Task: Find connections with filter location Lilydale with filter topic #Recruitmentwith filter profile language German with filter current company Global Freelance Recruiter with filter school K S School of Business Management with filter industry Translation and Localization with filter service category Homeowners Insurance with filter keywords title Graphic Designer
Action: Mouse moved to (195, 234)
Screenshot: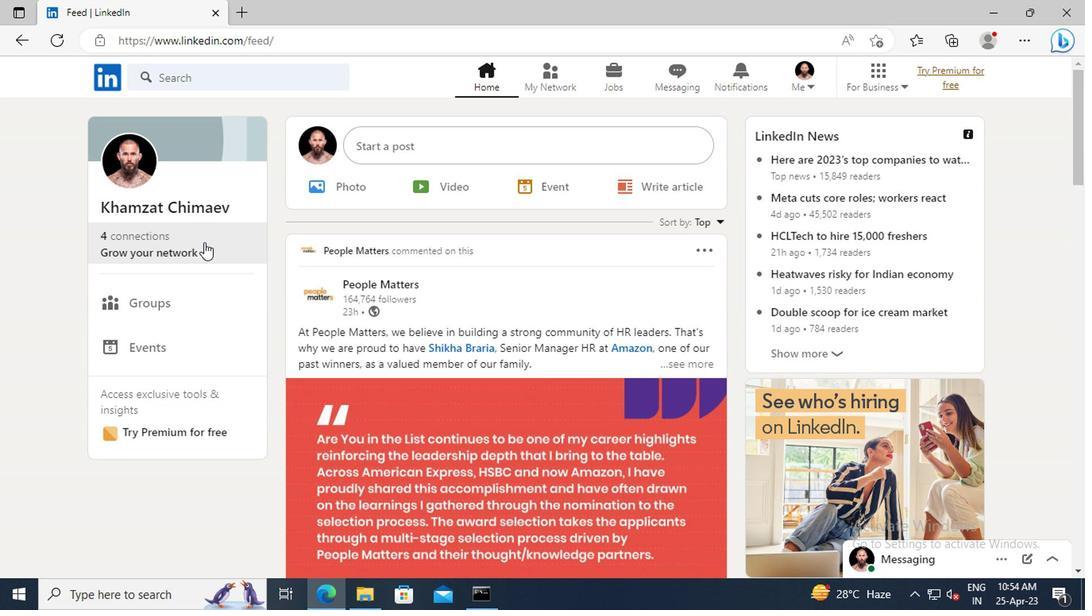 
Action: Mouse pressed left at (195, 234)
Screenshot: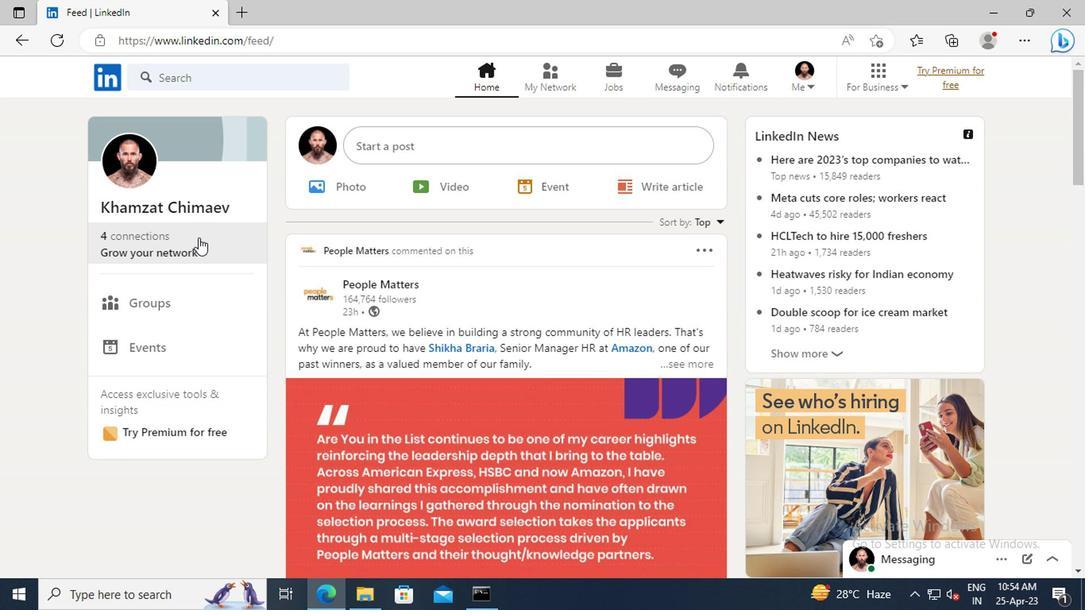 
Action: Mouse moved to (206, 165)
Screenshot: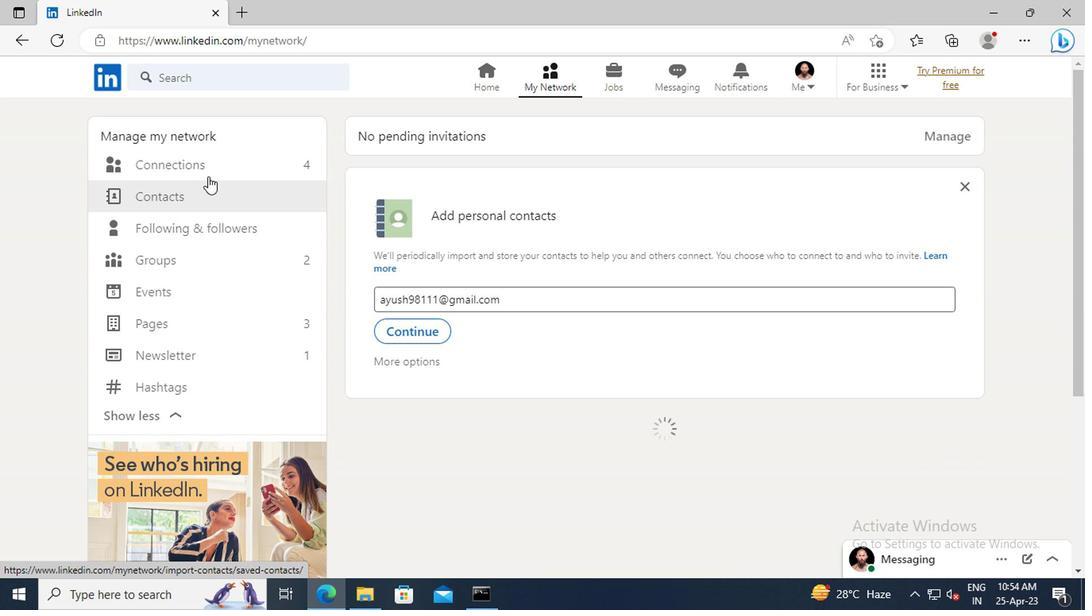 
Action: Mouse pressed left at (206, 165)
Screenshot: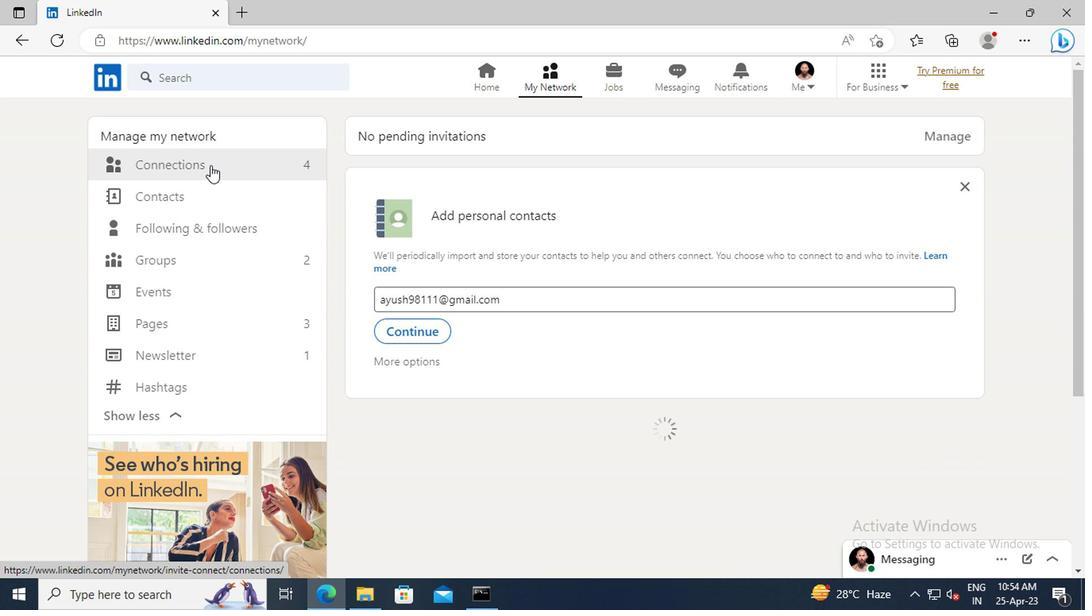 
Action: Mouse moved to (655, 175)
Screenshot: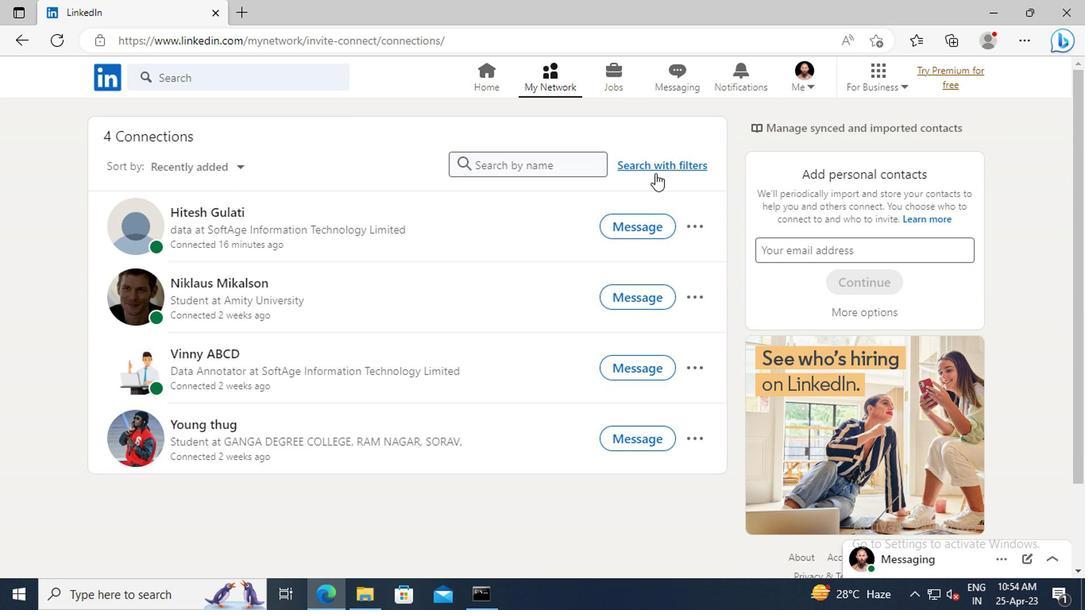 
Action: Mouse pressed left at (655, 175)
Screenshot: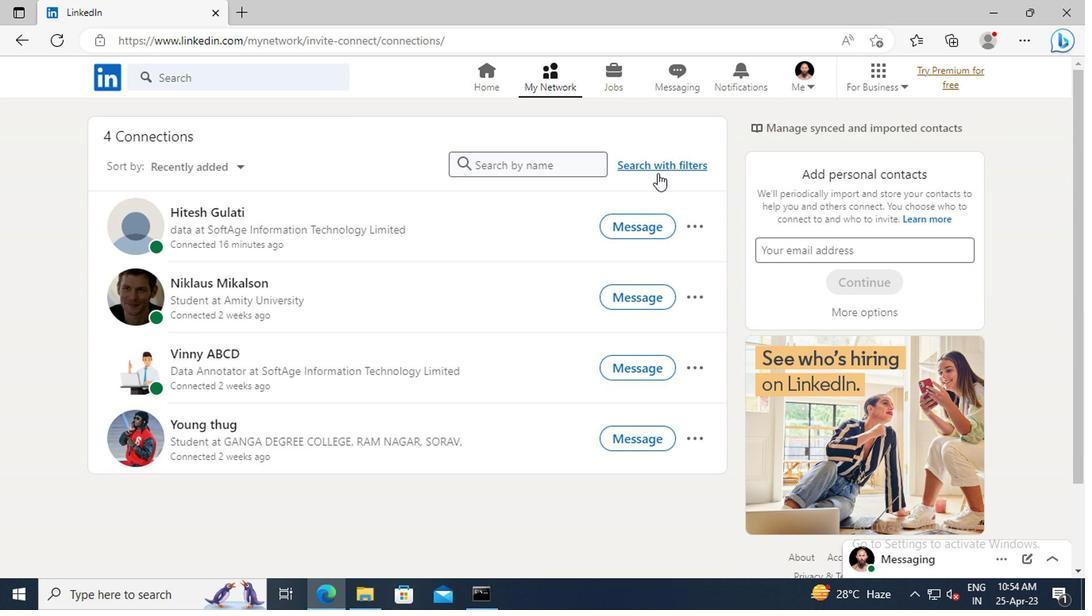 
Action: Mouse moved to (591, 122)
Screenshot: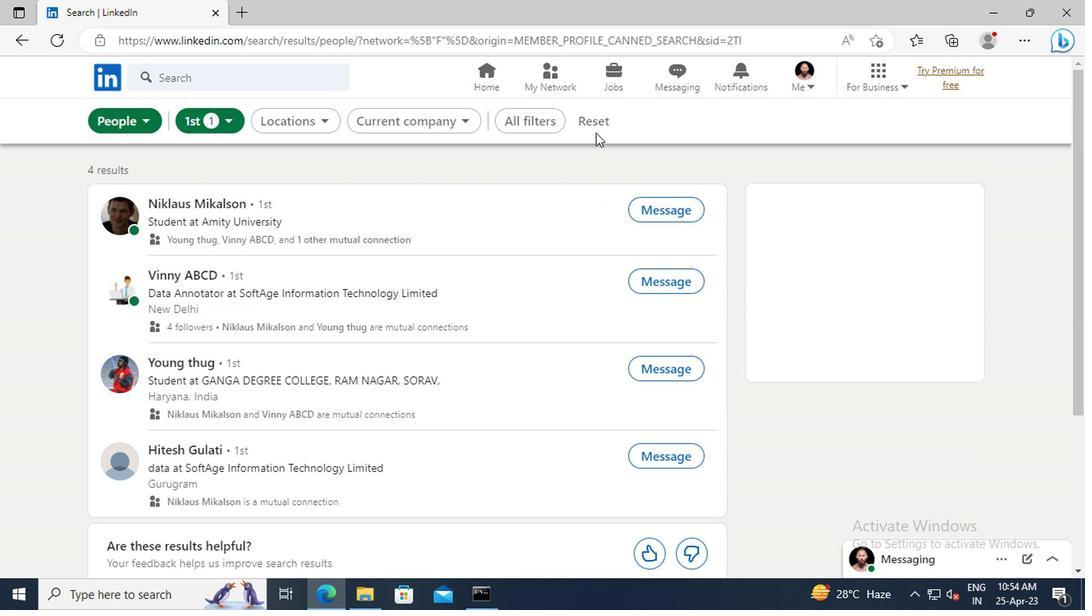 
Action: Mouse pressed left at (591, 122)
Screenshot: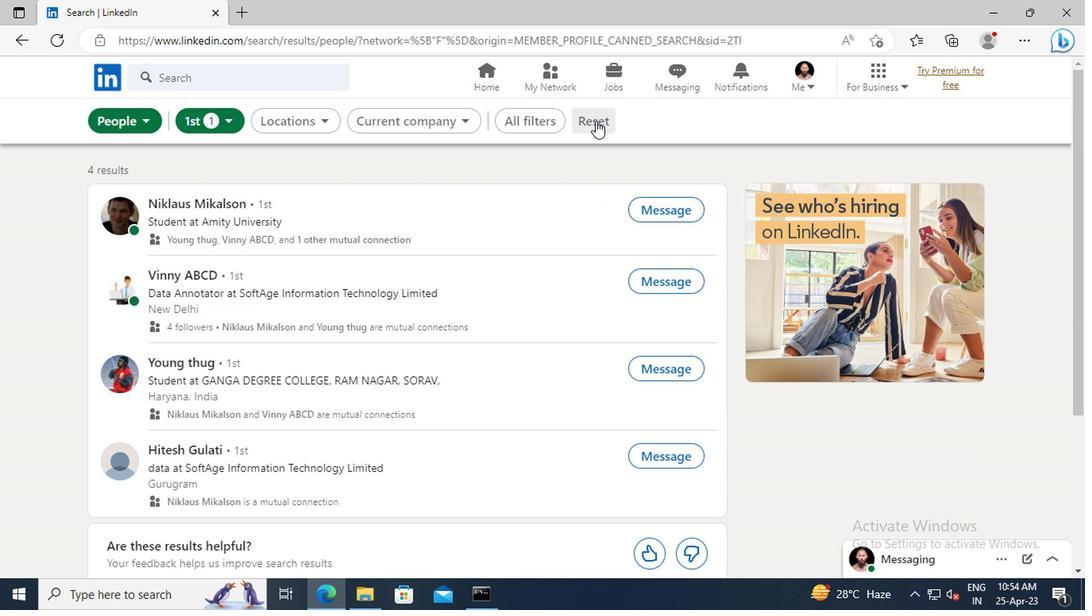 
Action: Mouse moved to (560, 126)
Screenshot: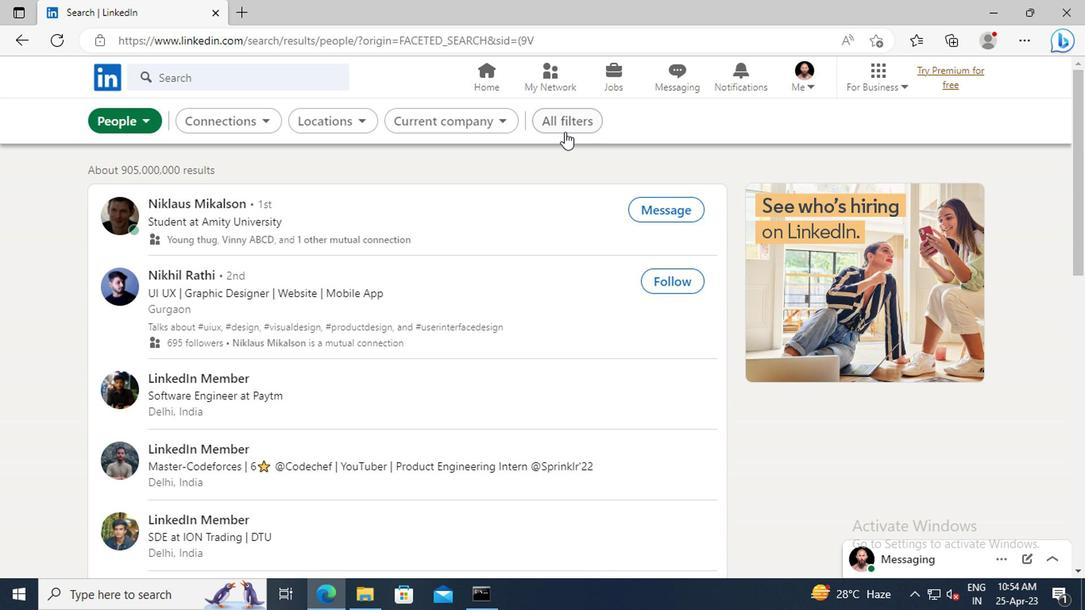 
Action: Mouse pressed left at (560, 126)
Screenshot: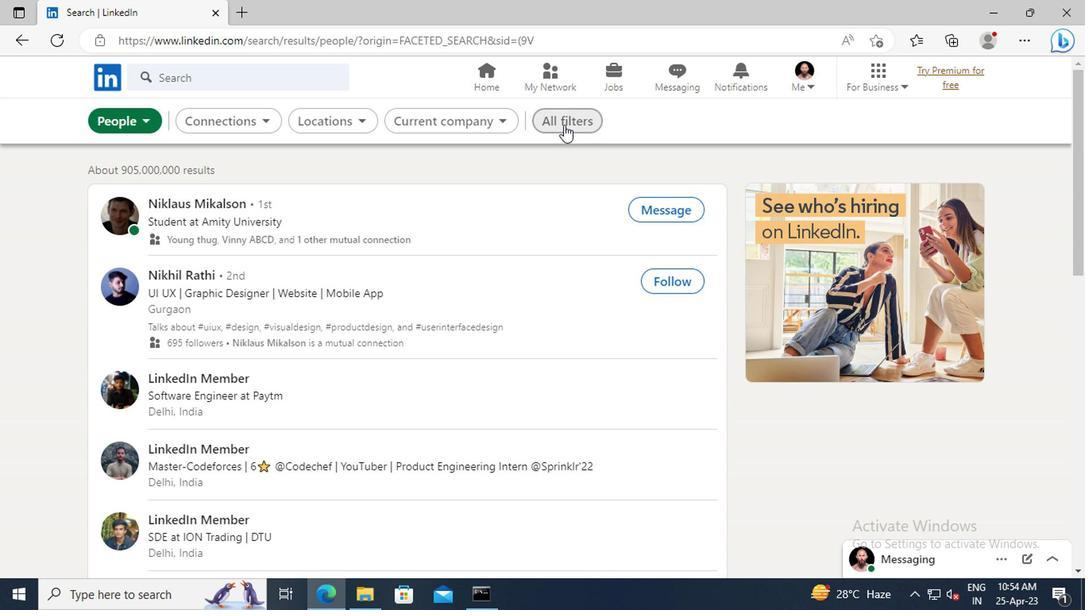 
Action: Mouse moved to (770, 267)
Screenshot: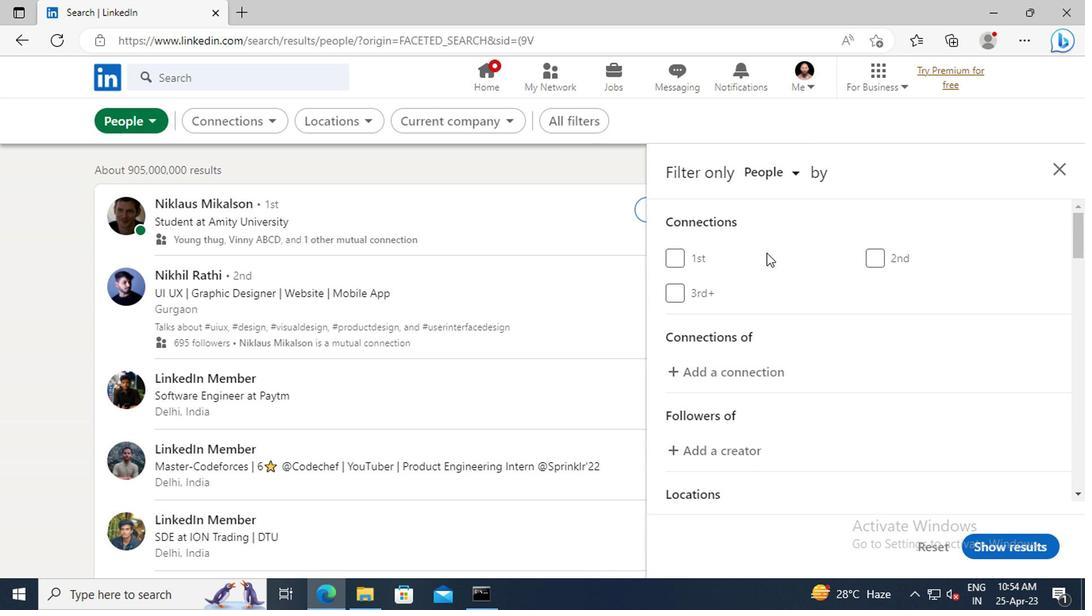 
Action: Mouse scrolled (770, 266) with delta (0, -1)
Screenshot: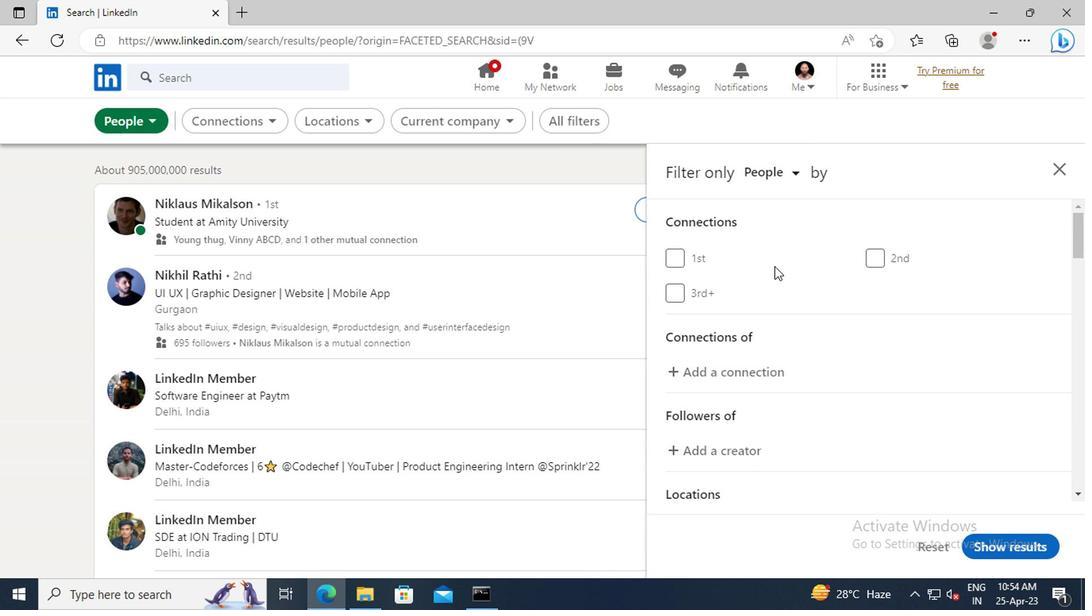 
Action: Mouse scrolled (770, 266) with delta (0, -1)
Screenshot: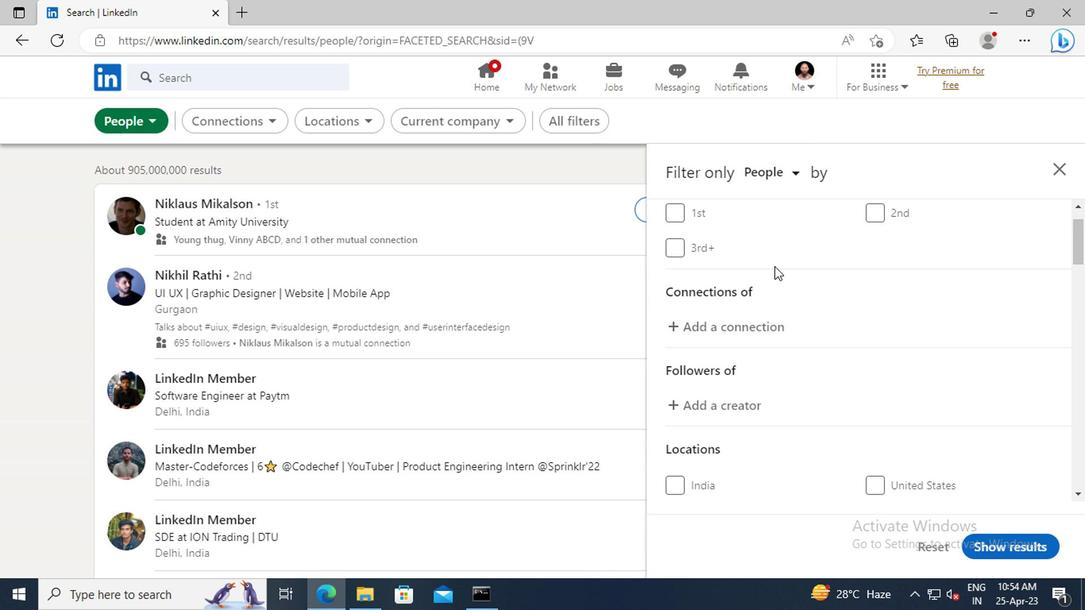 
Action: Mouse scrolled (770, 266) with delta (0, -1)
Screenshot: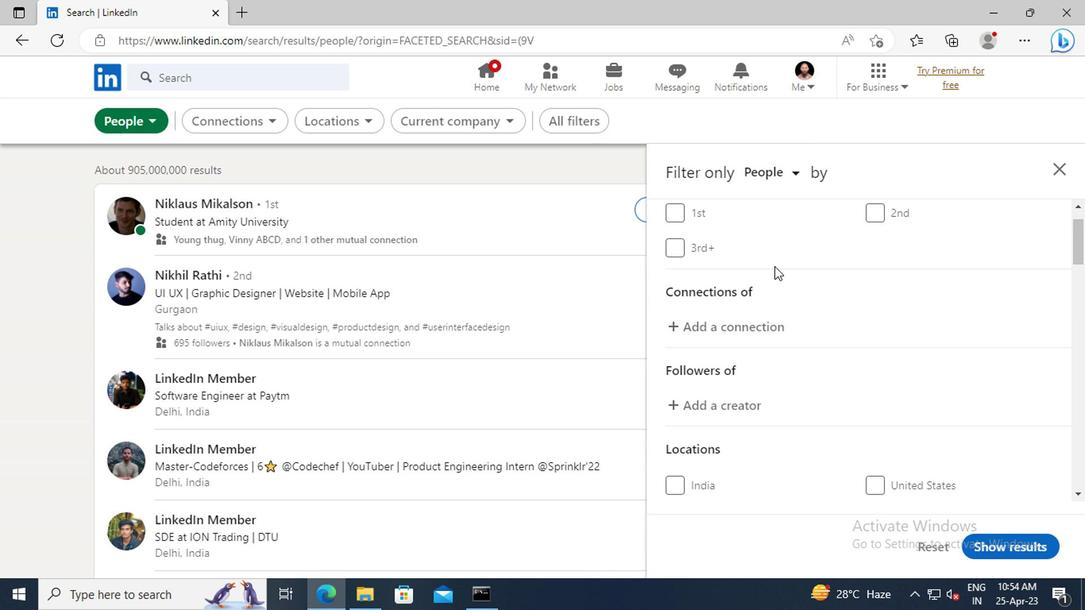 
Action: Mouse scrolled (770, 266) with delta (0, -1)
Screenshot: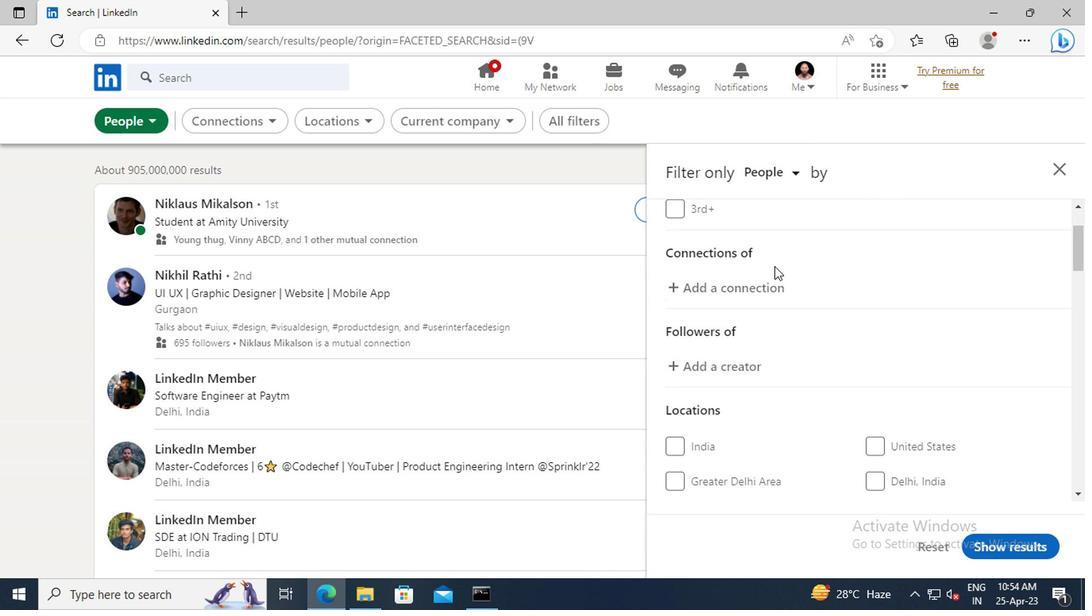 
Action: Mouse scrolled (770, 266) with delta (0, -1)
Screenshot: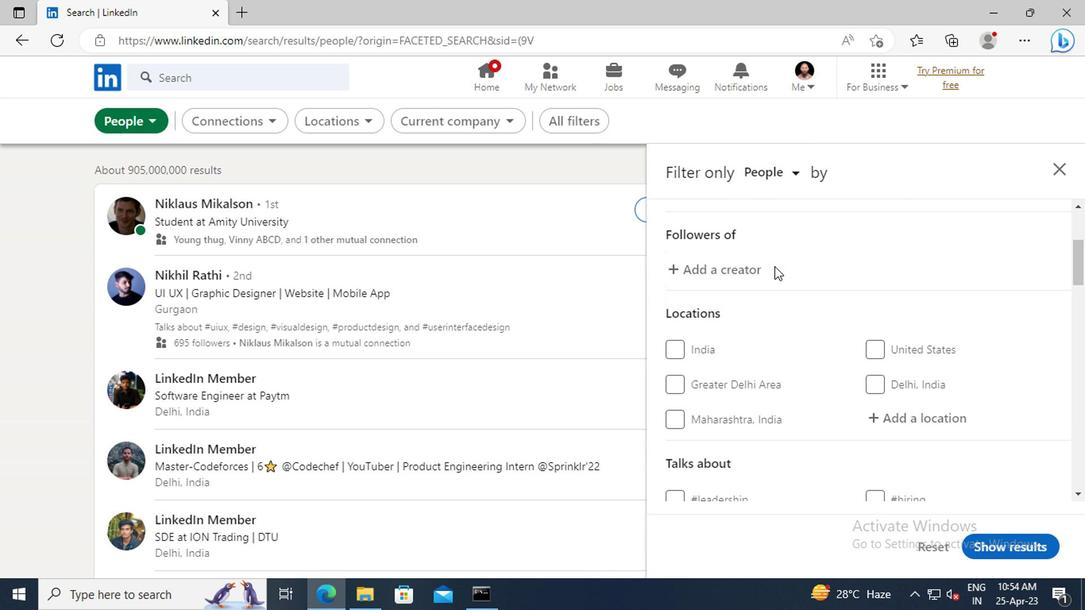 
Action: Mouse scrolled (770, 266) with delta (0, -1)
Screenshot: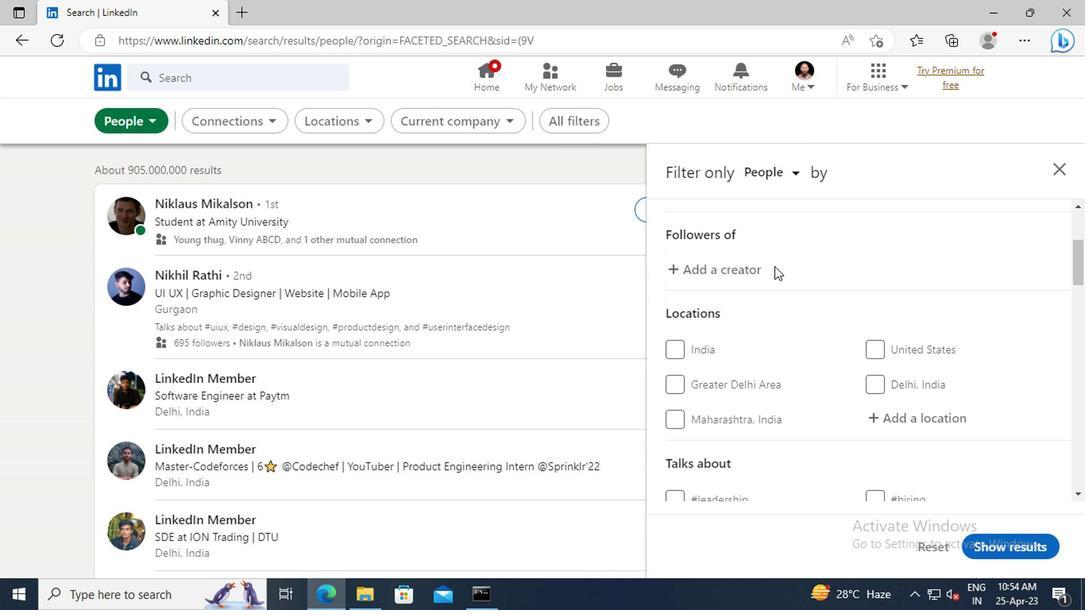 
Action: Mouse moved to (899, 325)
Screenshot: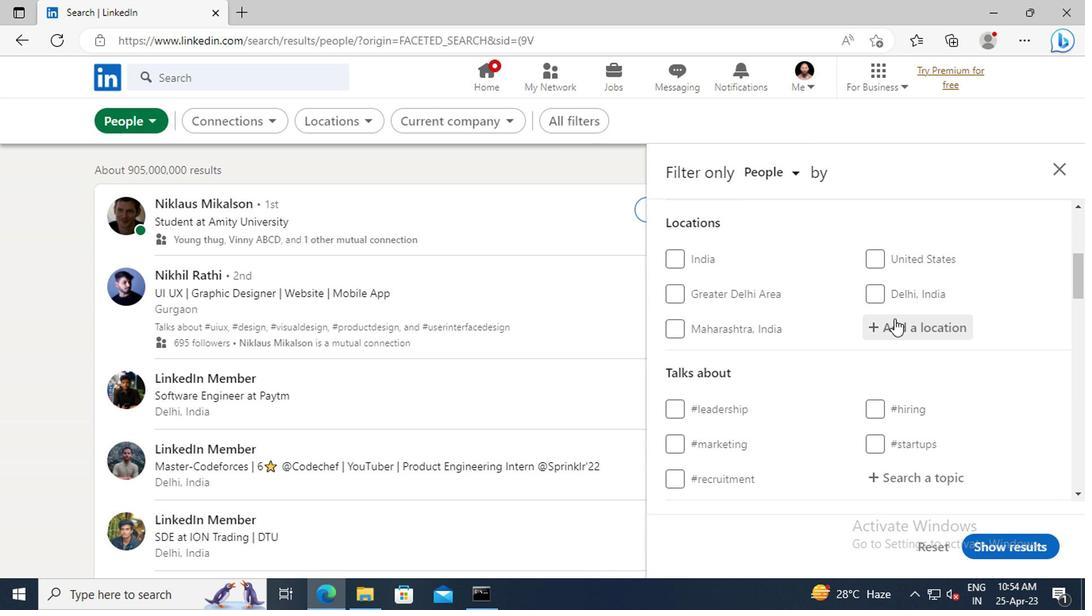 
Action: Mouse pressed left at (899, 325)
Screenshot: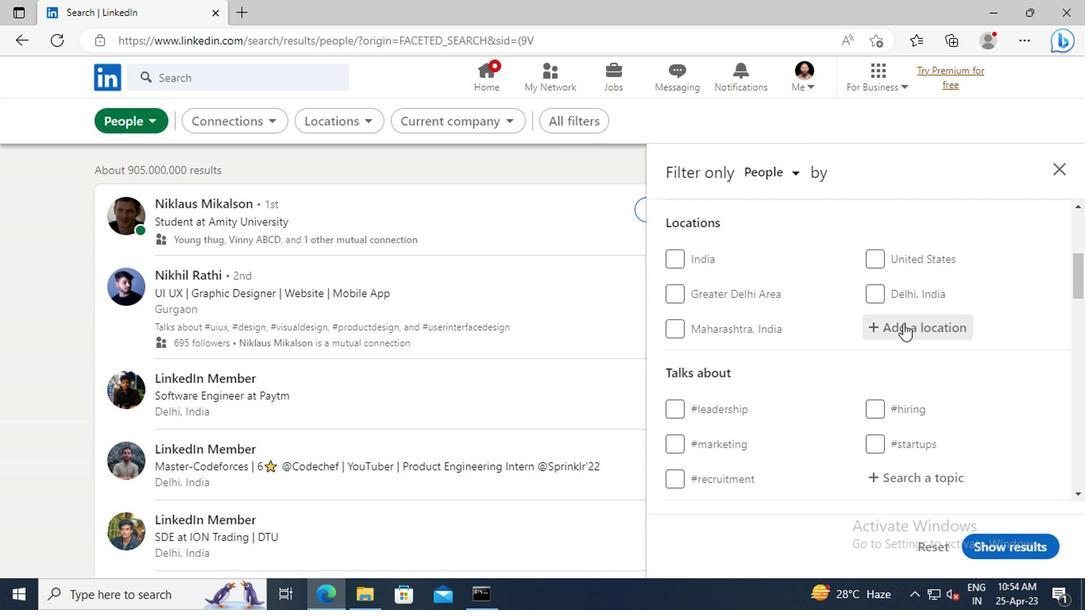 
Action: Key pressed <Key.shift>LILYDALE
Screenshot: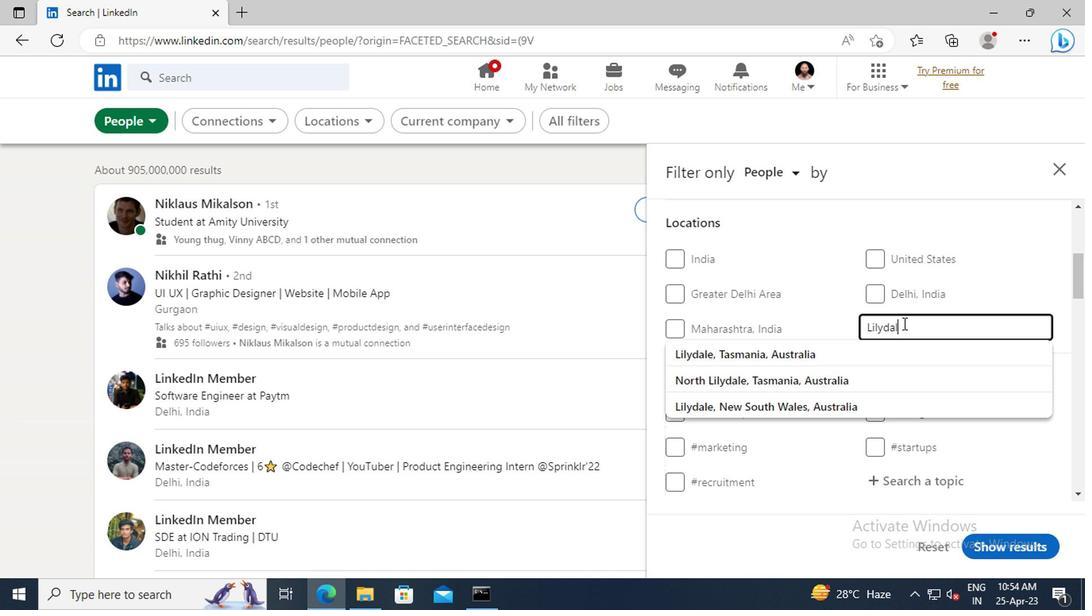 
Action: Mouse moved to (846, 355)
Screenshot: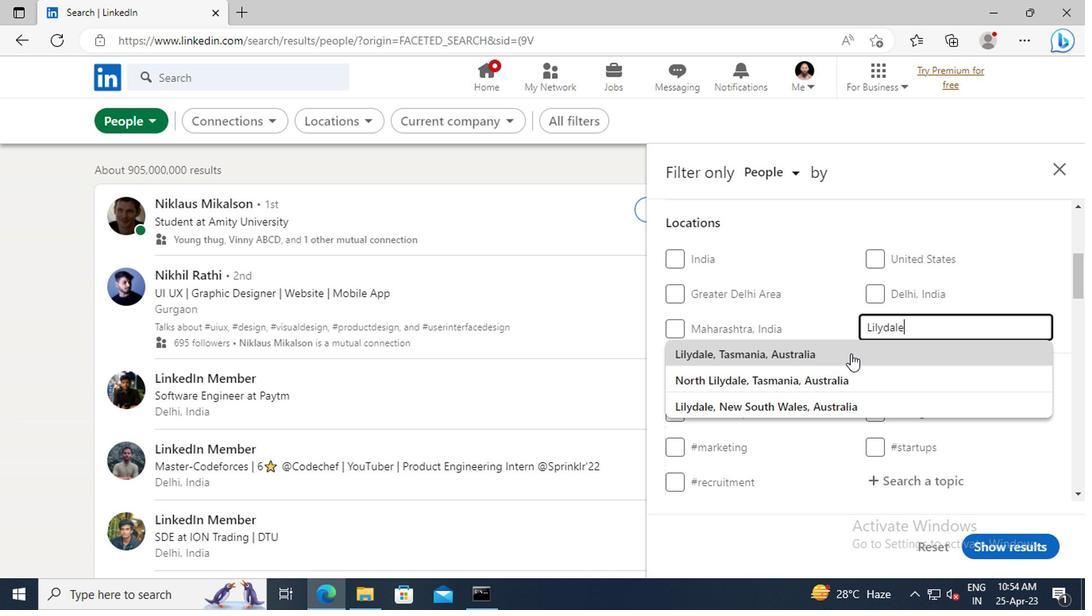 
Action: Mouse pressed left at (846, 355)
Screenshot: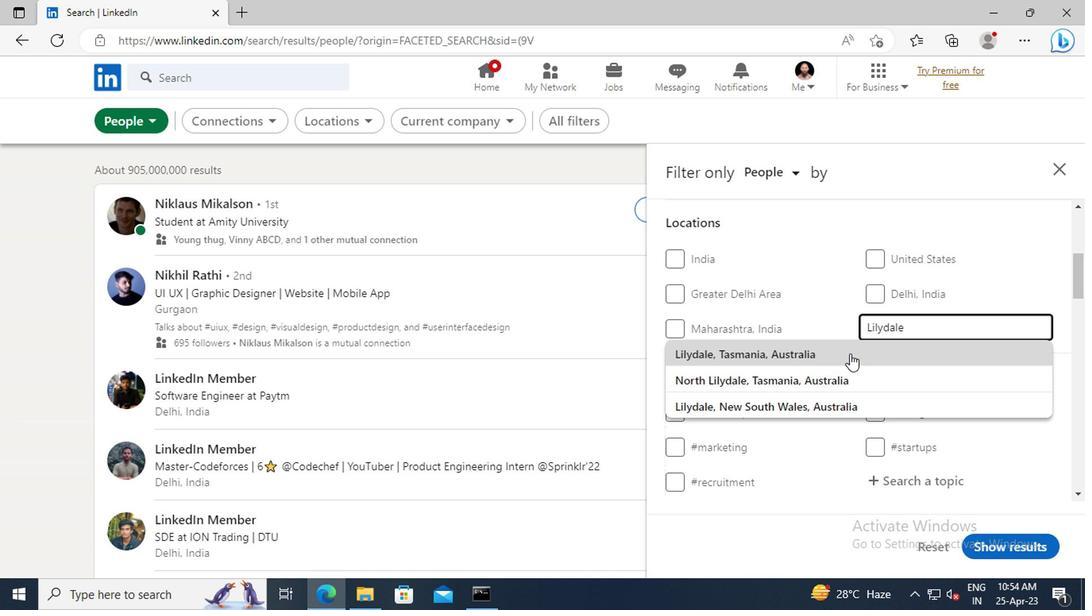 
Action: Mouse moved to (819, 333)
Screenshot: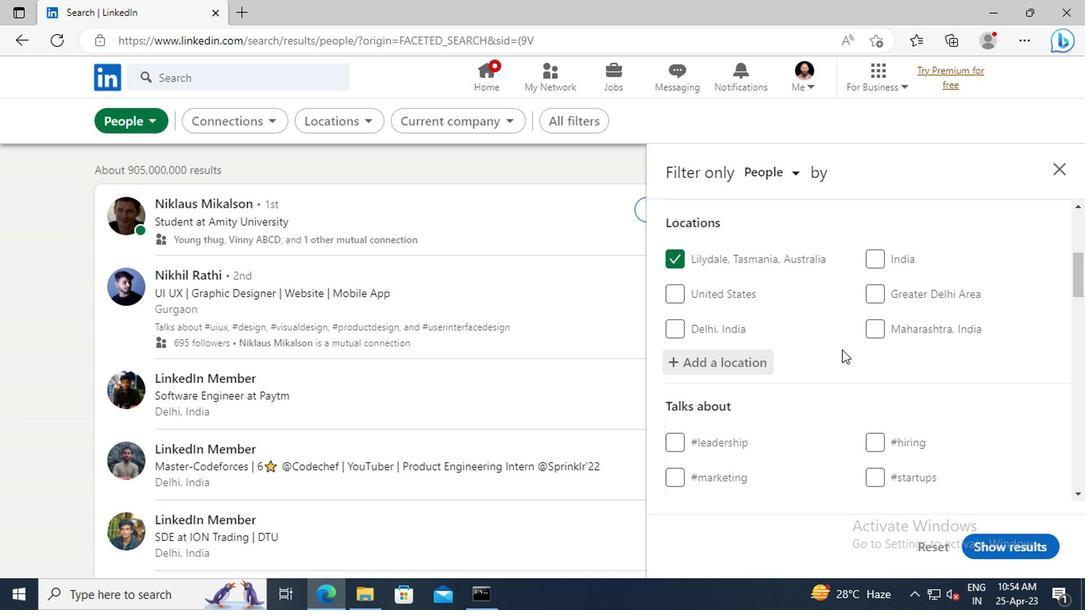 
Action: Mouse scrolled (819, 333) with delta (0, 0)
Screenshot: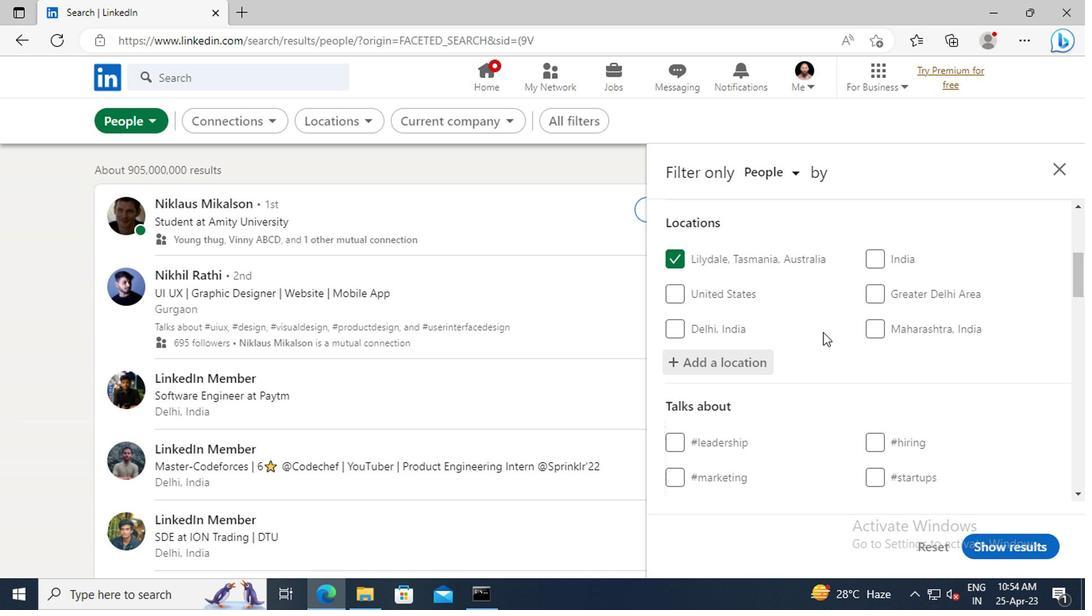 
Action: Mouse scrolled (819, 333) with delta (0, 0)
Screenshot: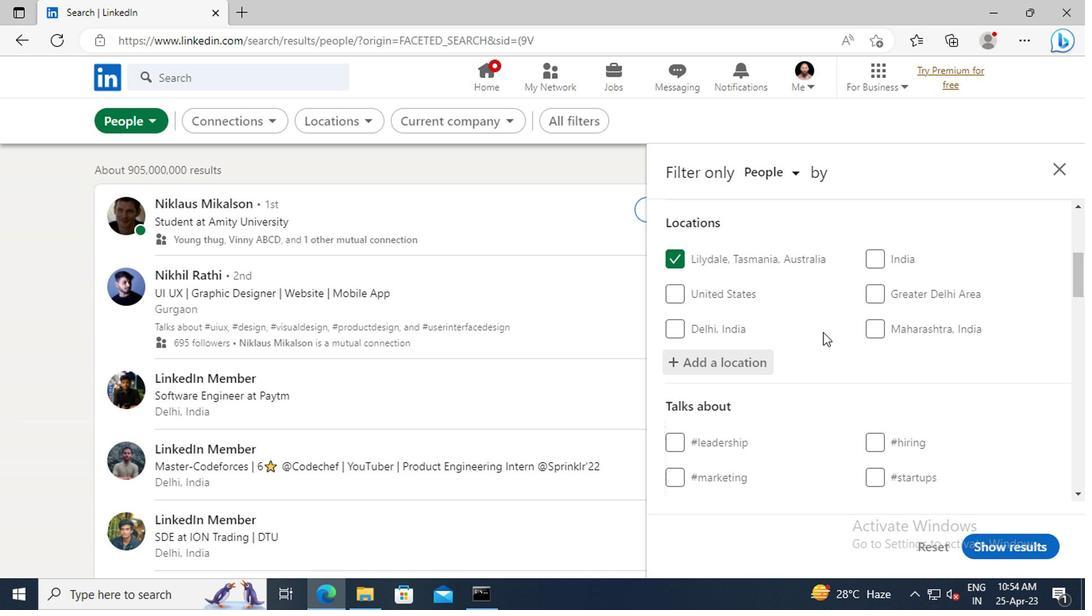 
Action: Mouse scrolled (819, 333) with delta (0, 0)
Screenshot: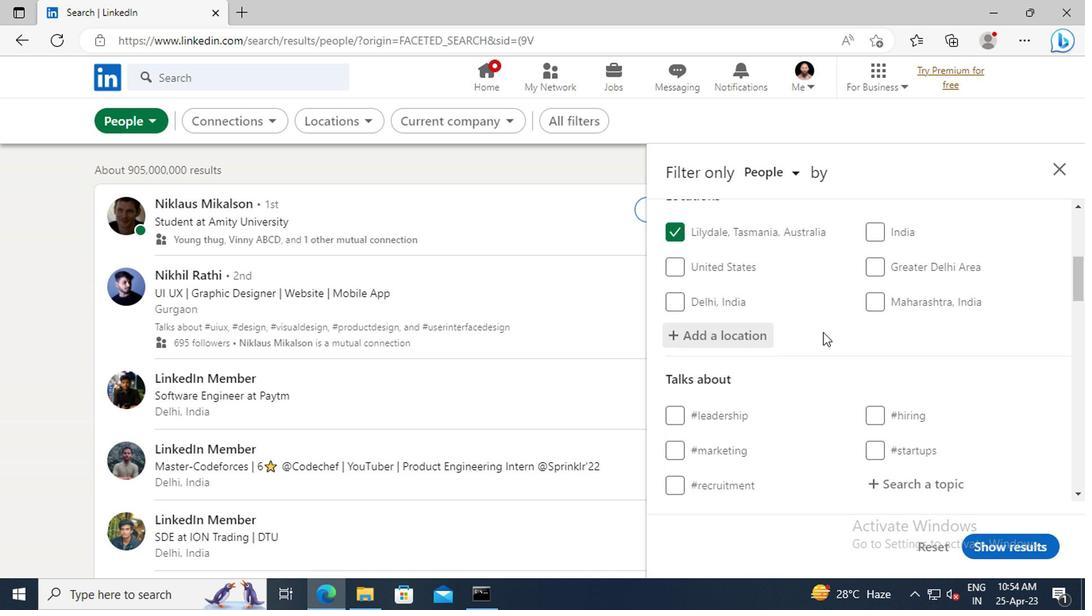 
Action: Mouse scrolled (819, 333) with delta (0, 0)
Screenshot: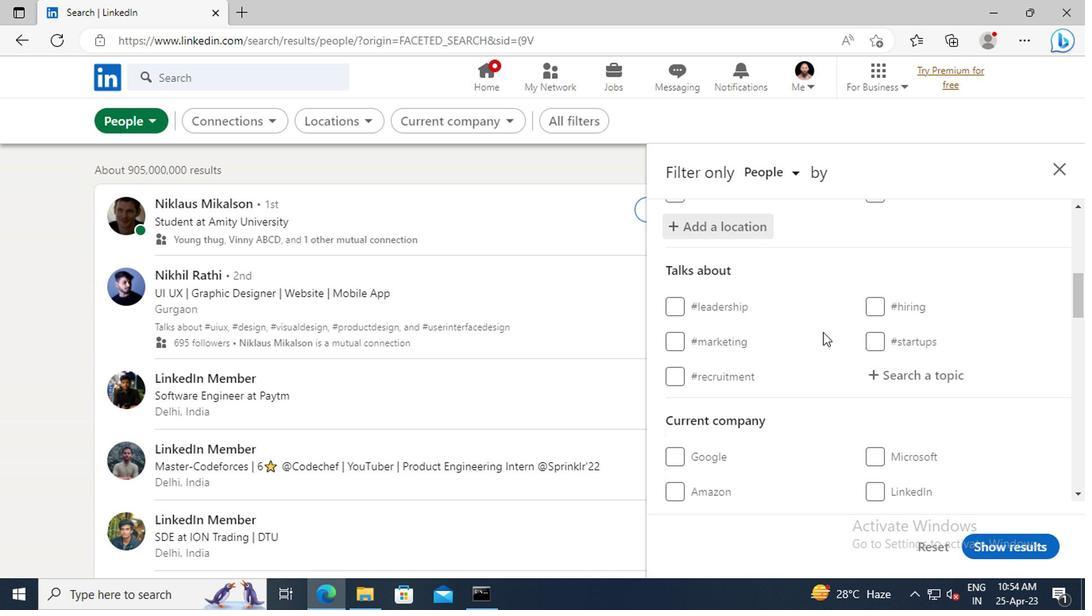 
Action: Mouse moved to (893, 331)
Screenshot: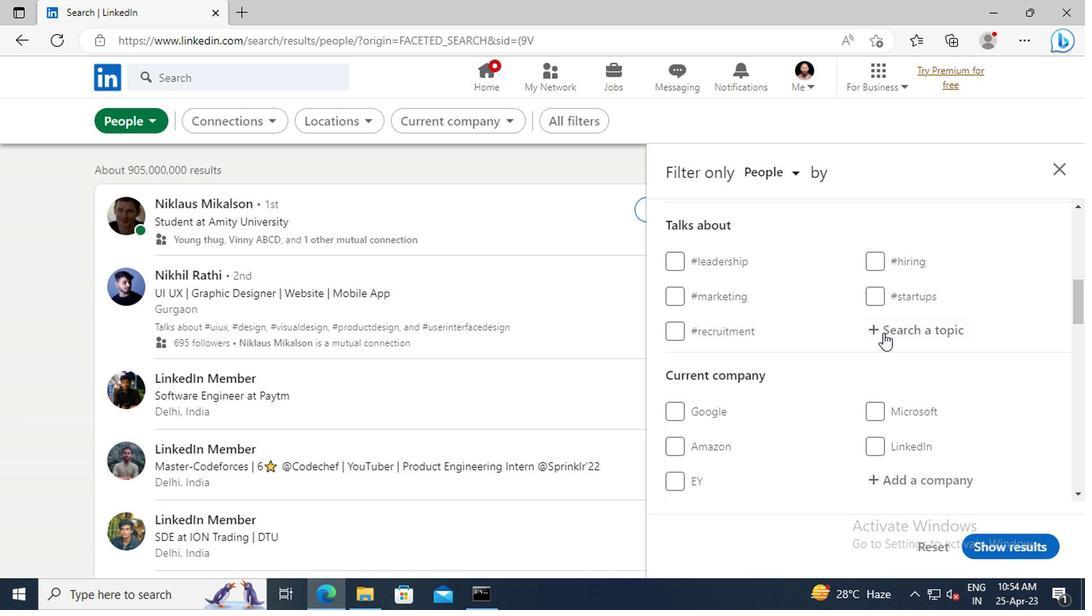 
Action: Mouse pressed left at (893, 331)
Screenshot: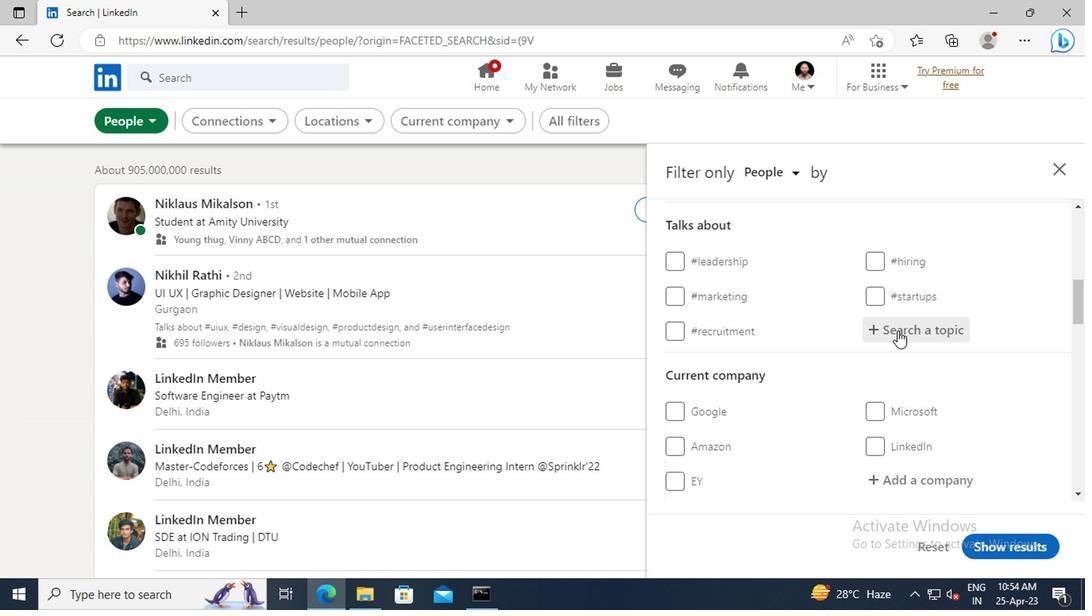 
Action: Key pressed <Key.shift>#<Key.shift>RECRUITMENTWITH
Screenshot: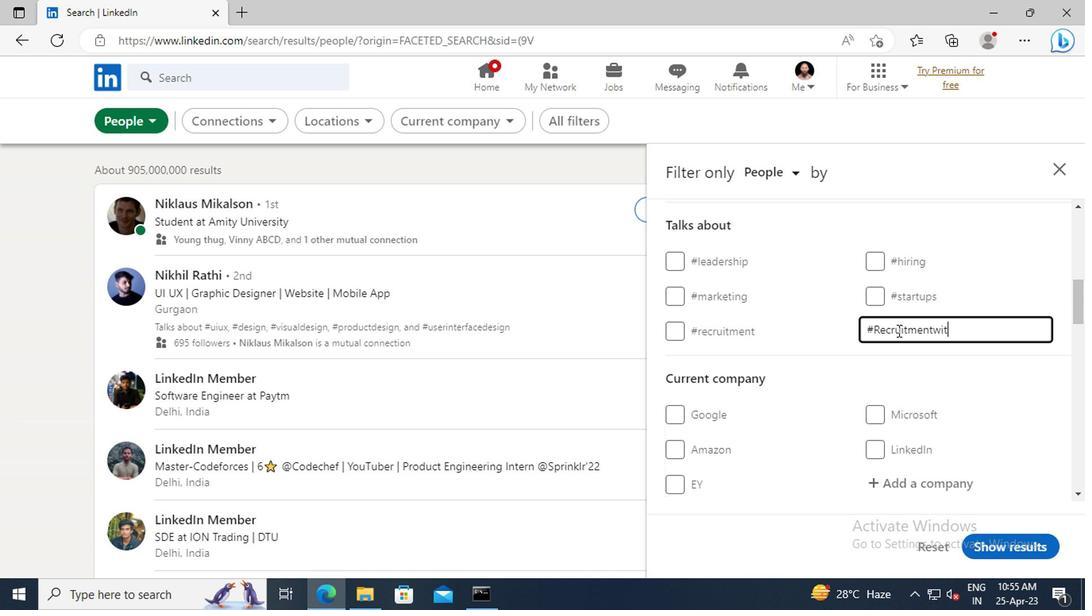
Action: Mouse moved to (871, 322)
Screenshot: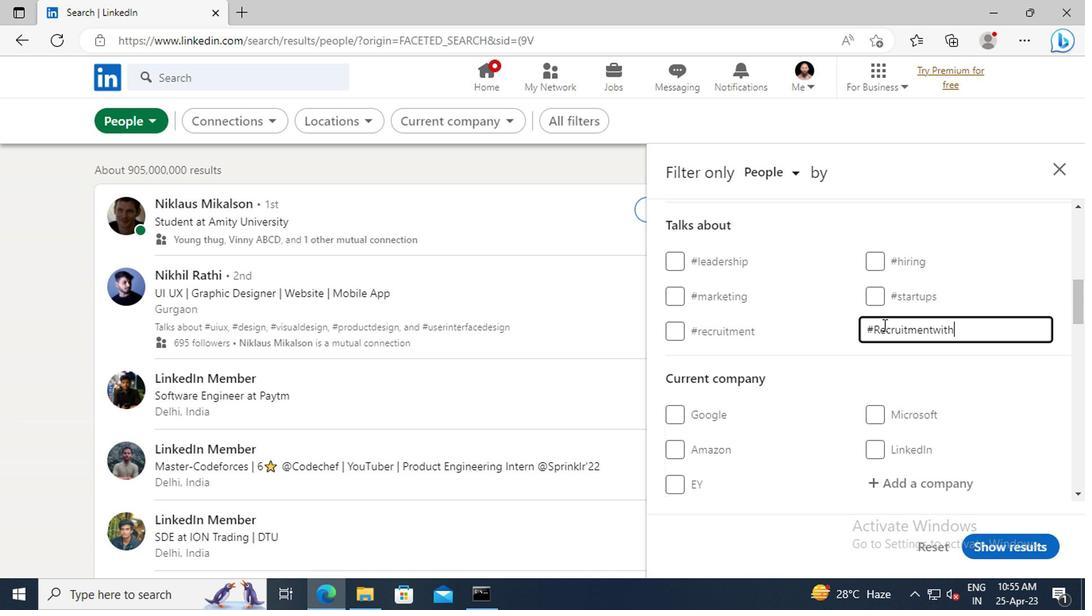 
Action: Mouse scrolled (871, 321) with delta (0, -1)
Screenshot: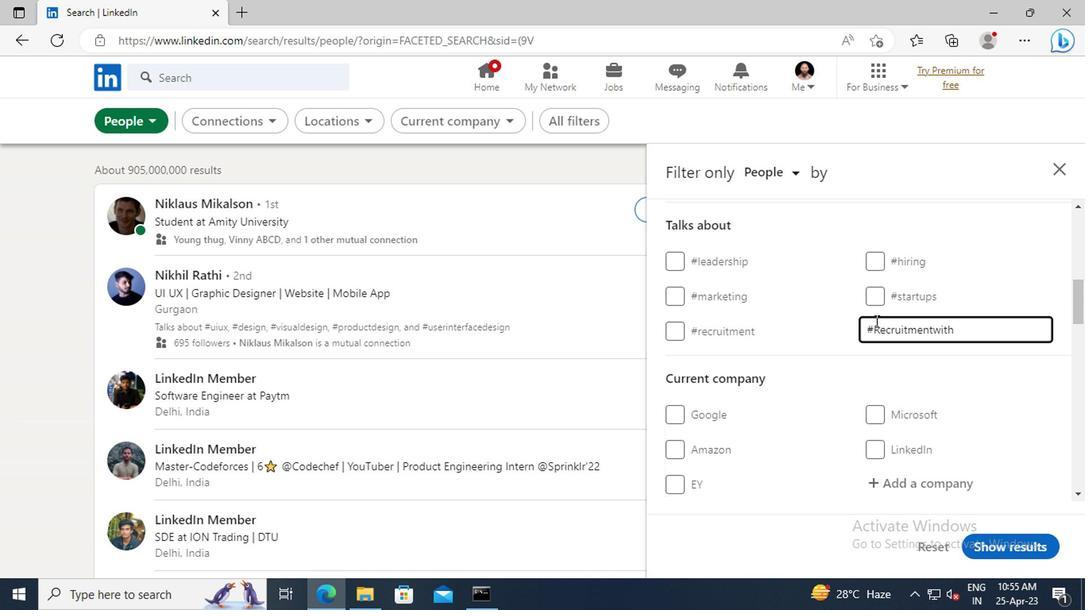 
Action: Mouse scrolled (871, 321) with delta (0, -1)
Screenshot: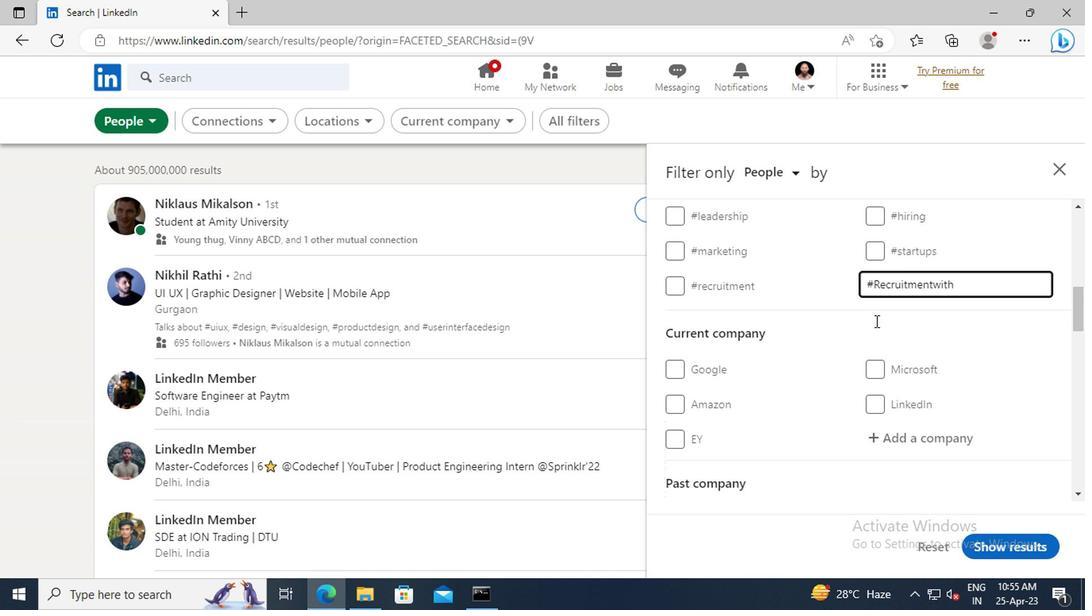 
Action: Mouse scrolled (871, 321) with delta (0, -1)
Screenshot: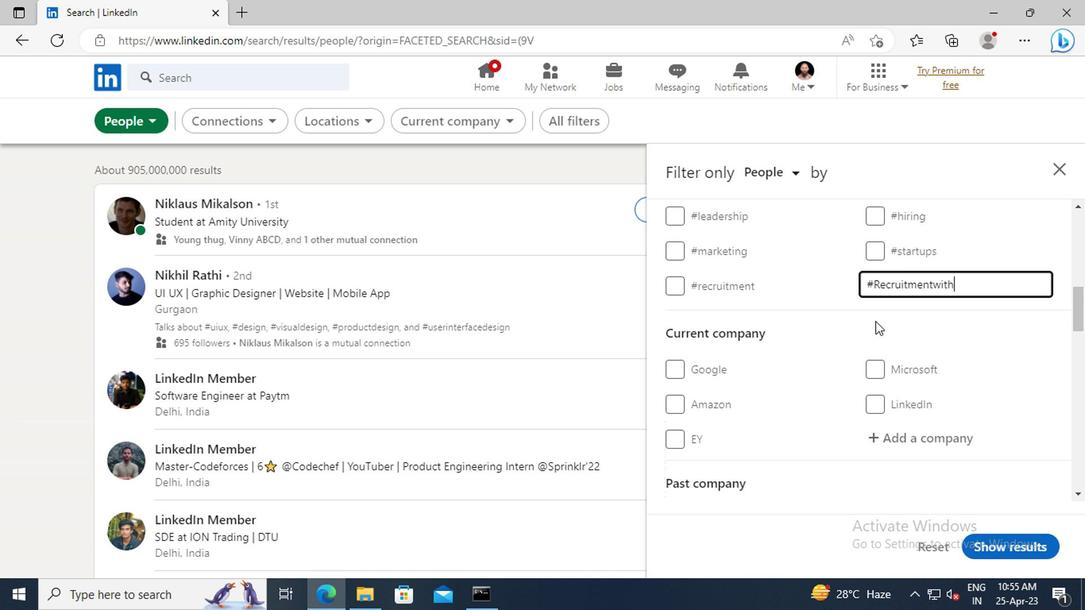 
Action: Mouse scrolled (871, 321) with delta (0, -1)
Screenshot: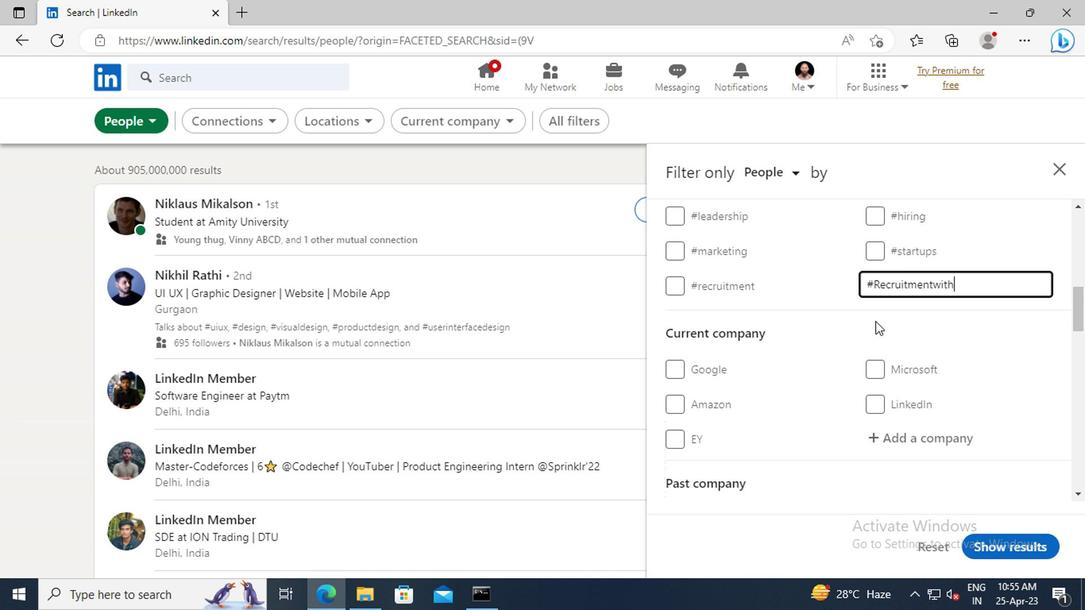 
Action: Mouse scrolled (871, 321) with delta (0, -1)
Screenshot: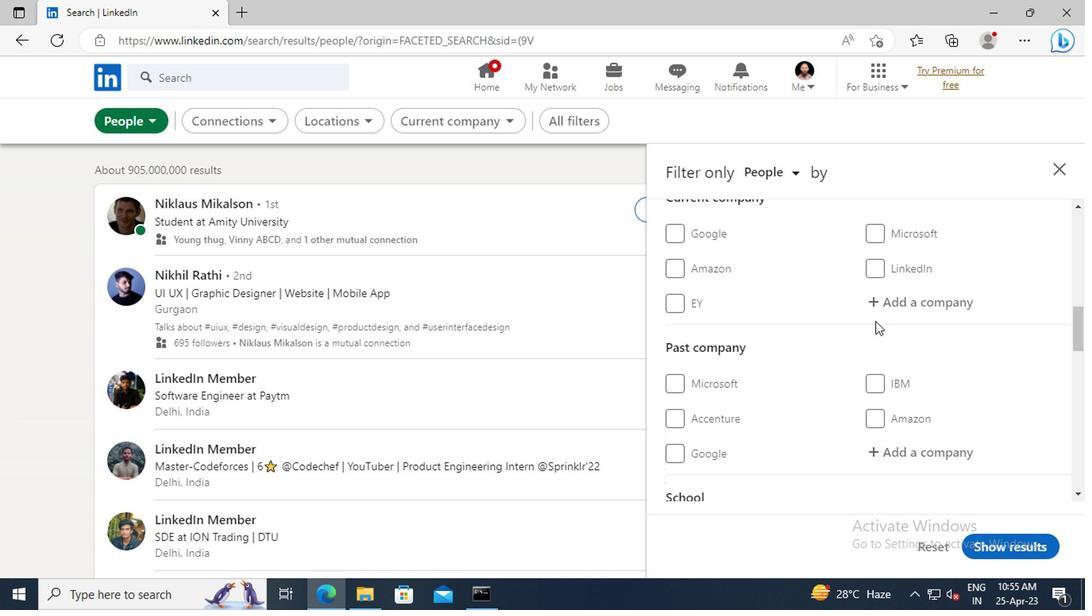 
Action: Mouse scrolled (871, 321) with delta (0, -1)
Screenshot: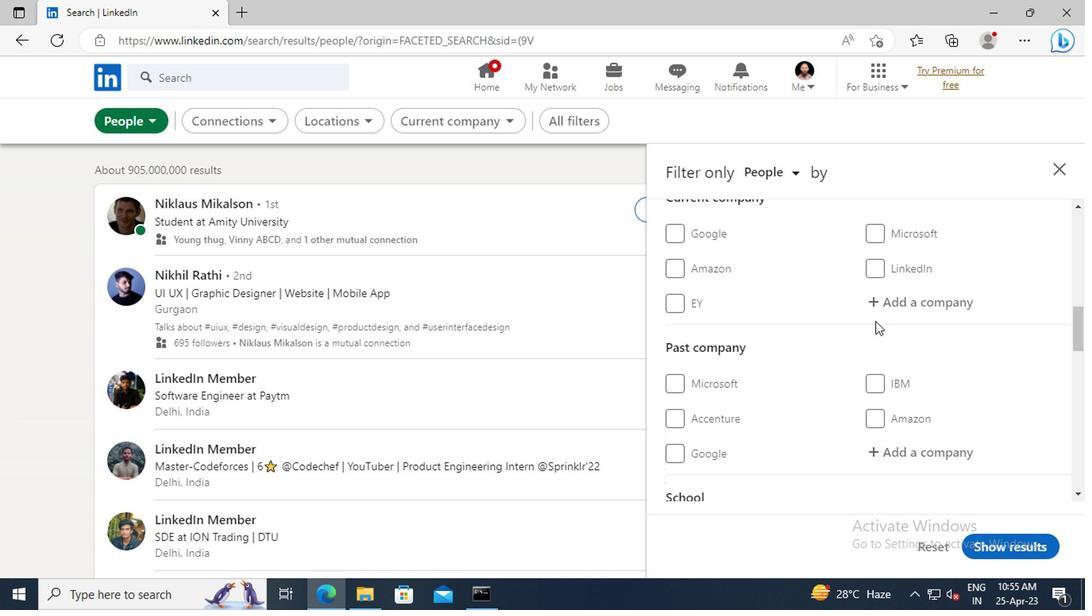 
Action: Mouse scrolled (871, 321) with delta (0, -1)
Screenshot: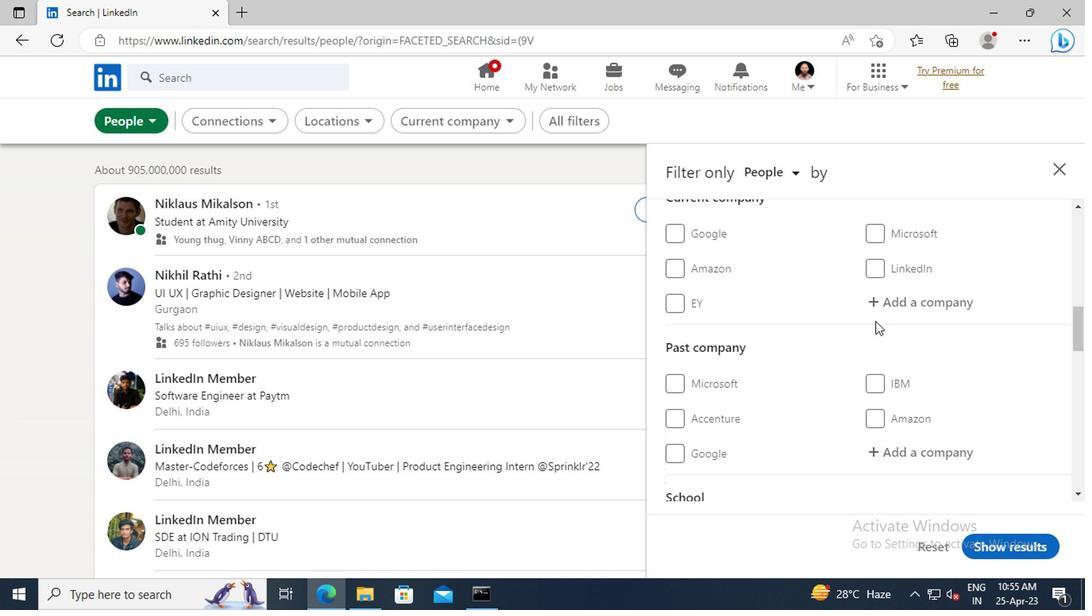 
Action: Mouse scrolled (871, 321) with delta (0, -1)
Screenshot: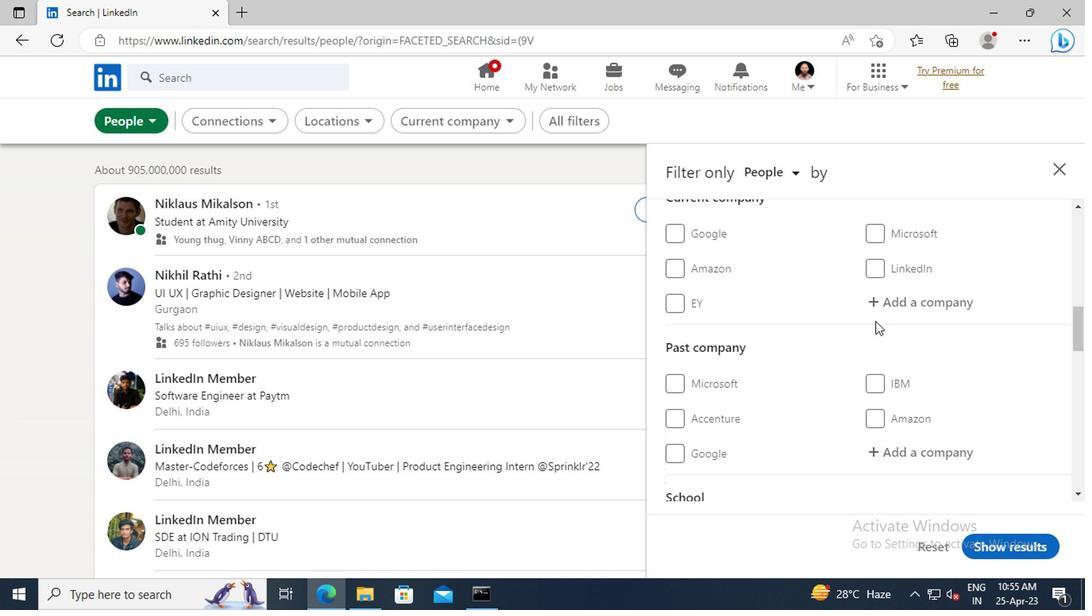 
Action: Mouse scrolled (871, 321) with delta (0, -1)
Screenshot: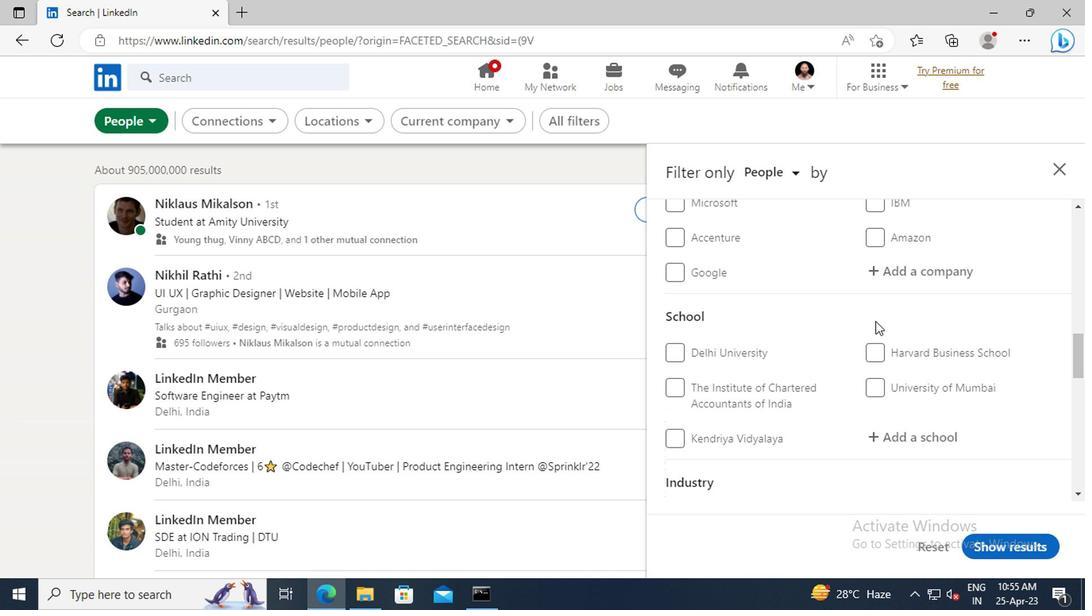 
Action: Mouse scrolled (871, 321) with delta (0, -1)
Screenshot: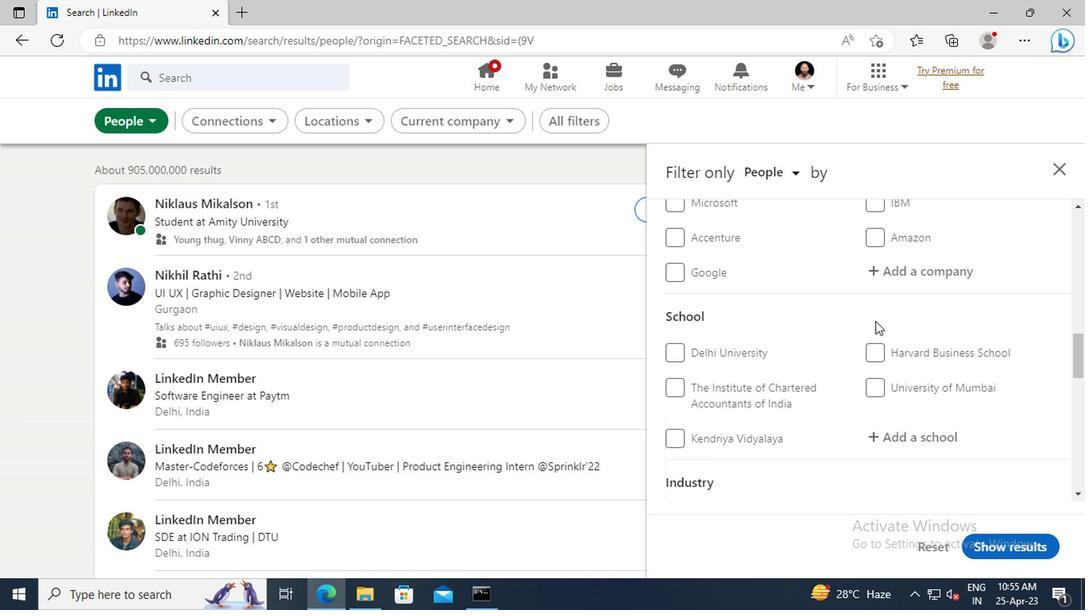 
Action: Mouse scrolled (871, 321) with delta (0, -1)
Screenshot: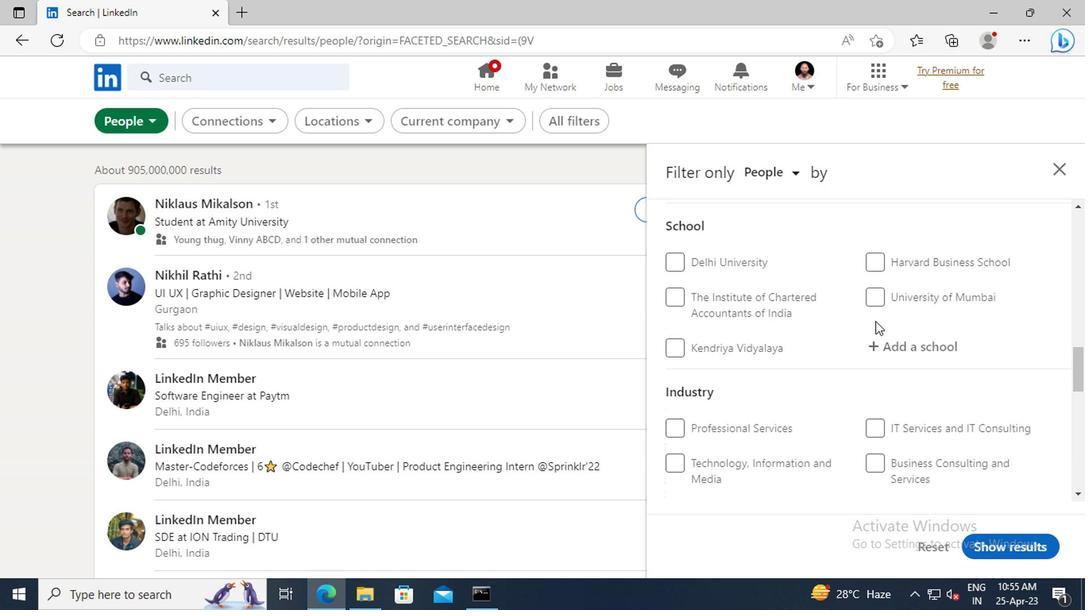 
Action: Mouse scrolled (871, 321) with delta (0, -1)
Screenshot: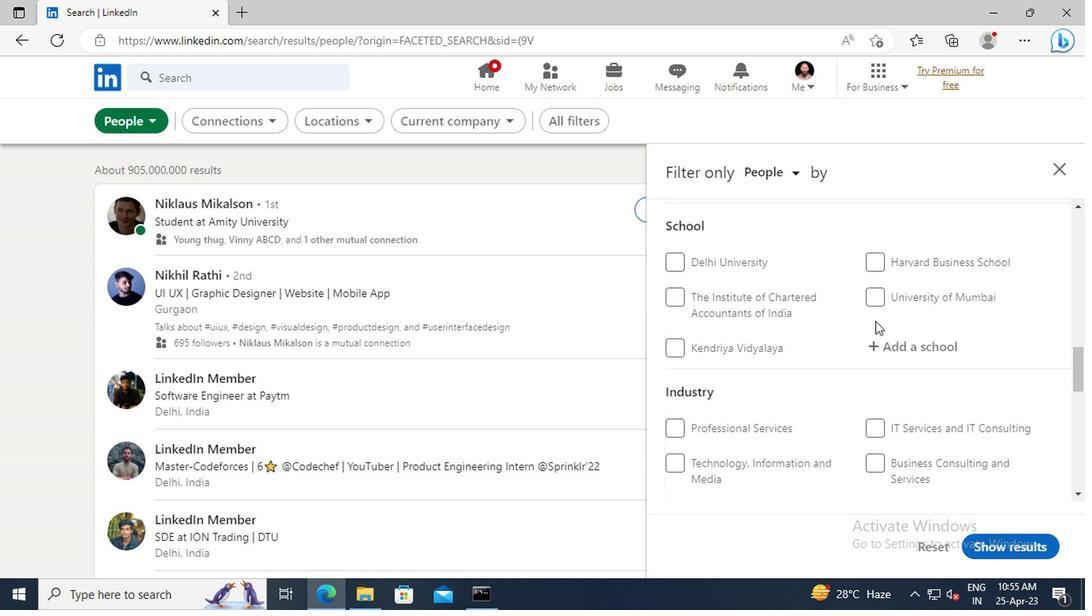 
Action: Mouse scrolled (871, 321) with delta (0, -1)
Screenshot: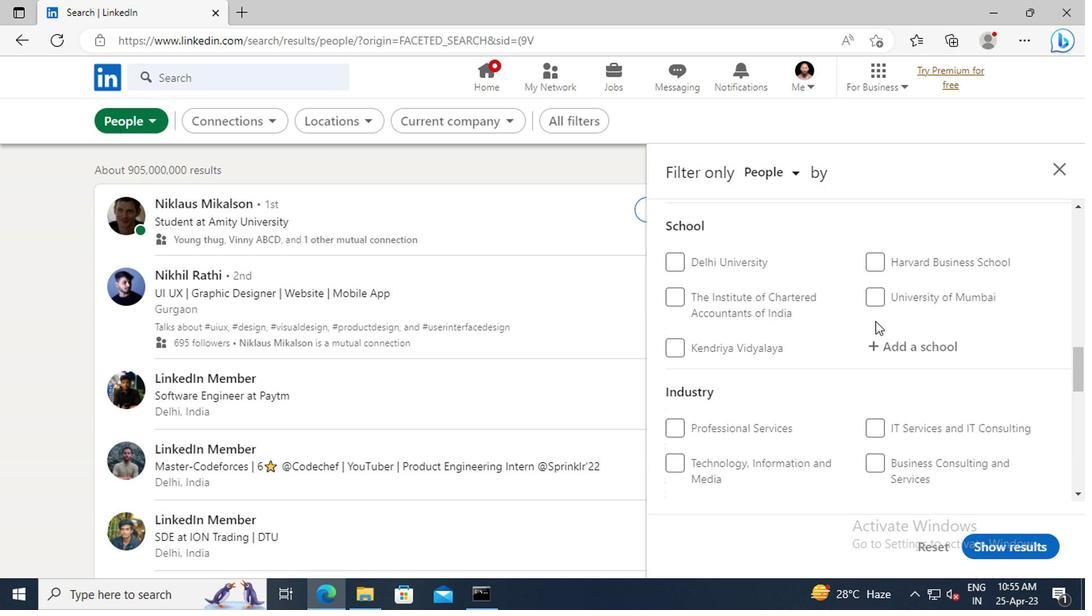 
Action: Mouse scrolled (871, 321) with delta (0, -1)
Screenshot: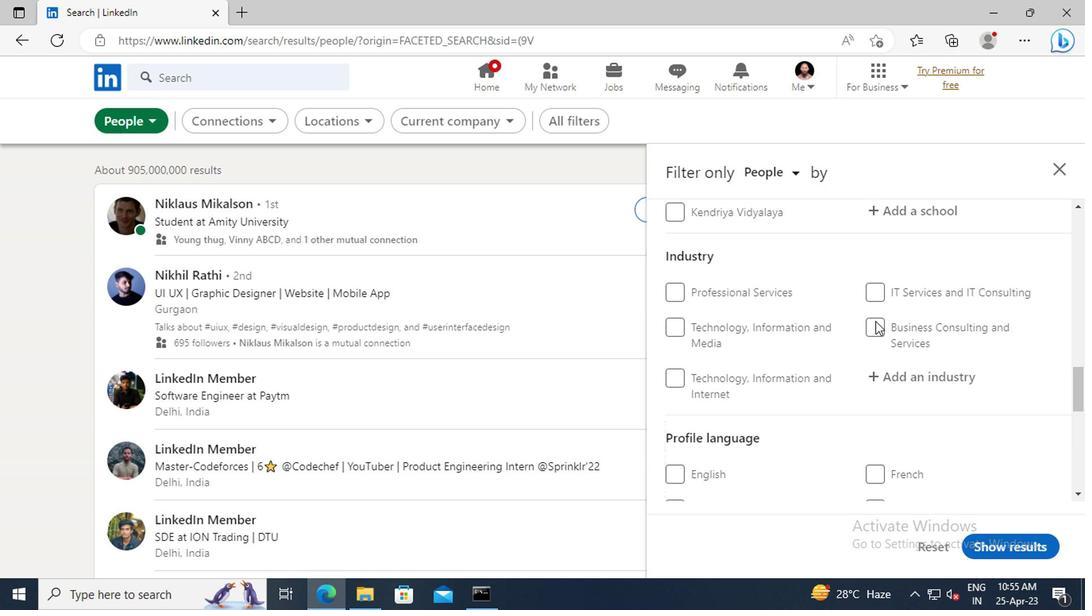 
Action: Mouse scrolled (871, 321) with delta (0, -1)
Screenshot: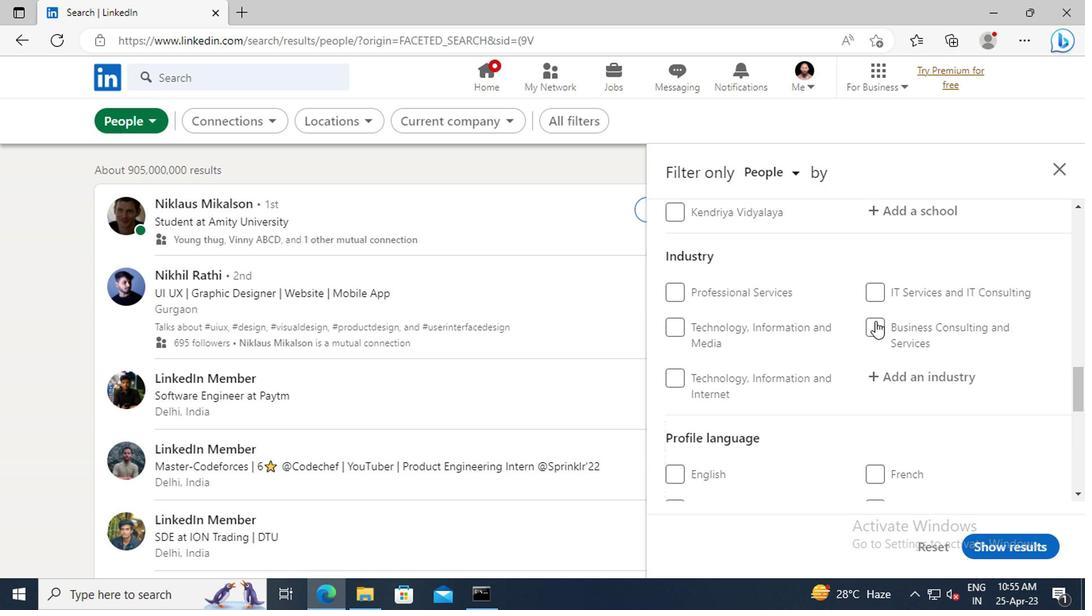 
Action: Mouse moved to (677, 452)
Screenshot: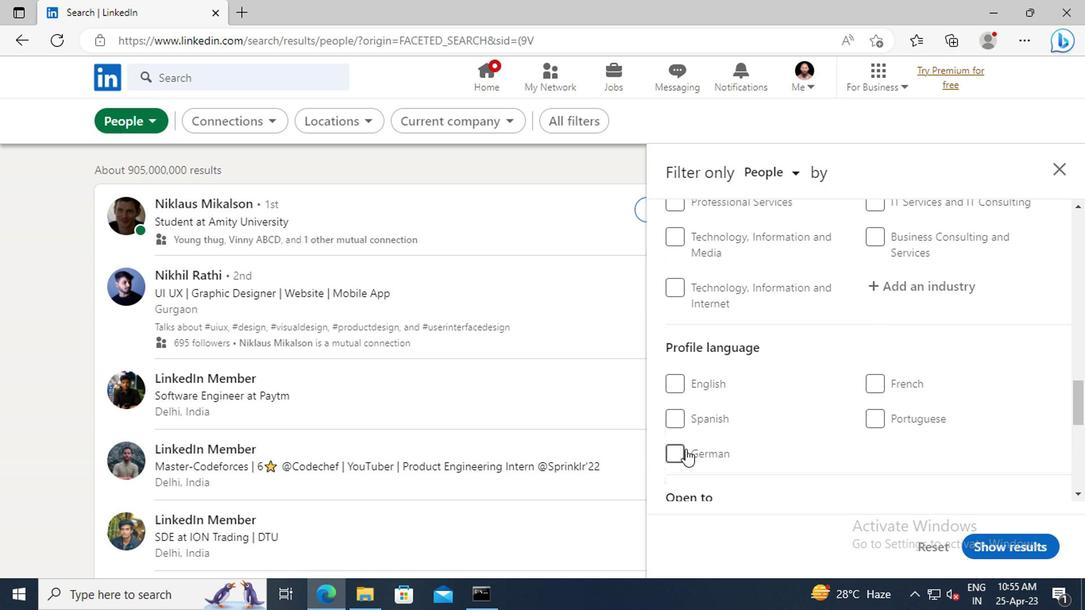 
Action: Mouse pressed left at (677, 452)
Screenshot: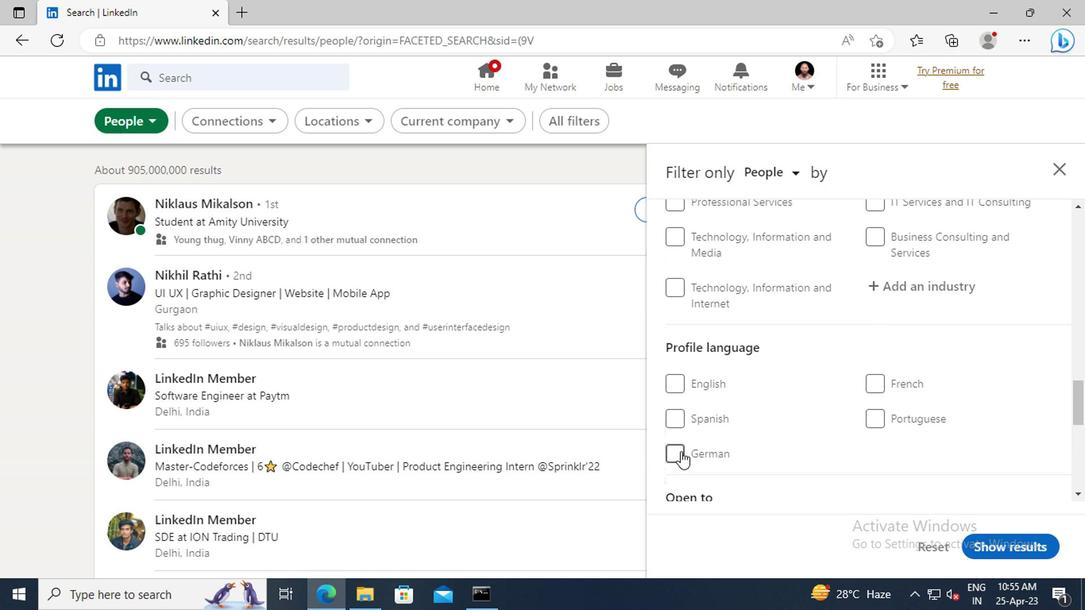 
Action: Mouse moved to (813, 396)
Screenshot: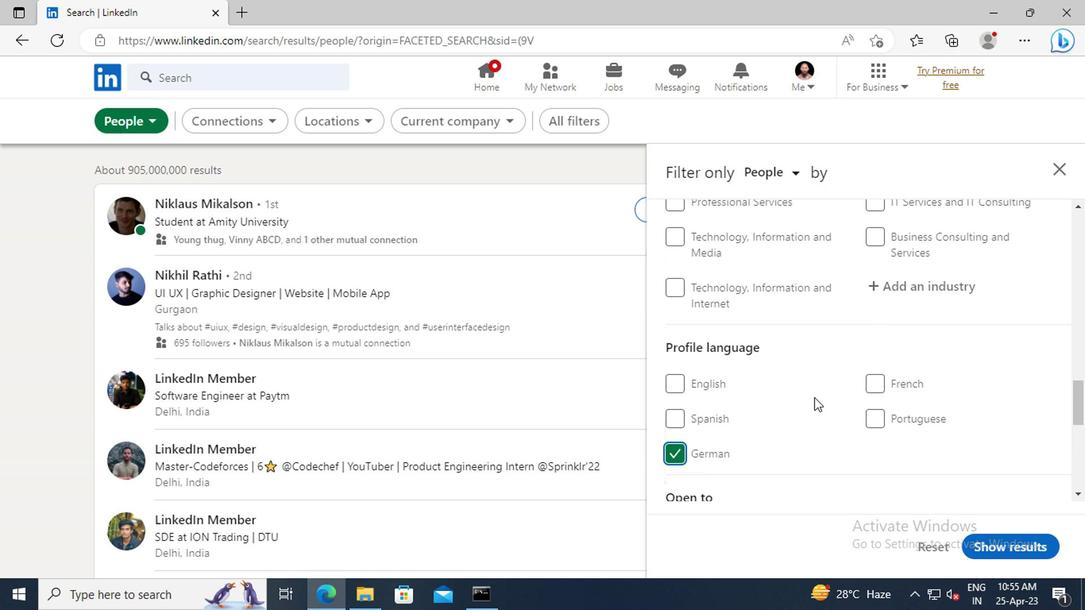 
Action: Mouse scrolled (813, 398) with delta (0, 1)
Screenshot: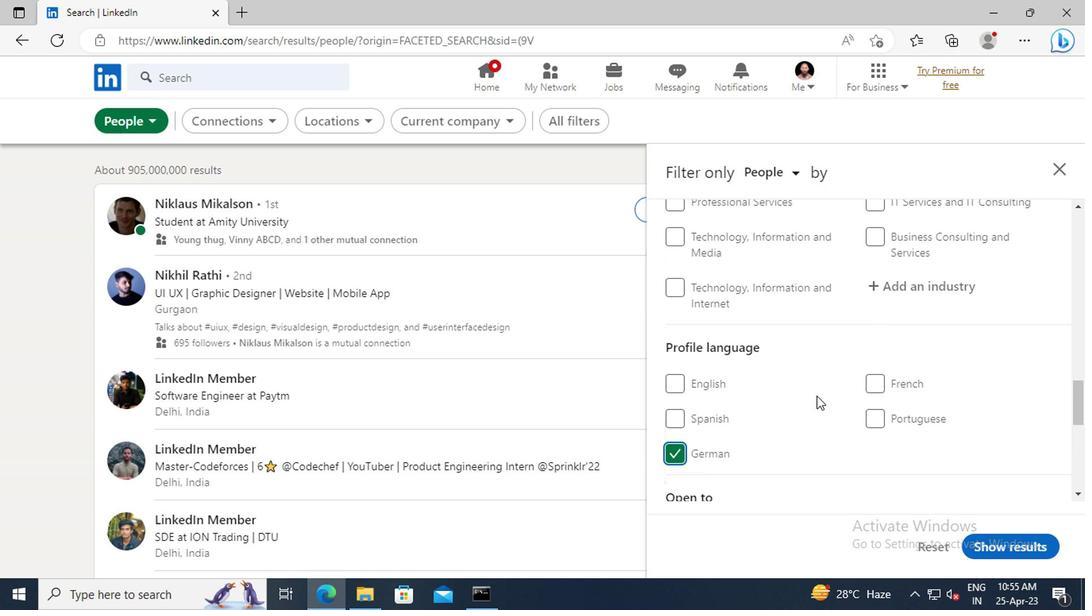 
Action: Mouse scrolled (813, 398) with delta (0, 1)
Screenshot: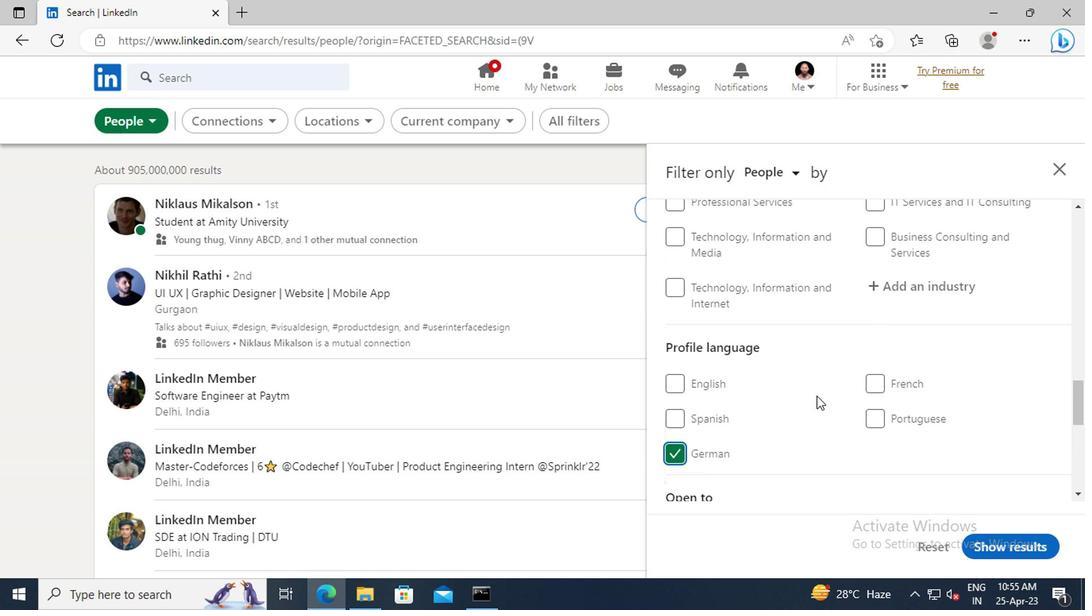 
Action: Mouse scrolled (813, 398) with delta (0, 1)
Screenshot: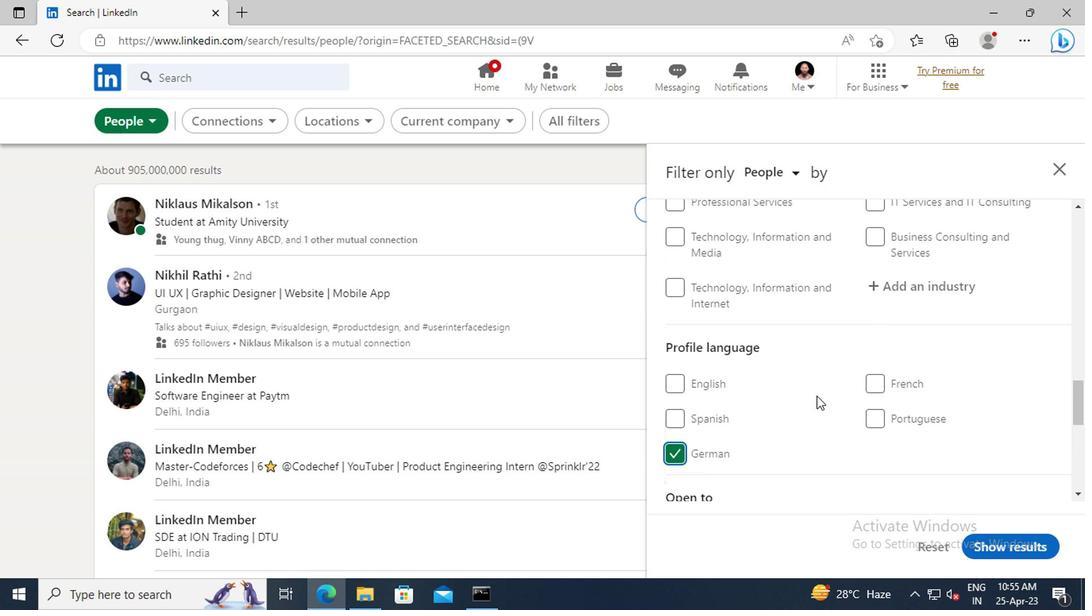 
Action: Mouse scrolled (813, 398) with delta (0, 1)
Screenshot: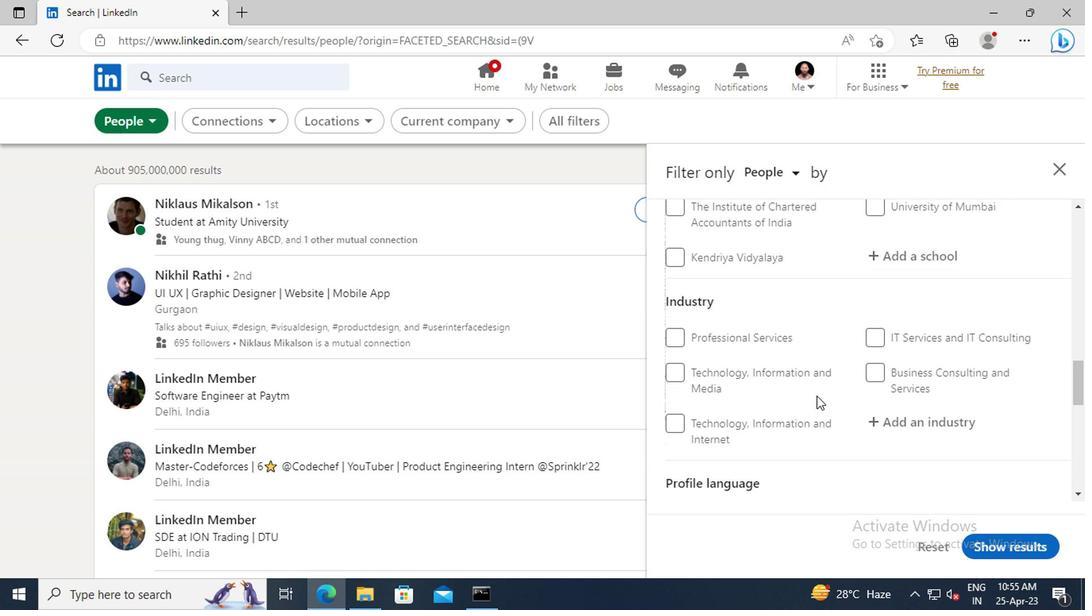 
Action: Mouse scrolled (813, 398) with delta (0, 1)
Screenshot: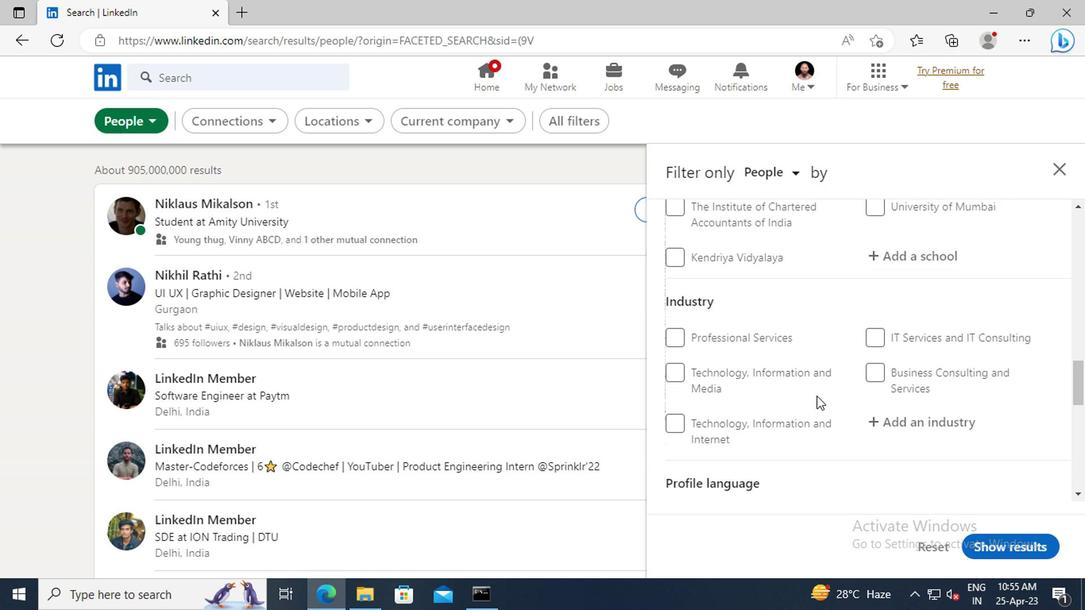 
Action: Mouse scrolled (813, 398) with delta (0, 1)
Screenshot: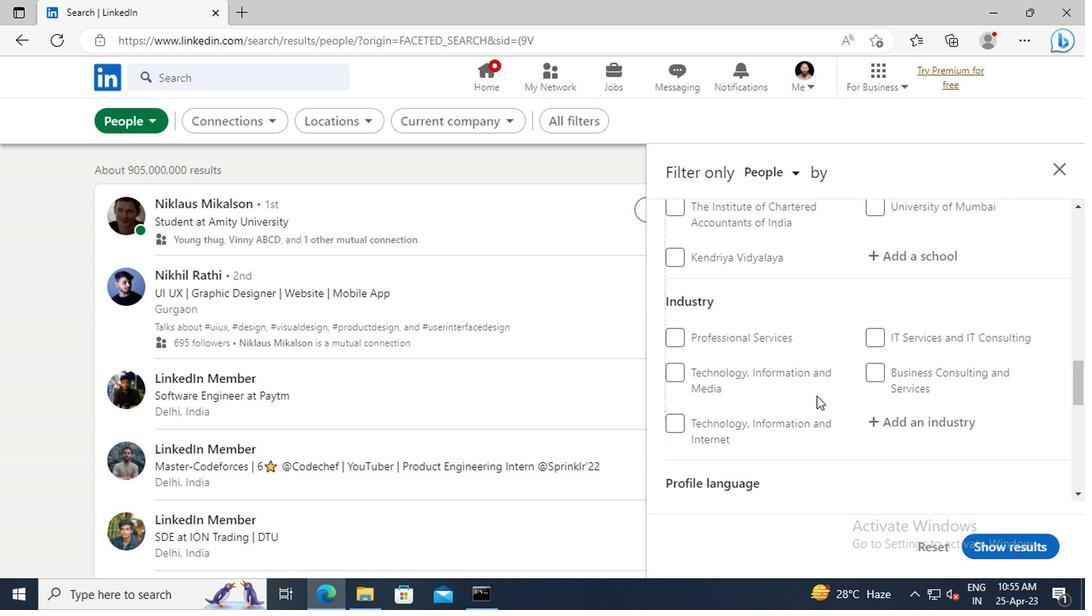 
Action: Mouse scrolled (813, 398) with delta (0, 1)
Screenshot: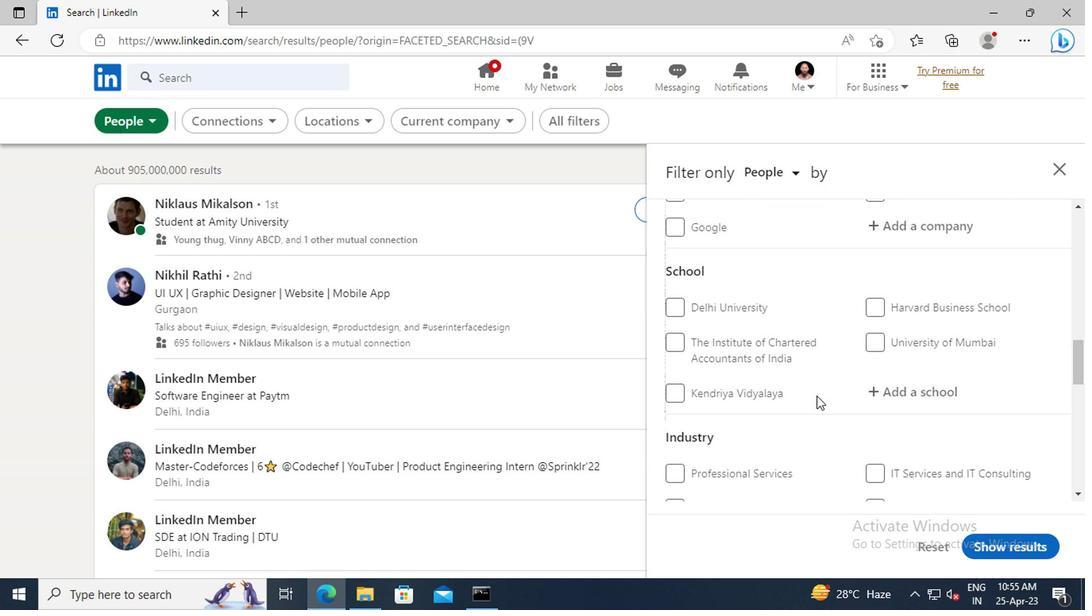 
Action: Mouse scrolled (813, 398) with delta (0, 1)
Screenshot: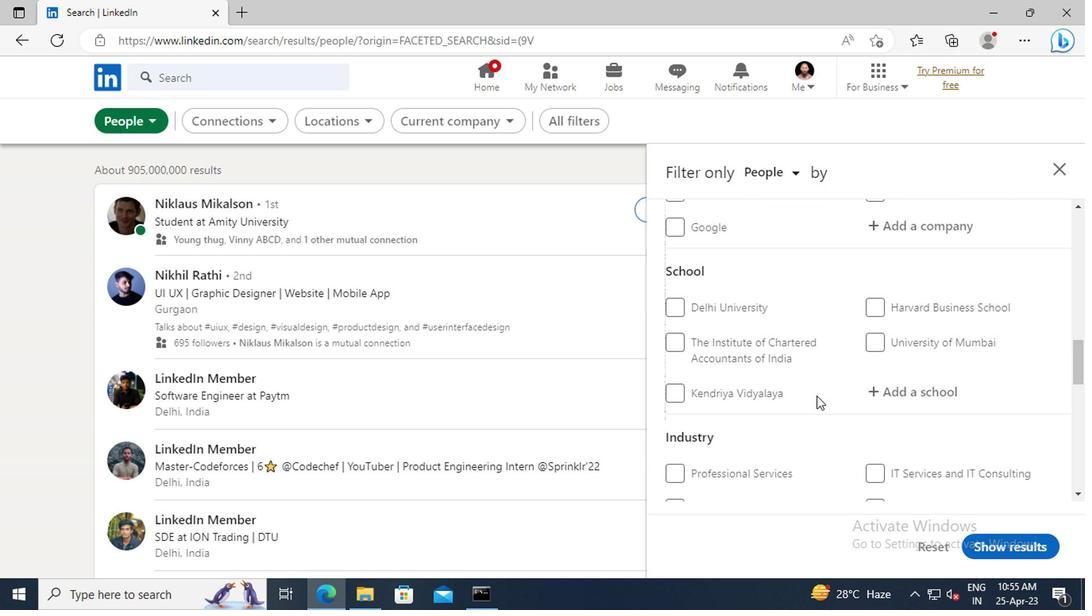 
Action: Mouse scrolled (813, 398) with delta (0, 1)
Screenshot: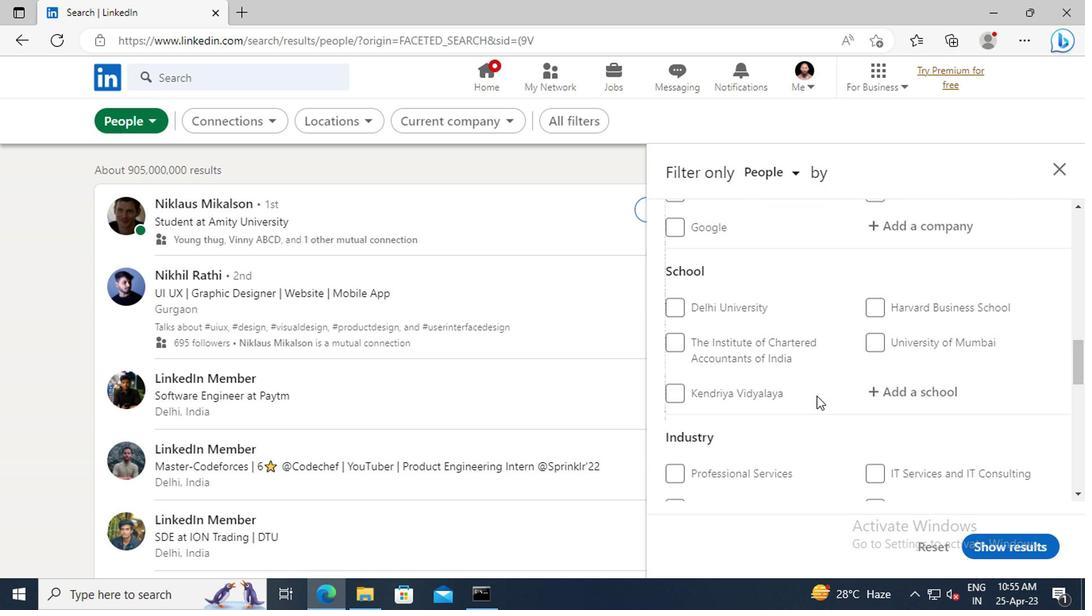 
Action: Mouse scrolled (813, 398) with delta (0, 1)
Screenshot: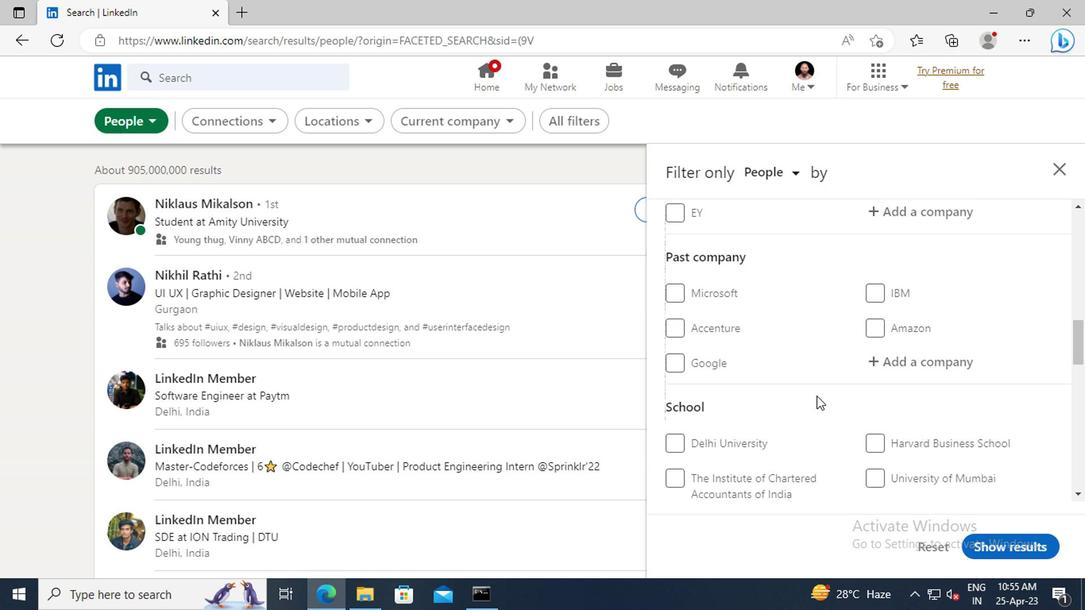 
Action: Mouse scrolled (813, 398) with delta (0, 1)
Screenshot: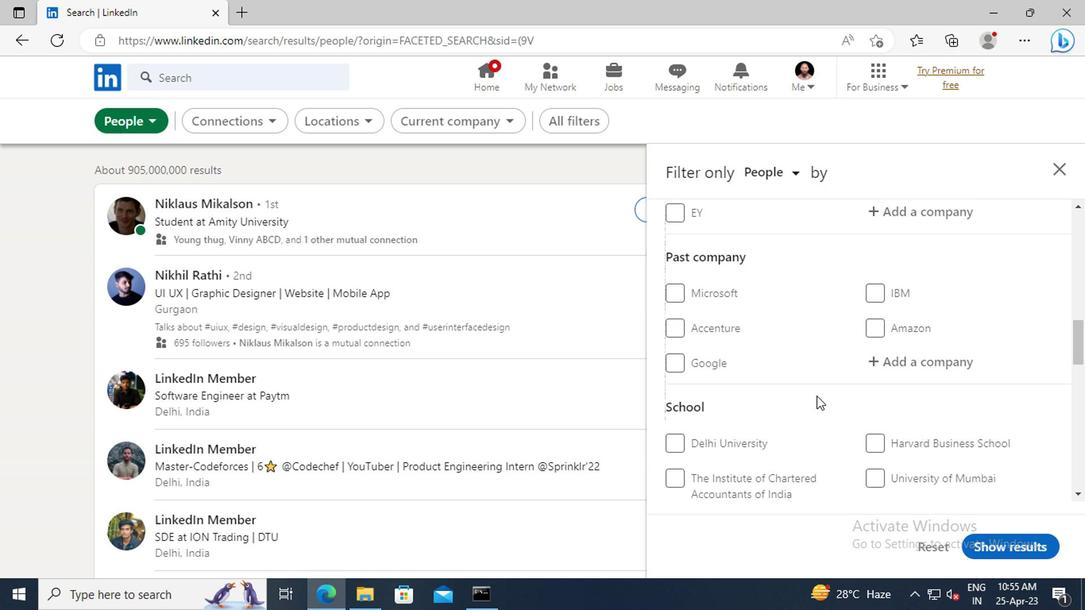 
Action: Mouse scrolled (813, 398) with delta (0, 1)
Screenshot: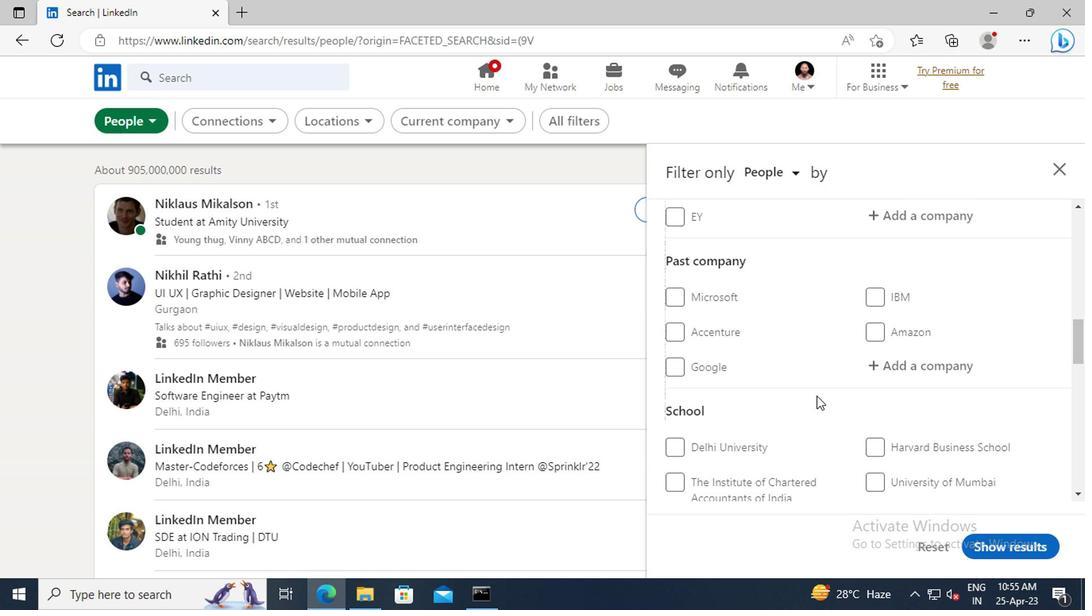 
Action: Mouse moved to (907, 351)
Screenshot: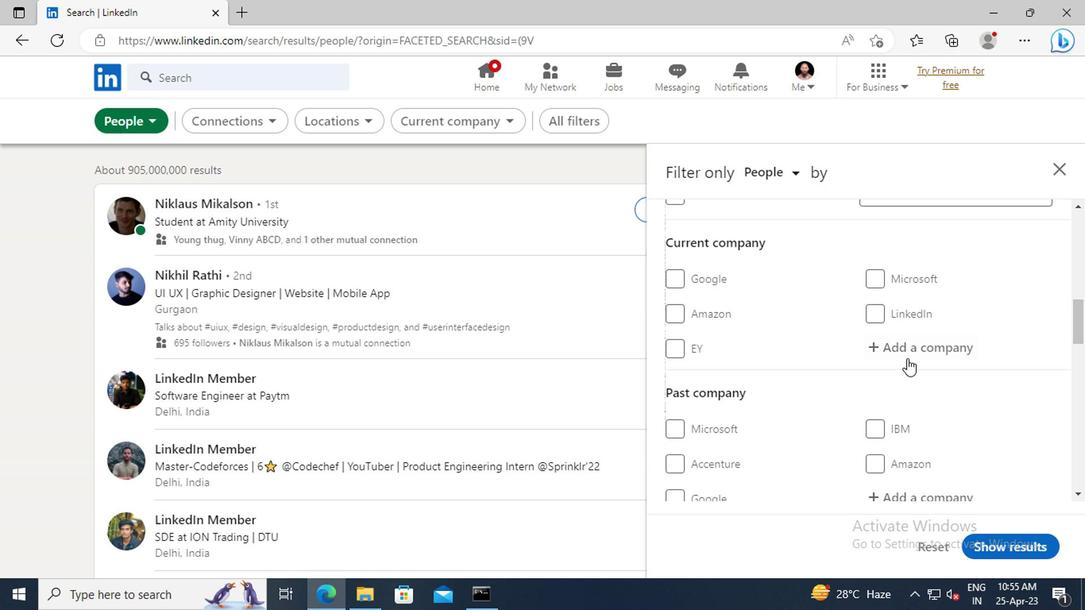 
Action: Mouse pressed left at (907, 351)
Screenshot: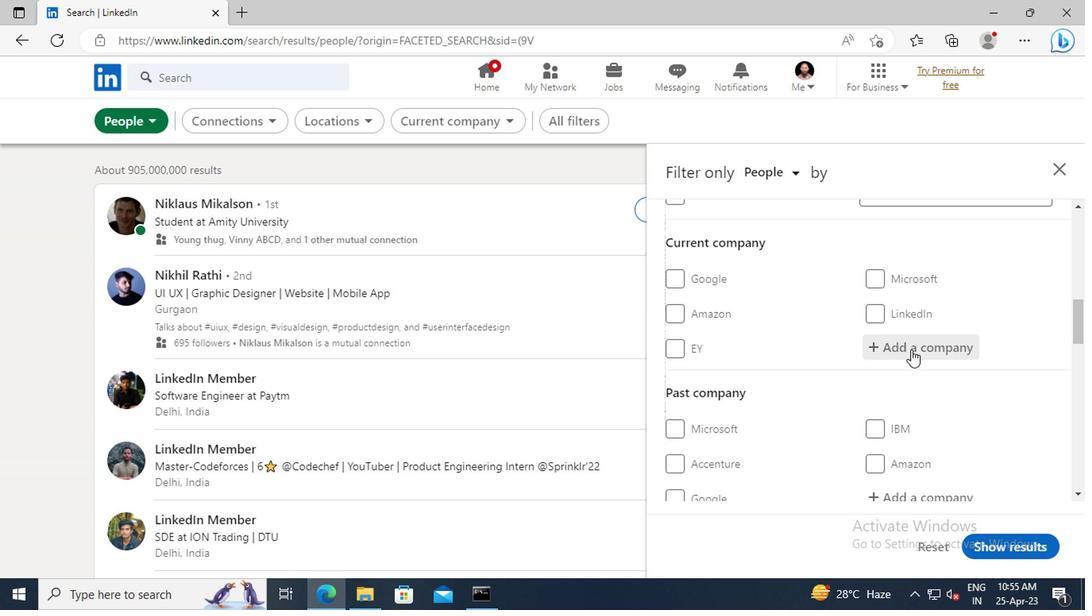 
Action: Key pressed <Key.shift>GLOBAL<Key.space><Key.shift>FREELANCE<Key.space><Key.shift>RECRUITER
Screenshot: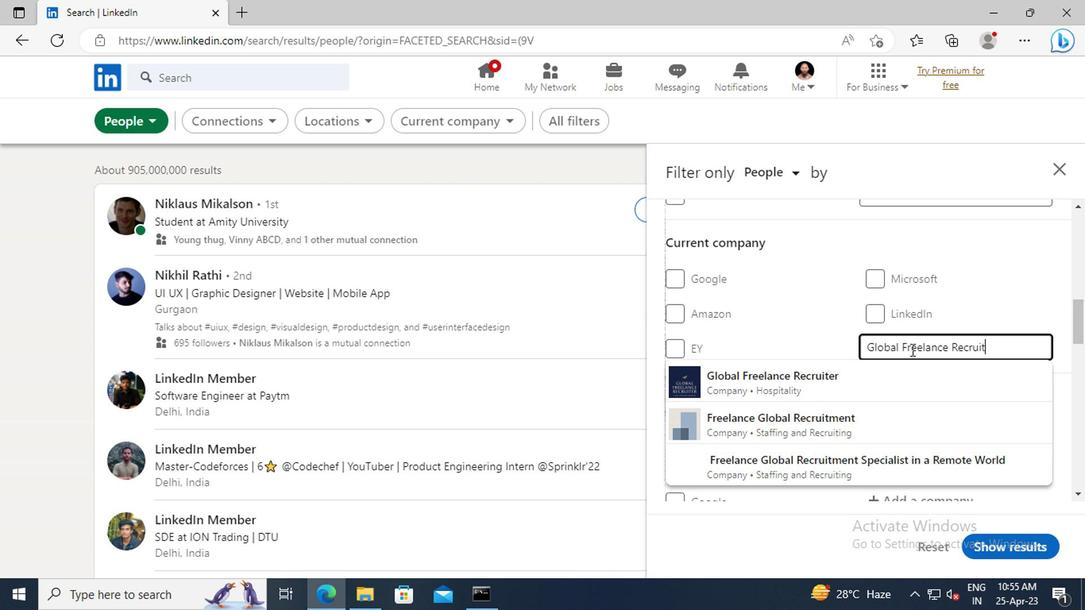 
Action: Mouse moved to (828, 380)
Screenshot: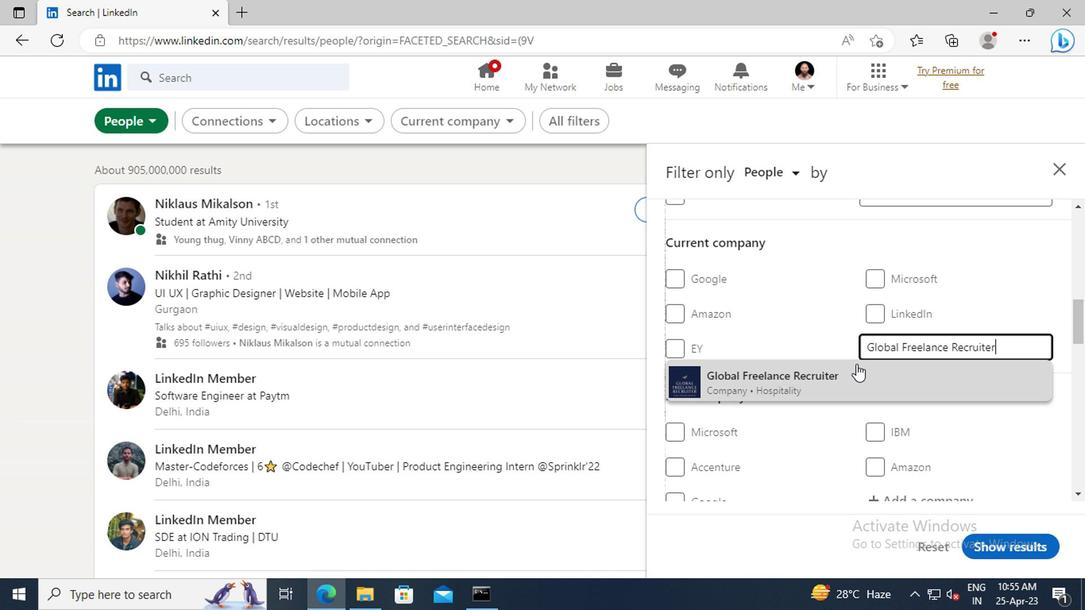 
Action: Mouse pressed left at (828, 380)
Screenshot: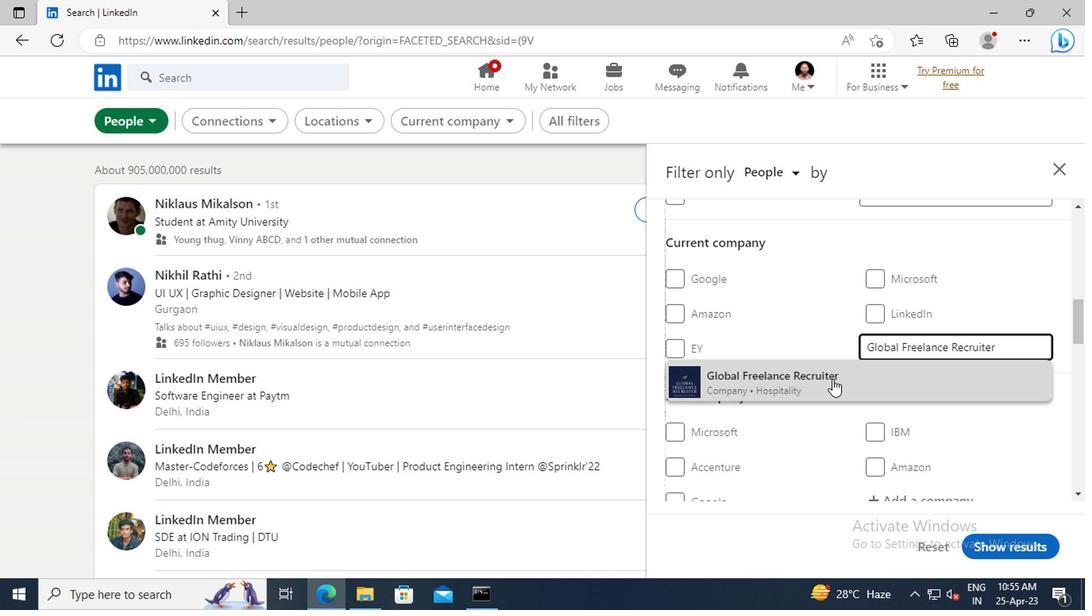 
Action: Mouse moved to (824, 365)
Screenshot: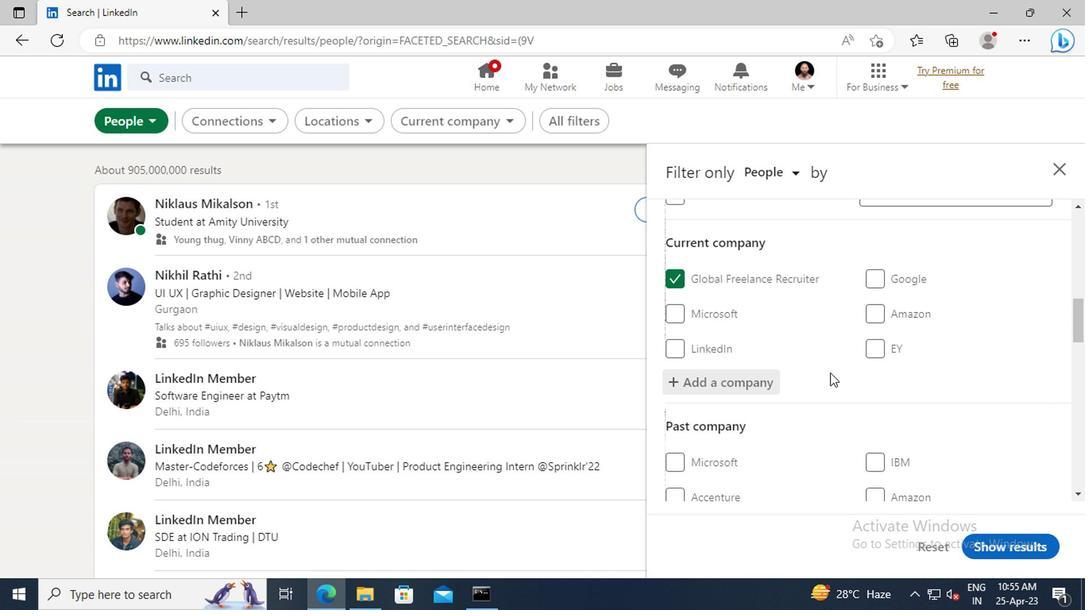 
Action: Mouse scrolled (824, 364) with delta (0, 0)
Screenshot: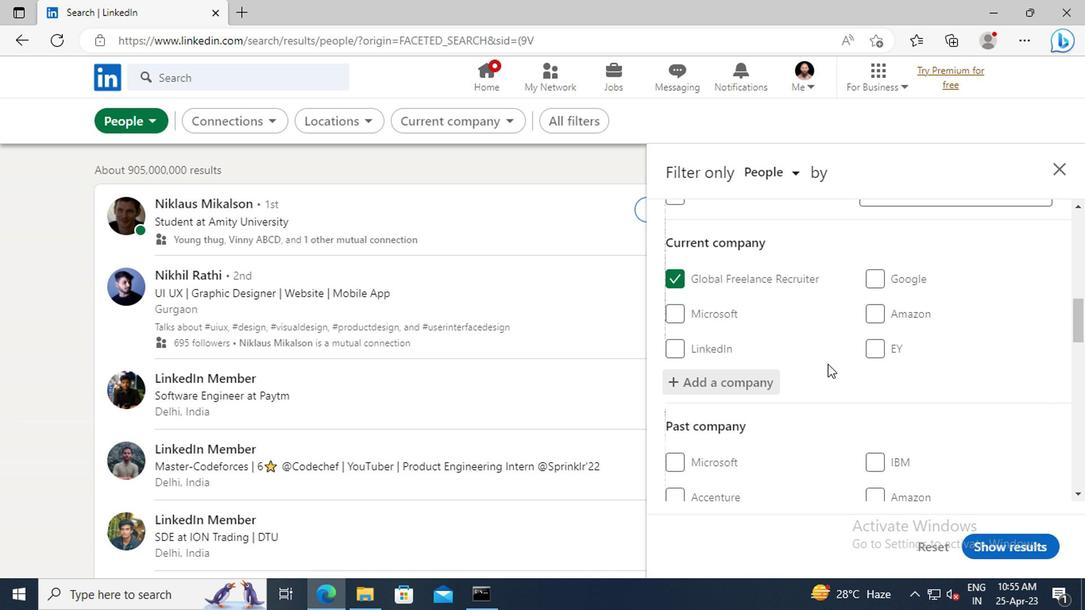 
Action: Mouse scrolled (824, 364) with delta (0, 0)
Screenshot: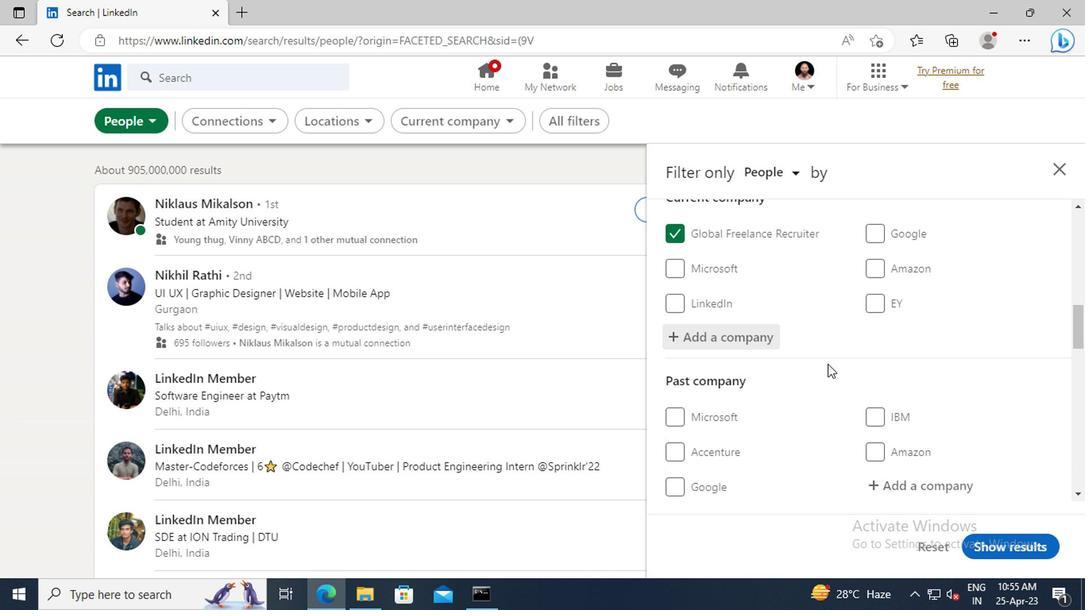 
Action: Mouse scrolled (824, 364) with delta (0, 0)
Screenshot: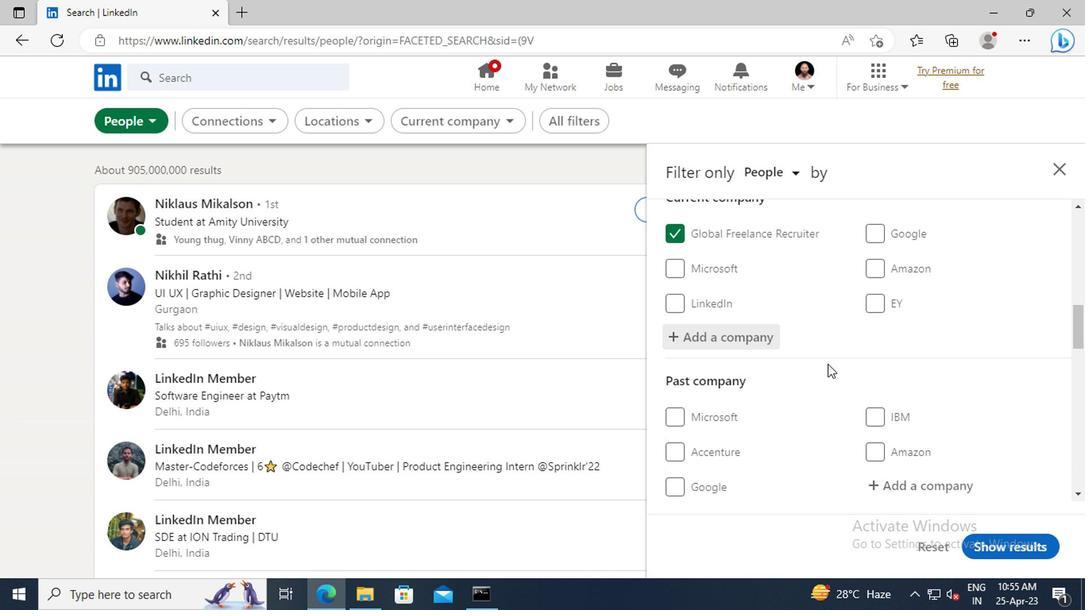 
Action: Mouse scrolled (824, 364) with delta (0, 0)
Screenshot: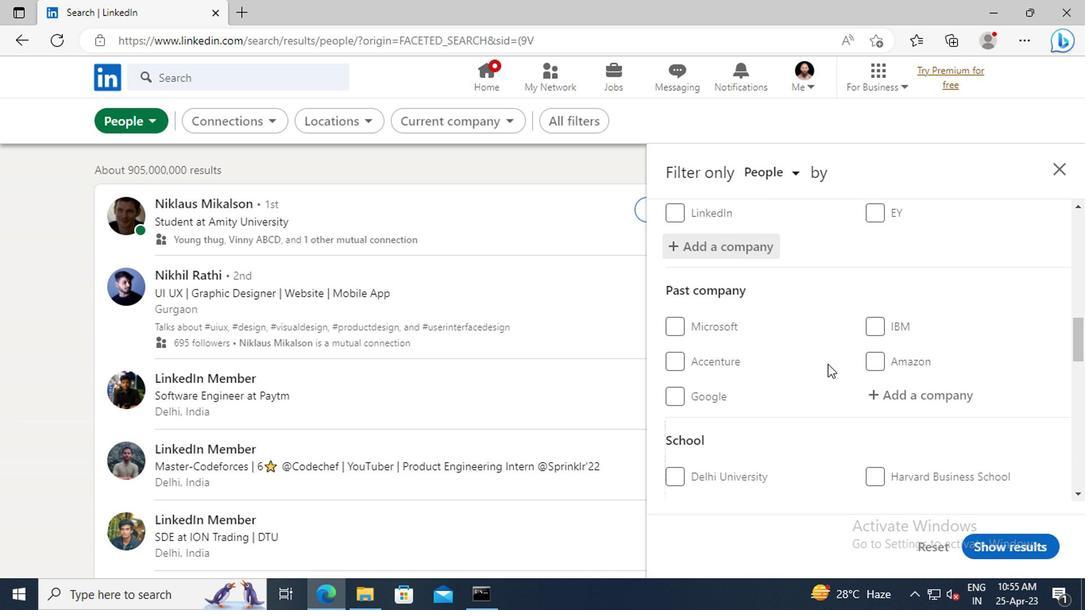 
Action: Mouse scrolled (824, 364) with delta (0, 0)
Screenshot: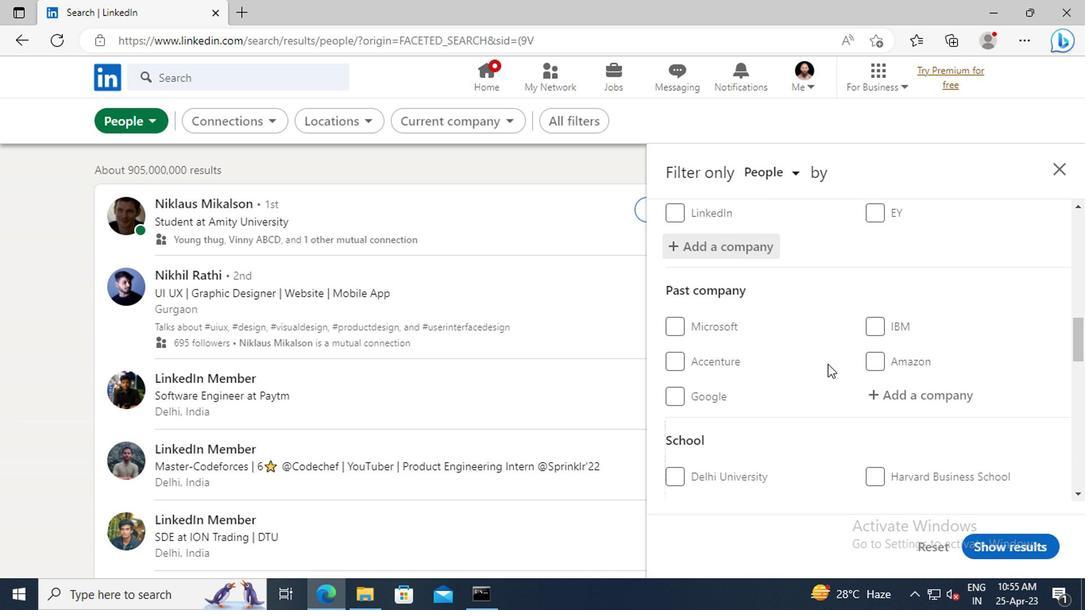 
Action: Mouse scrolled (824, 364) with delta (0, 0)
Screenshot: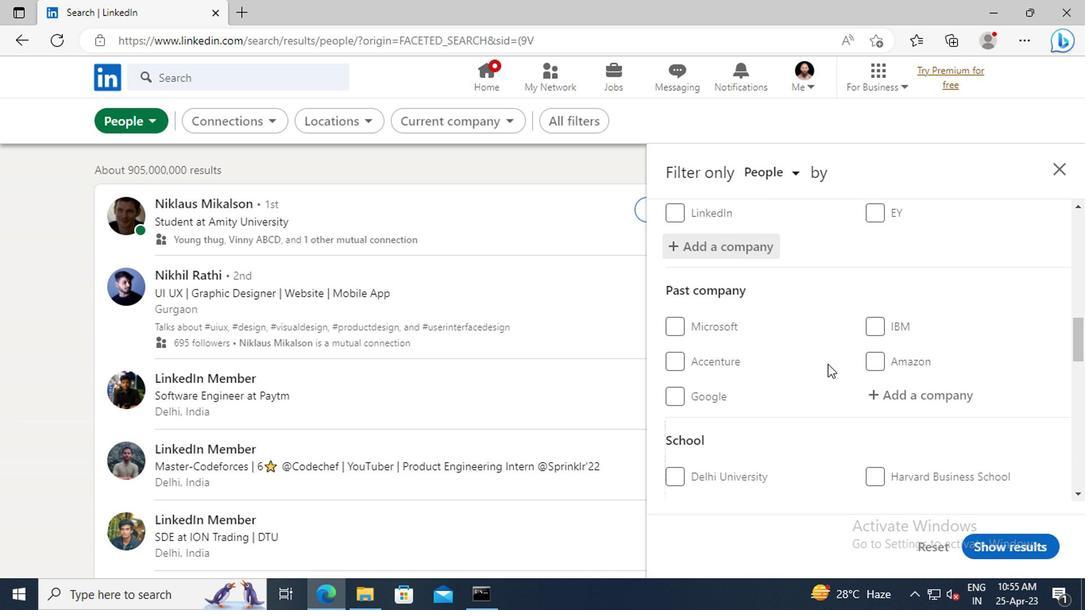 
Action: Mouse scrolled (824, 364) with delta (0, 0)
Screenshot: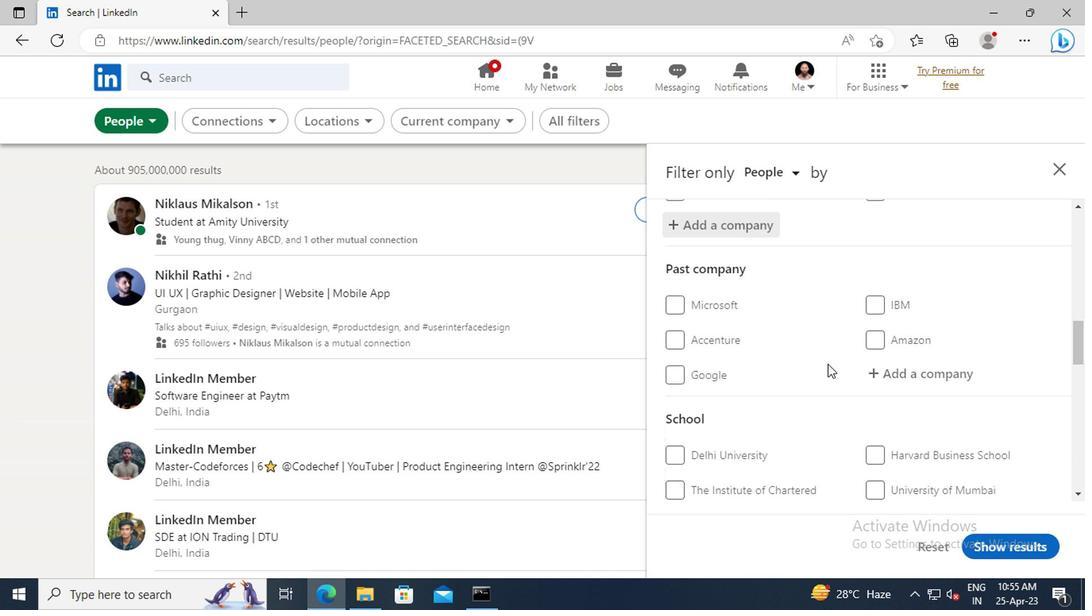 
Action: Mouse moved to (850, 373)
Screenshot: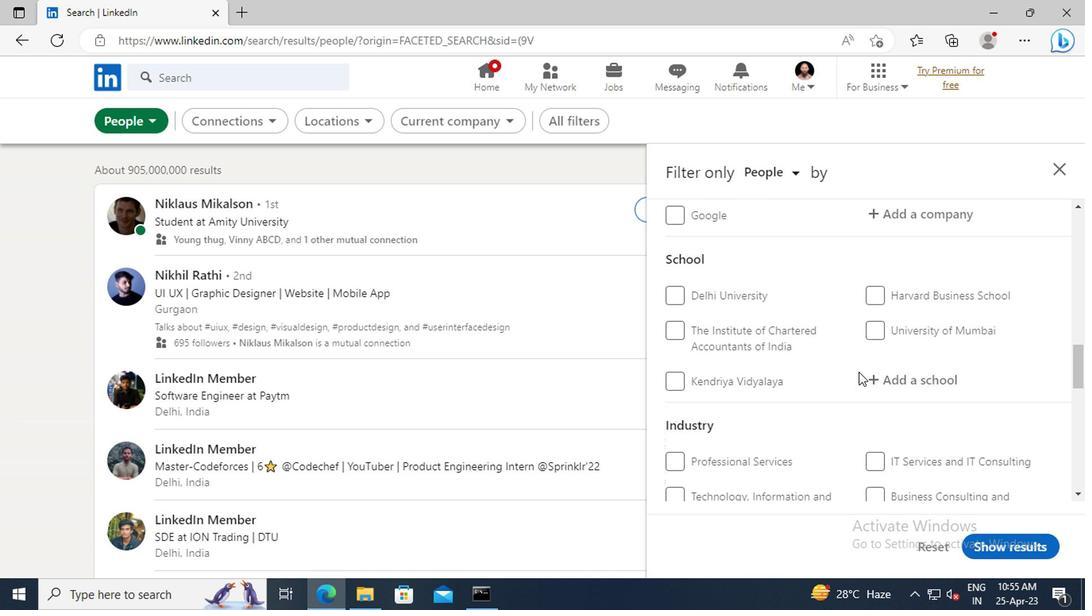 
Action: Mouse scrolled (850, 372) with delta (0, 0)
Screenshot: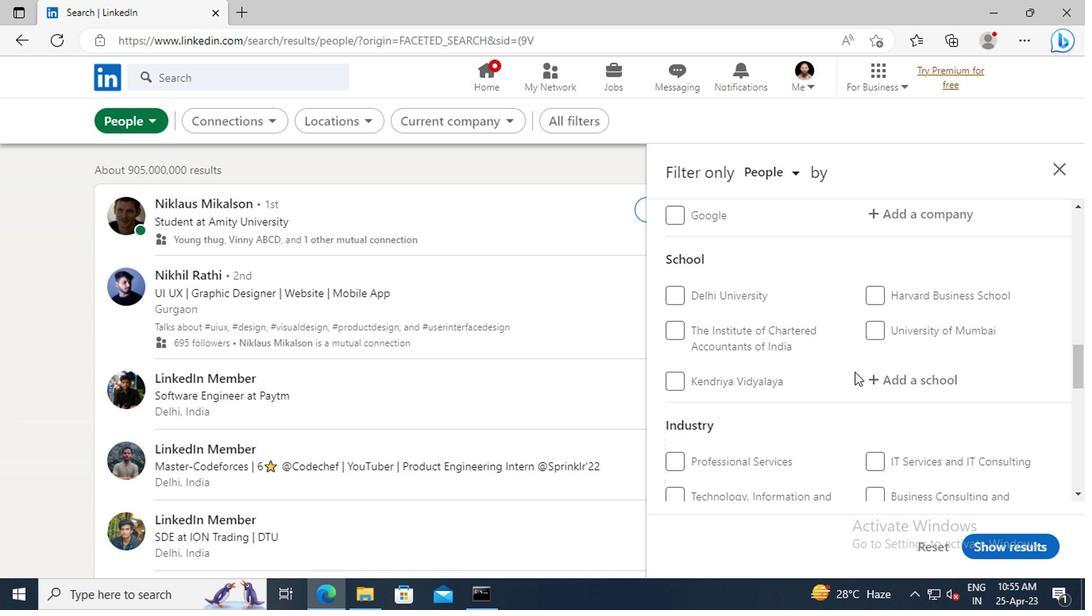 
Action: Mouse moved to (877, 337)
Screenshot: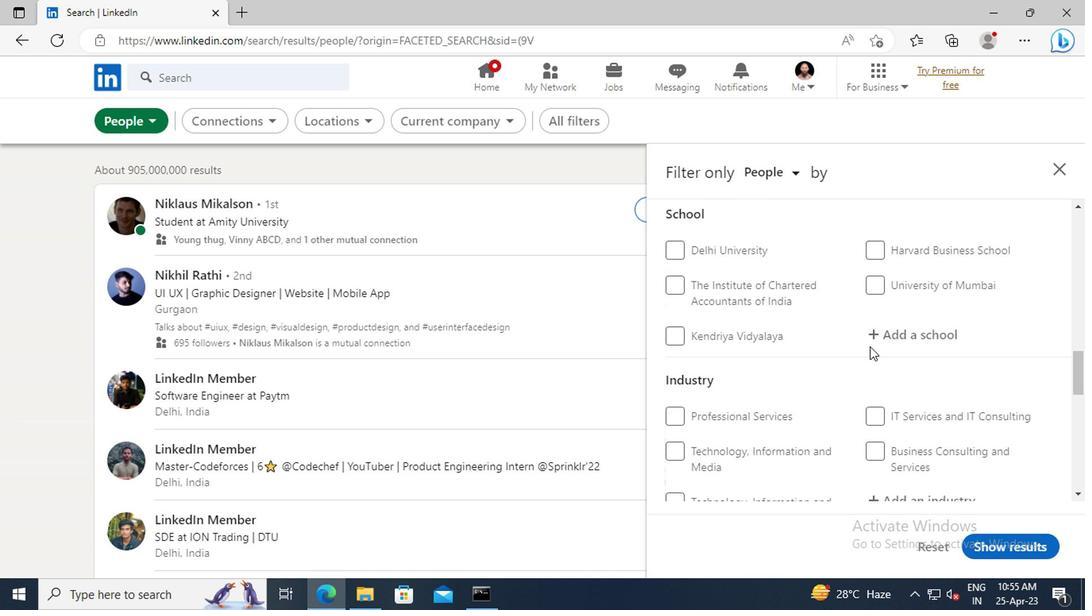 
Action: Mouse pressed left at (877, 337)
Screenshot: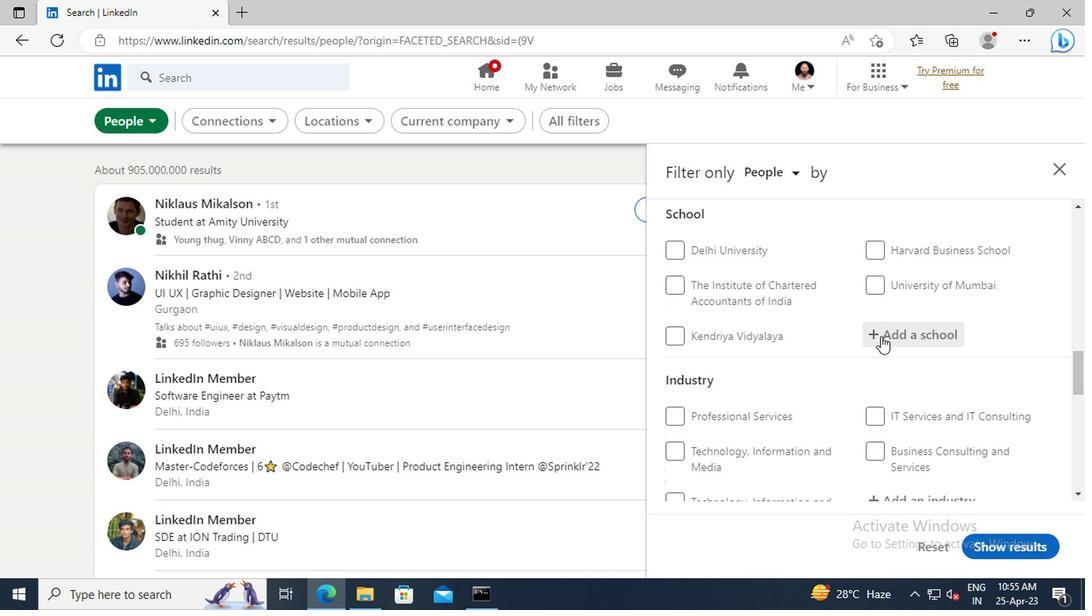 
Action: Key pressed <Key.shift>K<Key.space><Key.shift>S<Key.space><Key.shift>SCHOOL<Key.space>OF<Key.space><Key.shift>BUSINESS<Key.space><Key.shift>MANAGEMENT
Screenshot: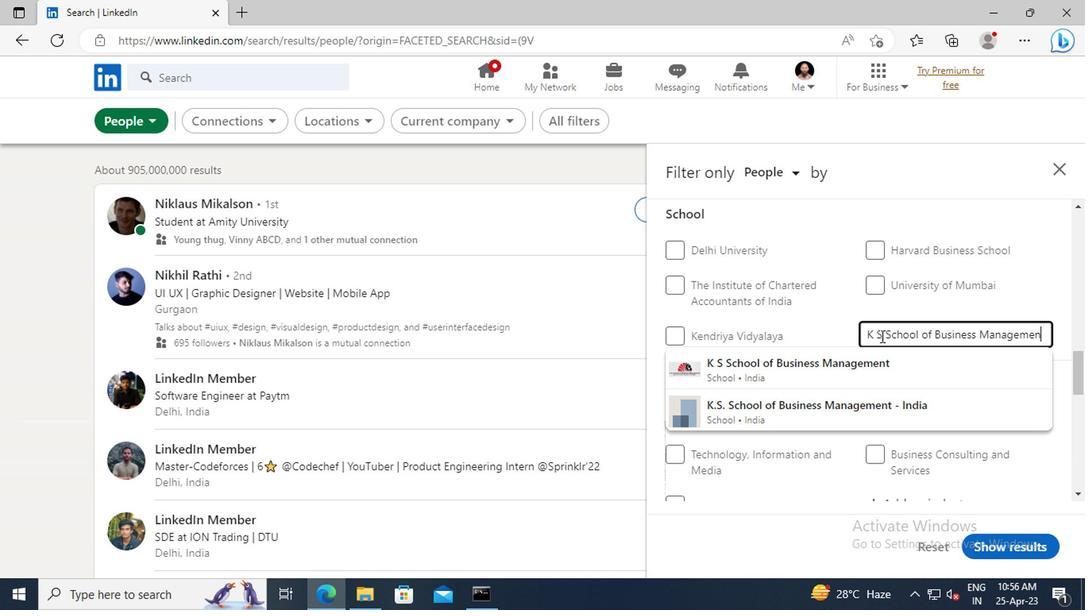 
Action: Mouse moved to (865, 365)
Screenshot: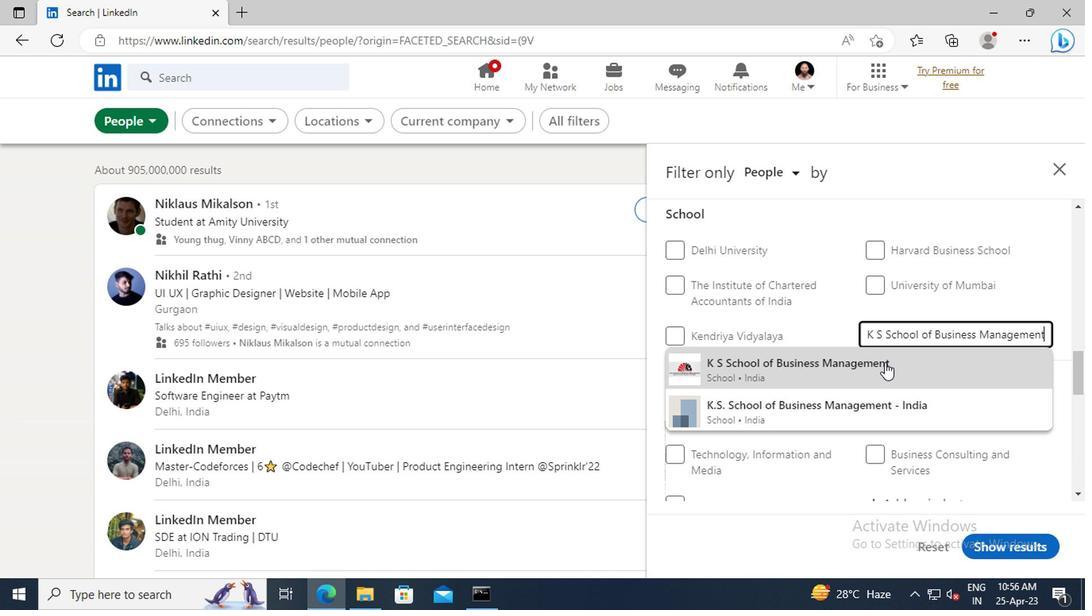 
Action: Mouse pressed left at (865, 365)
Screenshot: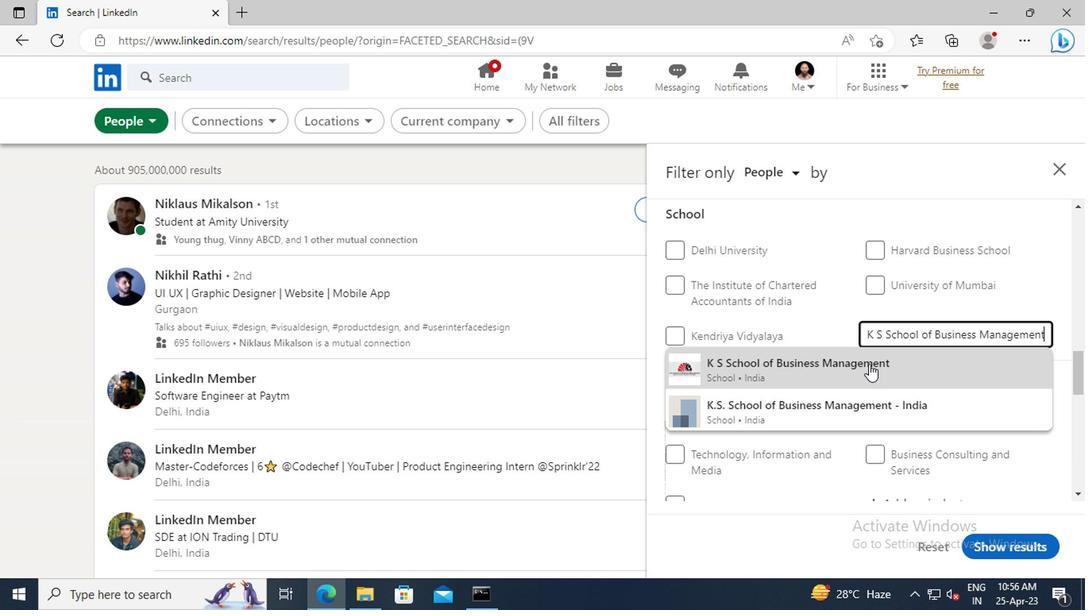 
Action: Mouse moved to (852, 355)
Screenshot: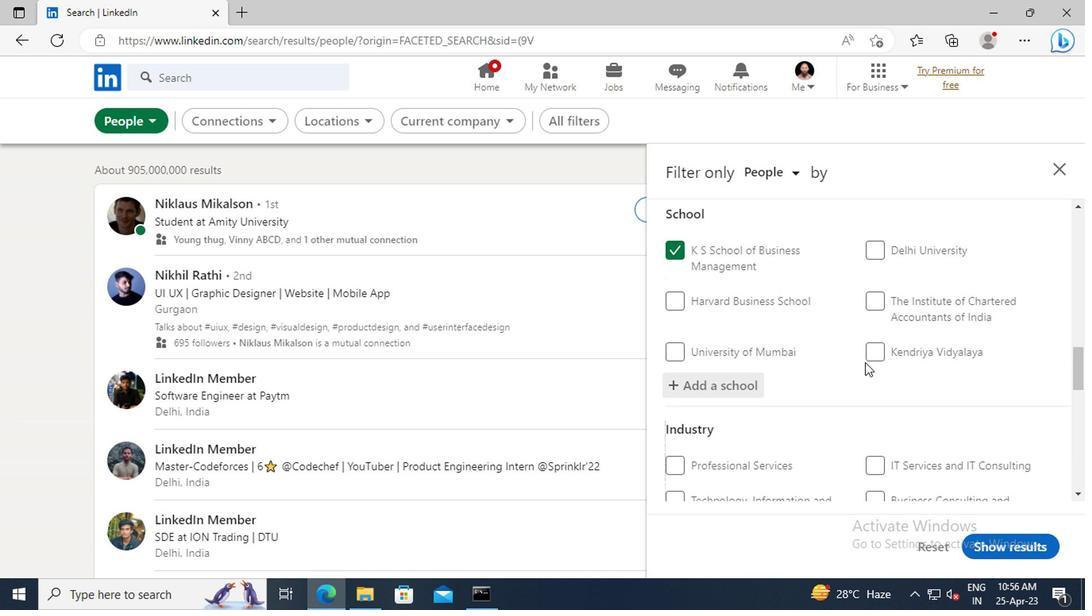 
Action: Mouse scrolled (852, 354) with delta (0, 0)
Screenshot: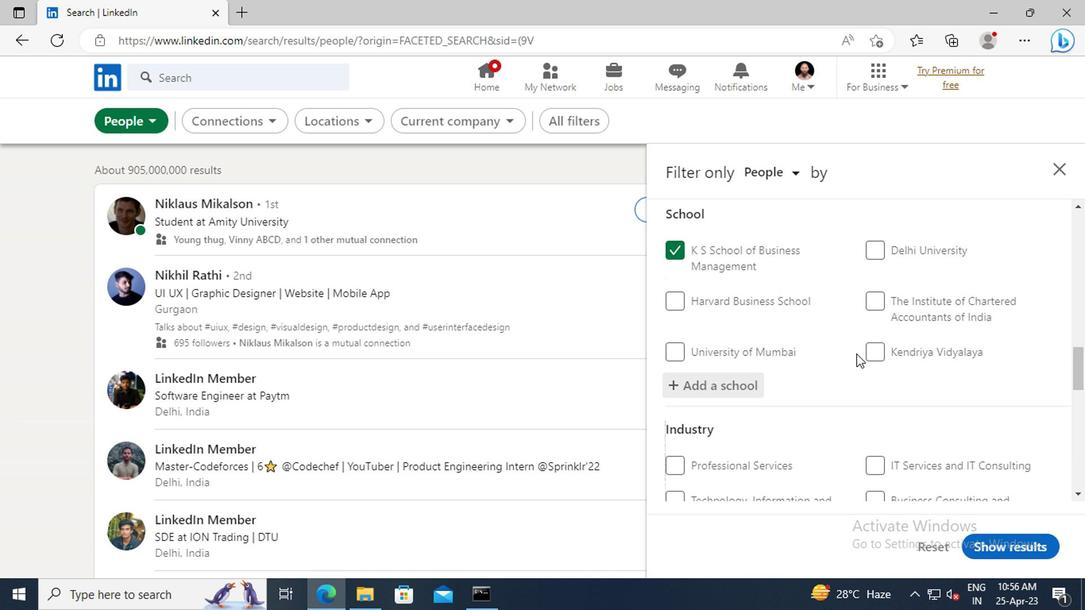 
Action: Mouse scrolled (852, 354) with delta (0, 0)
Screenshot: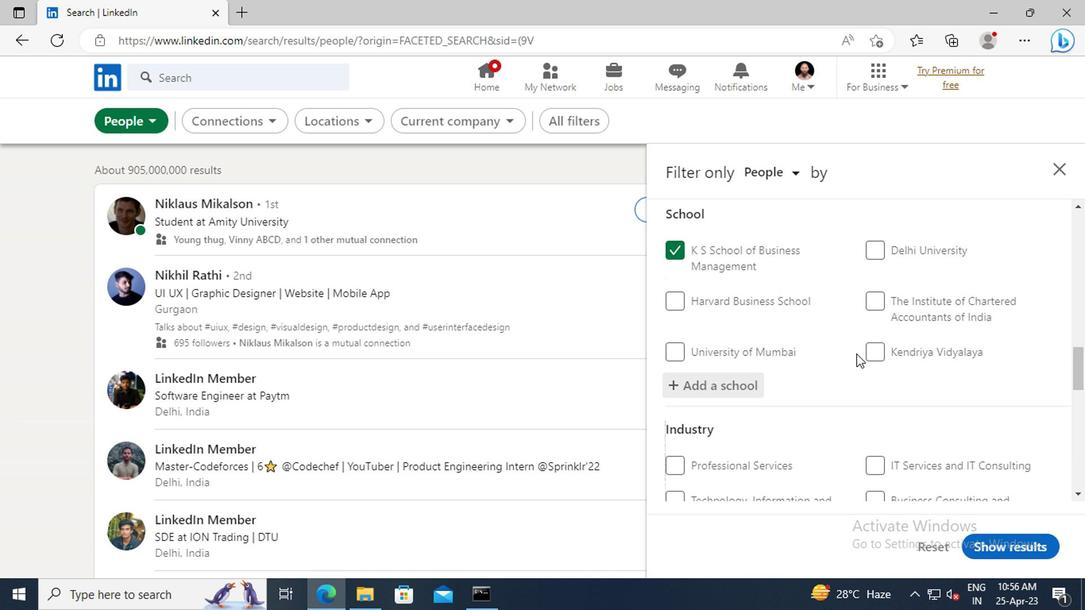 
Action: Mouse scrolled (852, 354) with delta (0, 0)
Screenshot: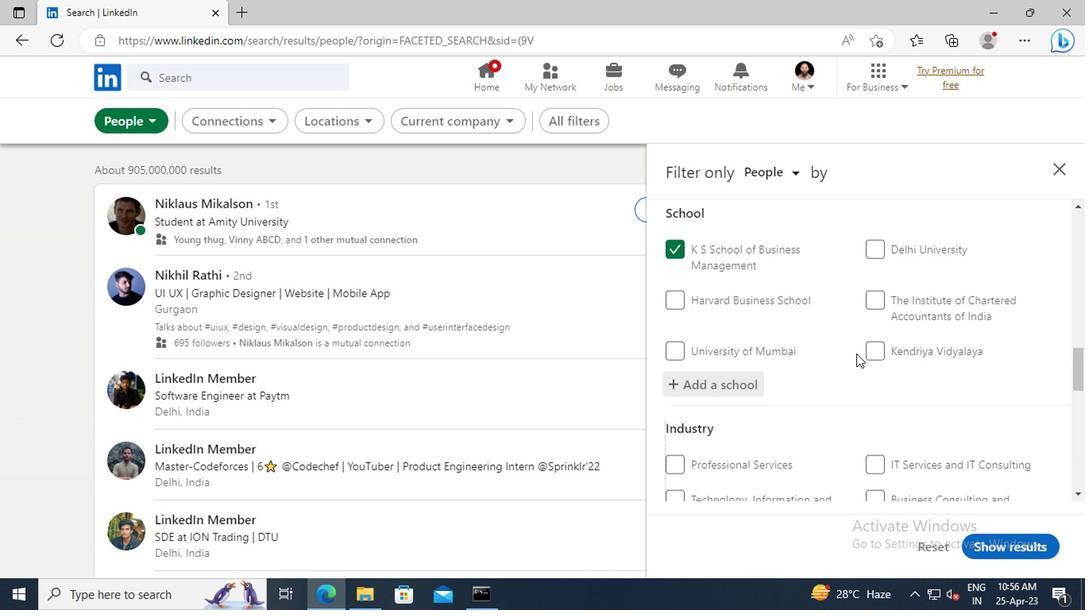 
Action: Mouse scrolled (852, 354) with delta (0, 0)
Screenshot: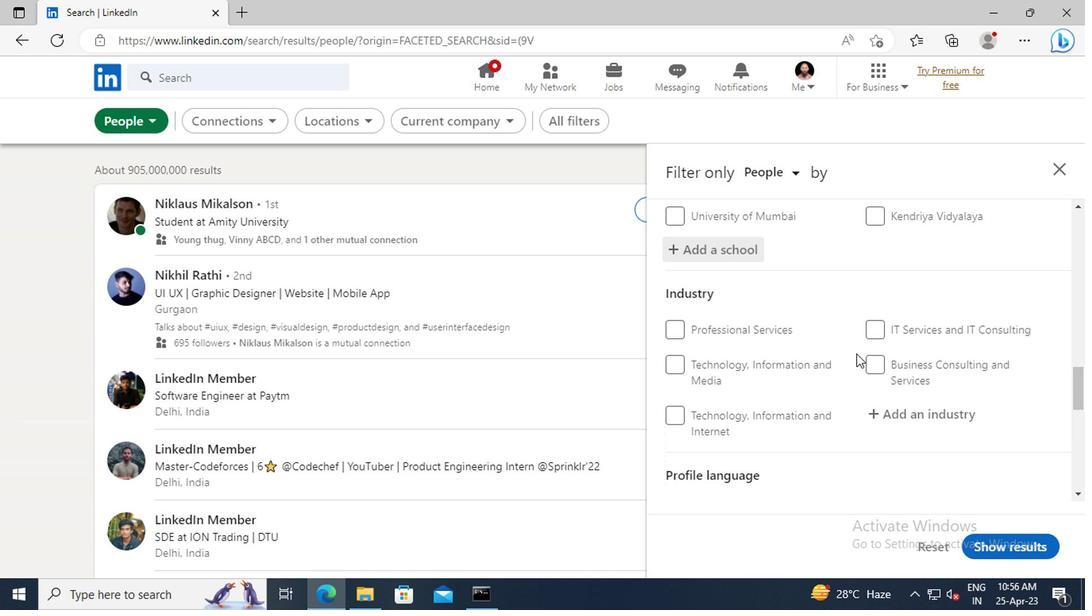 
Action: Mouse moved to (891, 370)
Screenshot: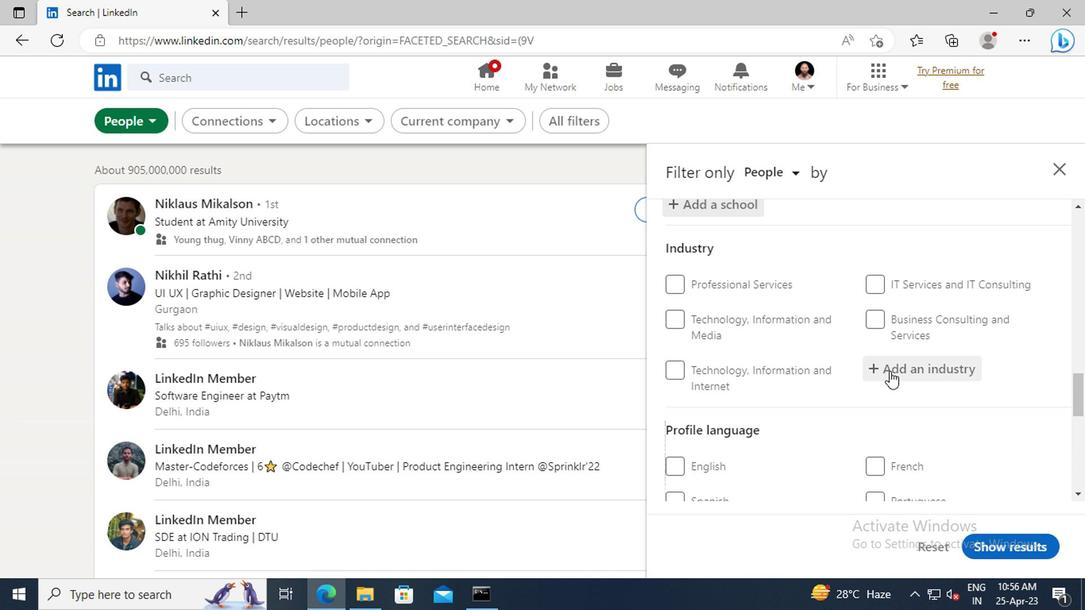 
Action: Mouse pressed left at (891, 370)
Screenshot: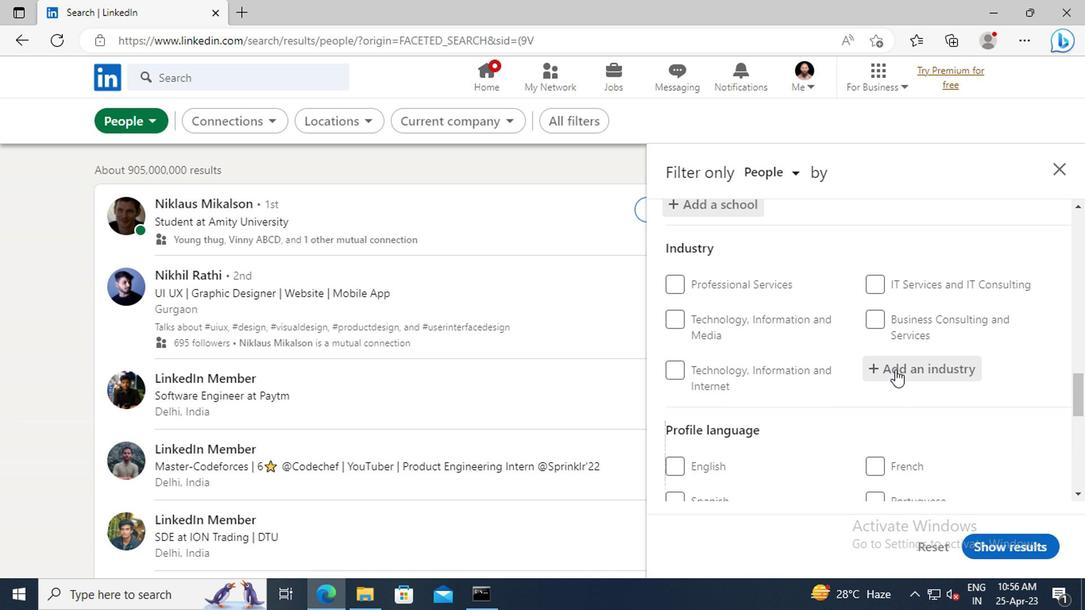
Action: Key pressed <Key.shift>TRANSLATION<Key.space>AND<Key.space><Key.shift>LOCALIZATION
Screenshot: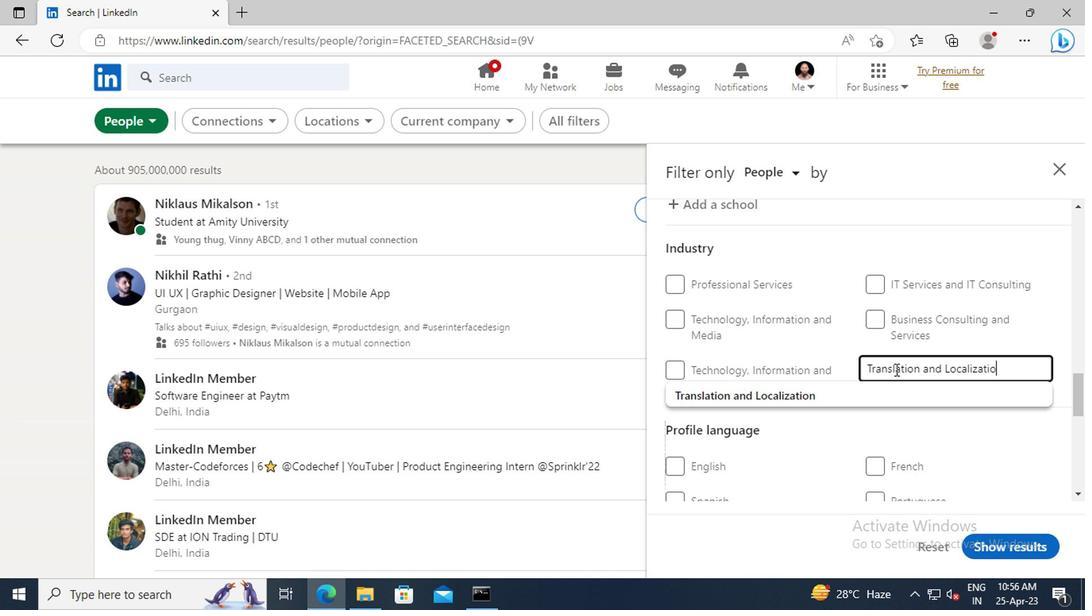
Action: Mouse moved to (807, 395)
Screenshot: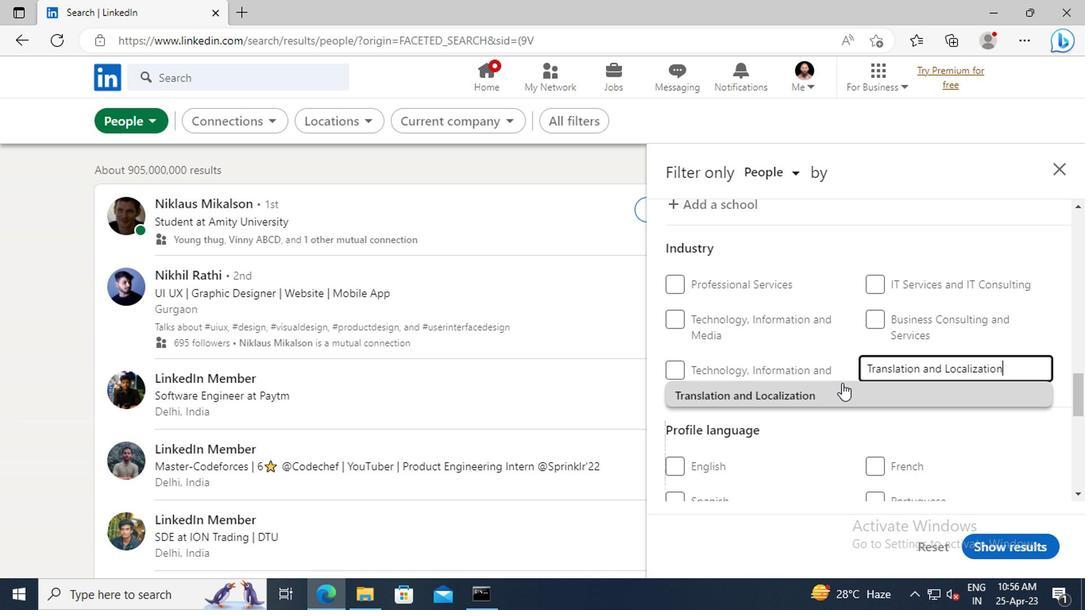 
Action: Mouse pressed left at (807, 395)
Screenshot: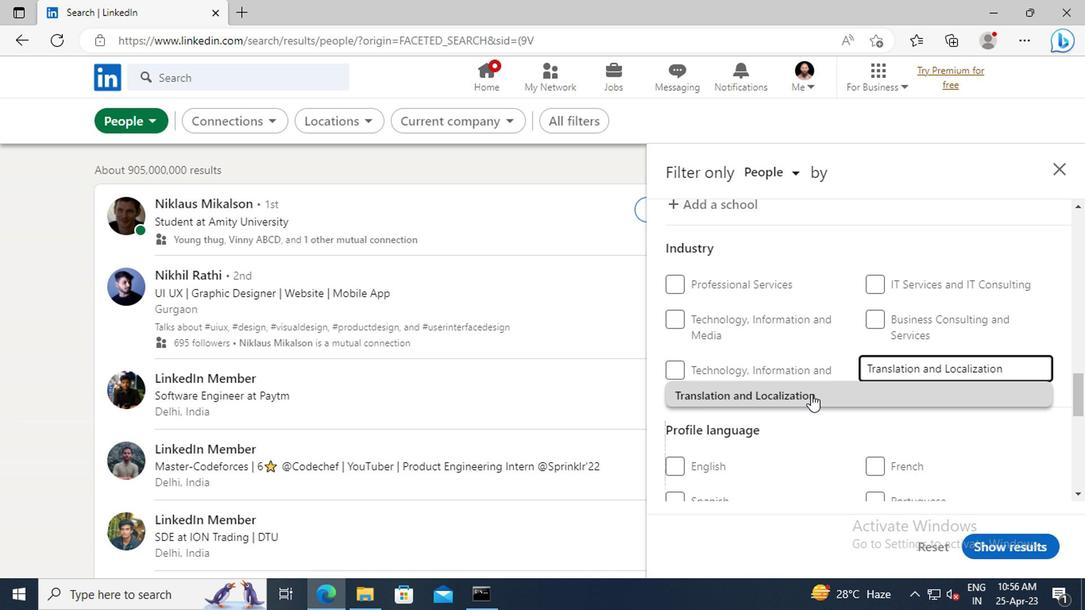 
Action: Mouse scrolled (807, 394) with delta (0, -1)
Screenshot: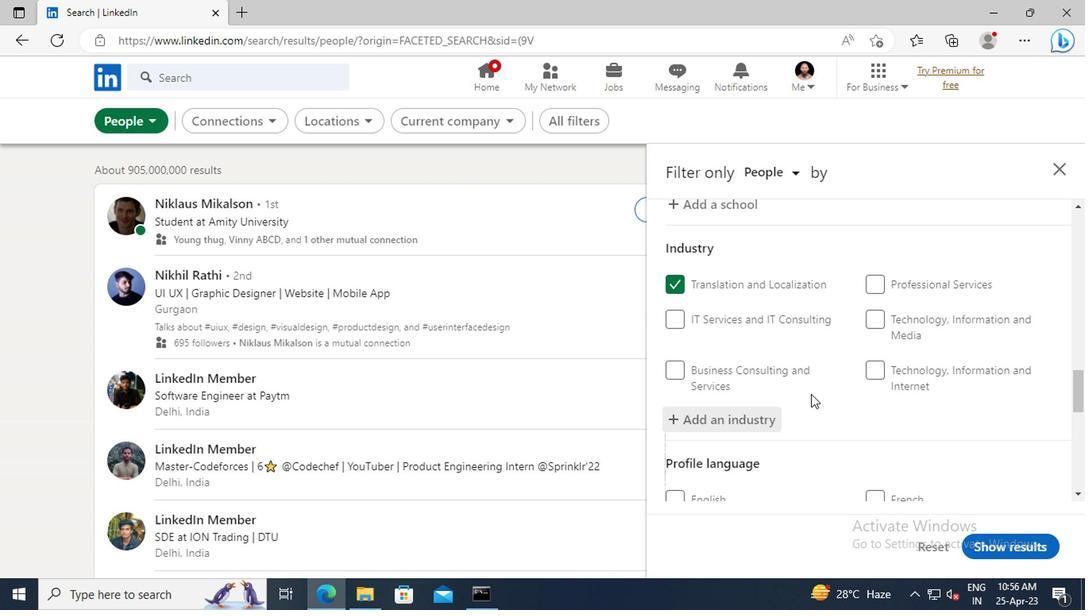 
Action: Mouse scrolled (807, 394) with delta (0, -1)
Screenshot: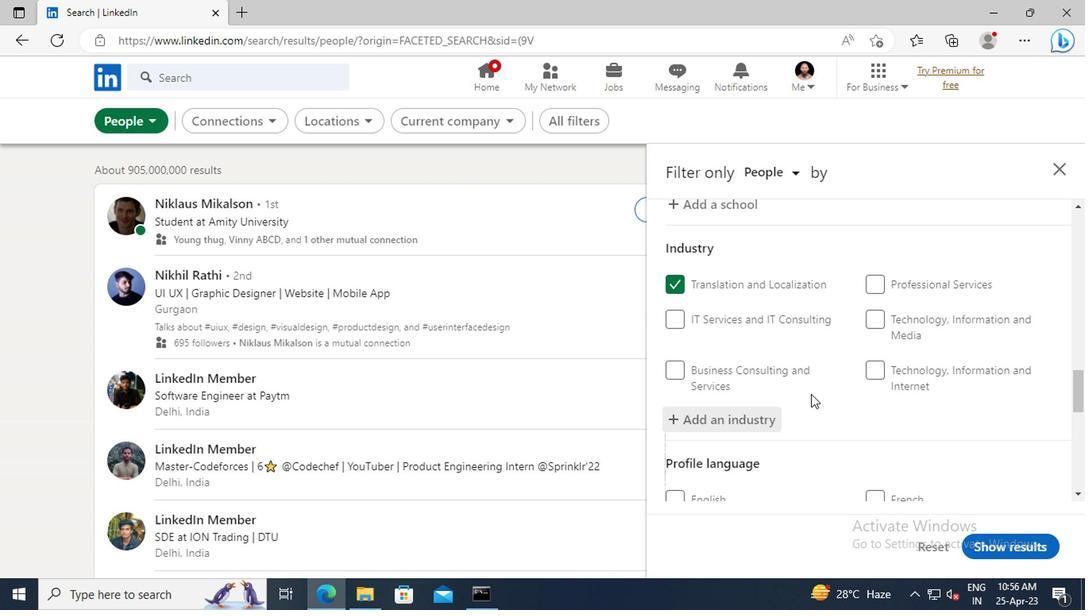 
Action: Mouse scrolled (807, 394) with delta (0, -1)
Screenshot: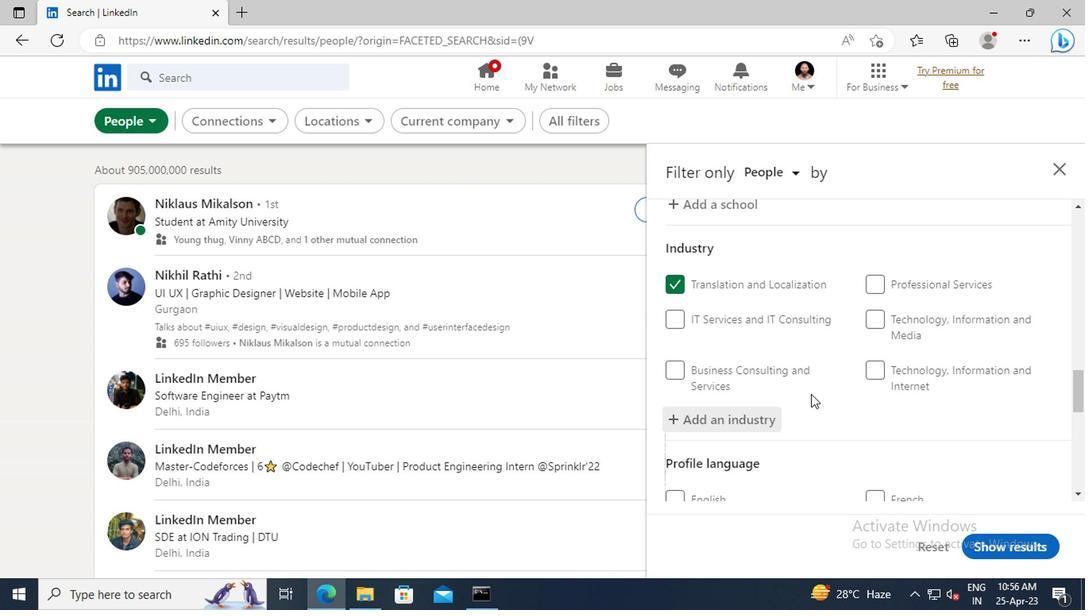 
Action: Mouse scrolled (807, 394) with delta (0, -1)
Screenshot: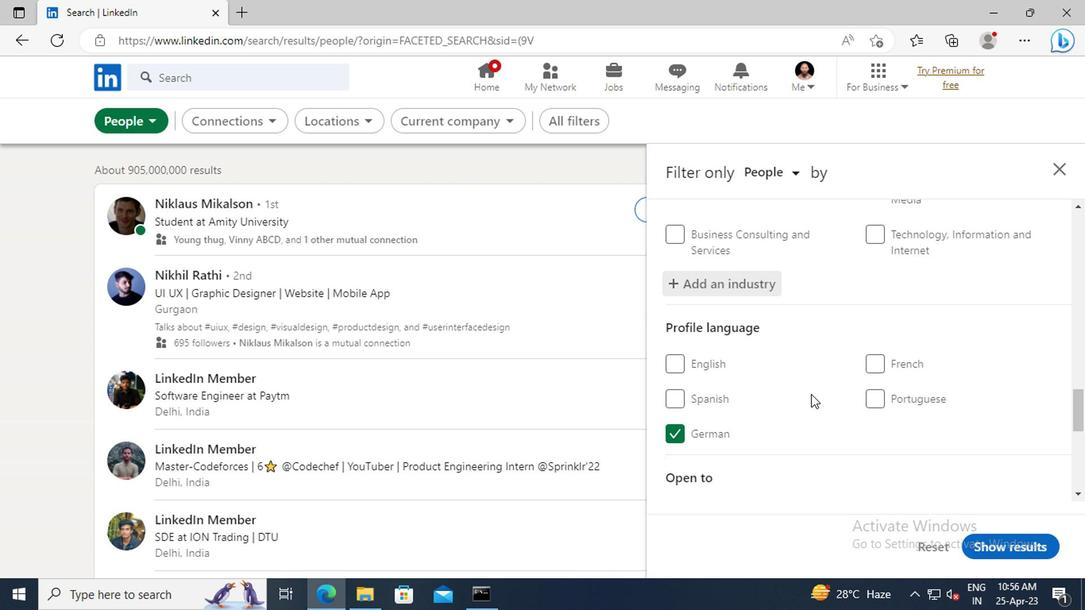 
Action: Mouse scrolled (807, 394) with delta (0, -1)
Screenshot: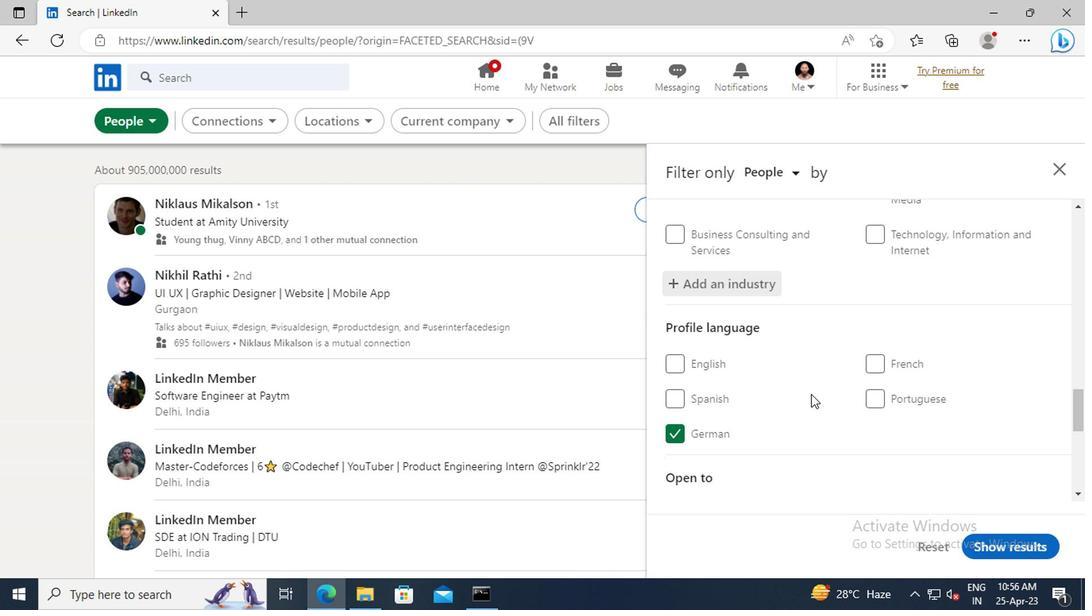
Action: Mouse scrolled (807, 394) with delta (0, -1)
Screenshot: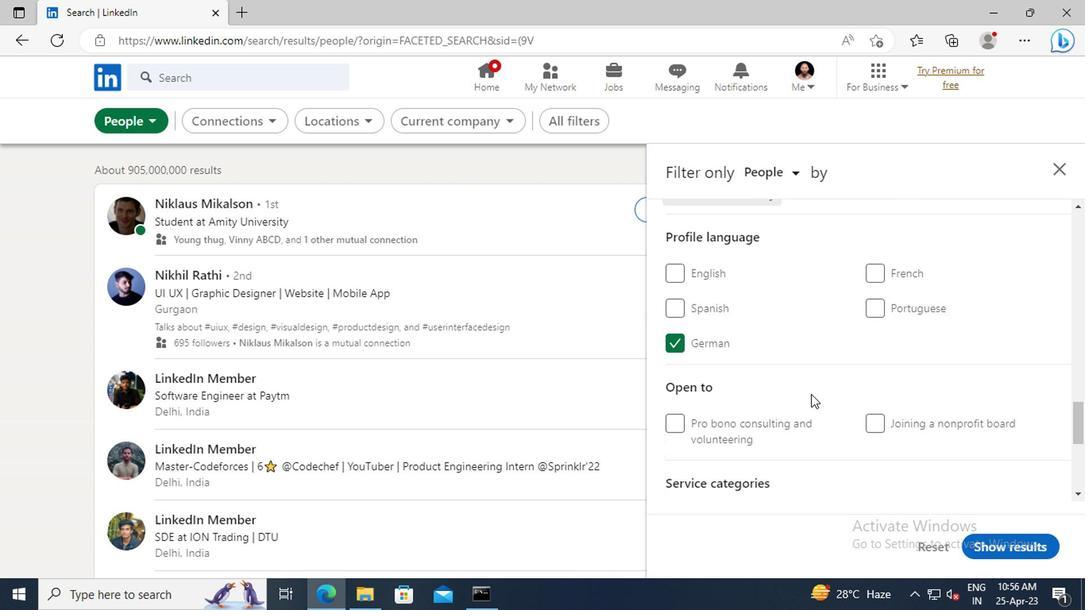 
Action: Mouse scrolled (807, 394) with delta (0, -1)
Screenshot: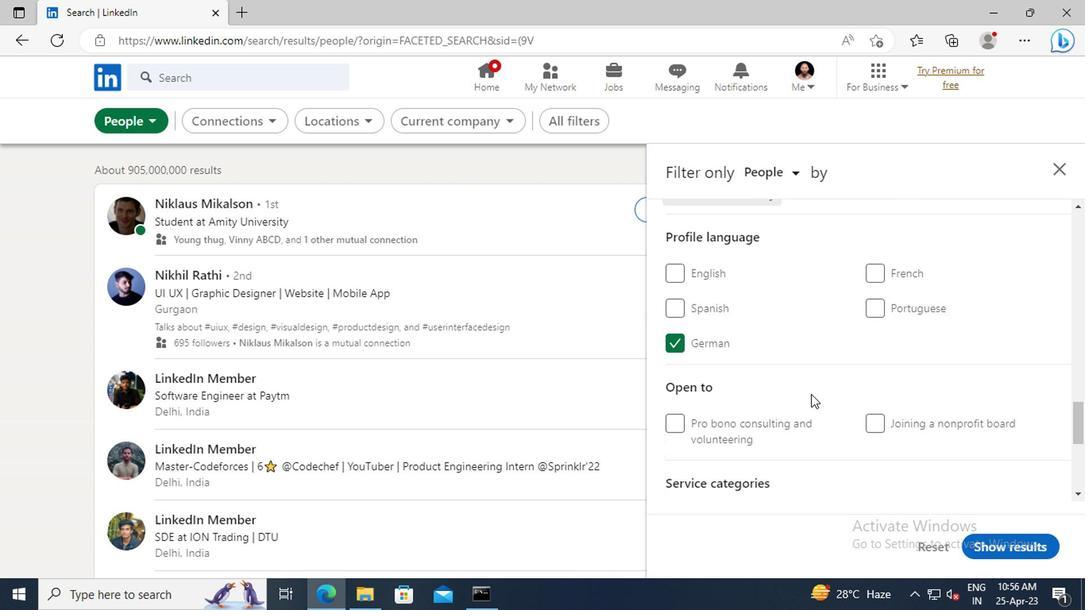 
Action: Mouse scrolled (807, 394) with delta (0, -1)
Screenshot: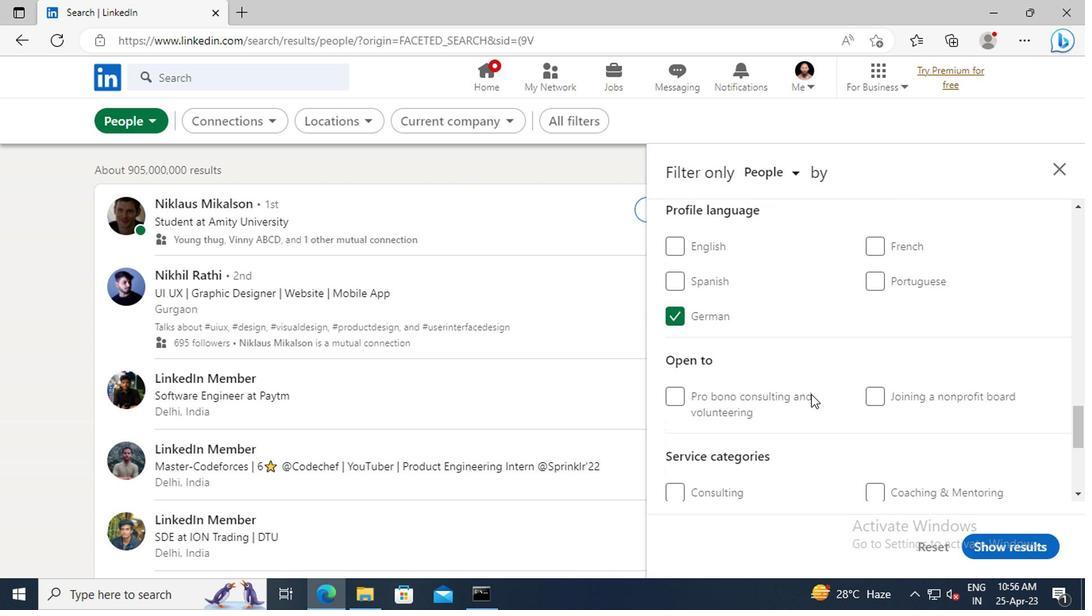 
Action: Mouse scrolled (807, 394) with delta (0, -1)
Screenshot: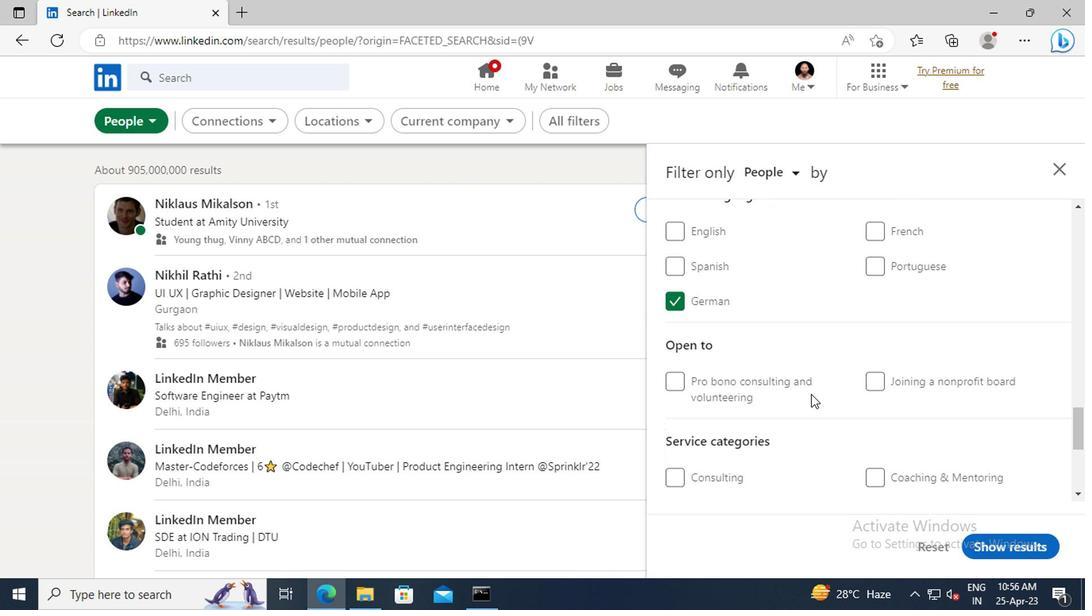 
Action: Mouse moved to (891, 405)
Screenshot: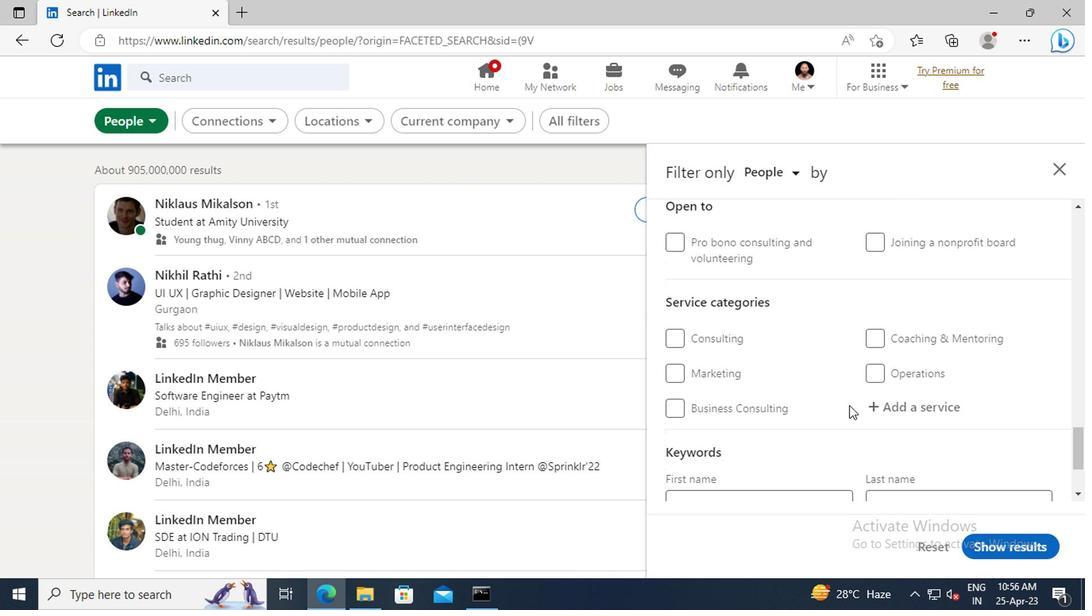 
Action: Mouse pressed left at (891, 405)
Screenshot: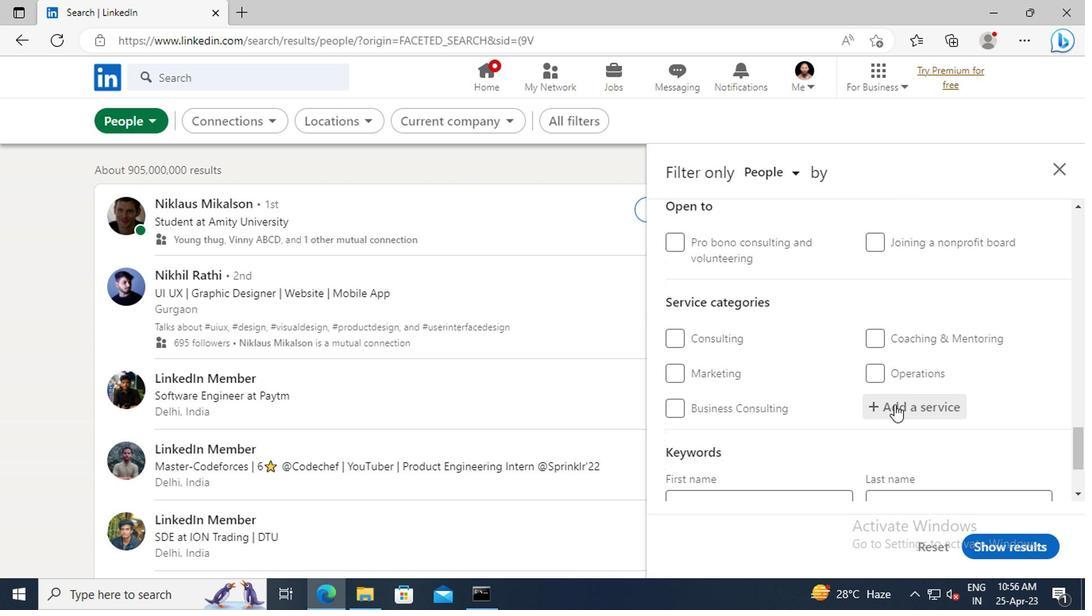 
Action: Key pressed <Key.shift>HOMEOWNERS<Key.space><Key.shift>INSURANCE
Screenshot: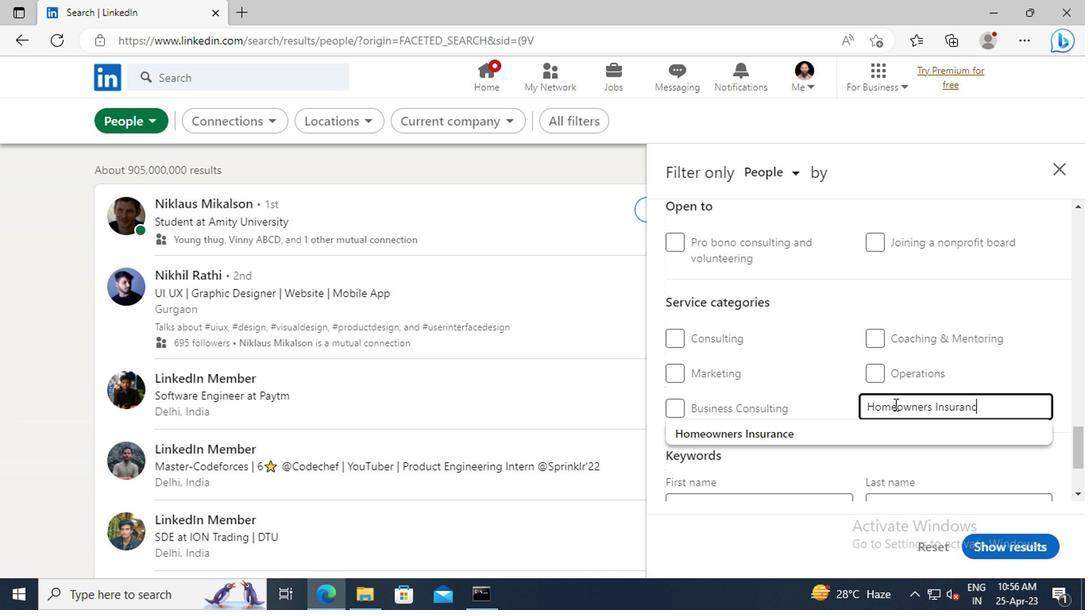 
Action: Mouse moved to (805, 435)
Screenshot: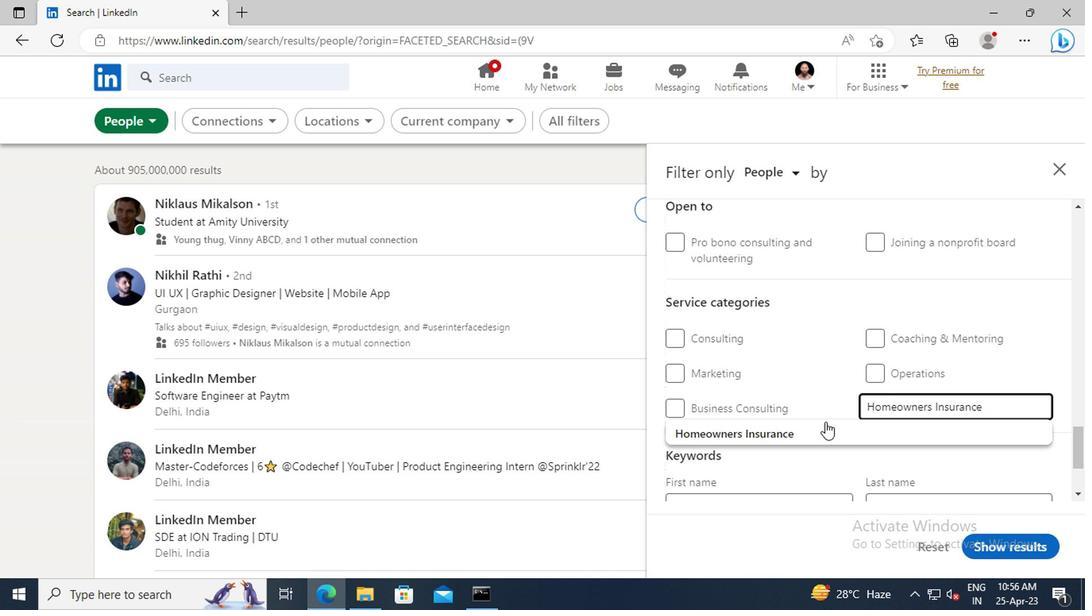 
Action: Mouse pressed left at (805, 435)
Screenshot: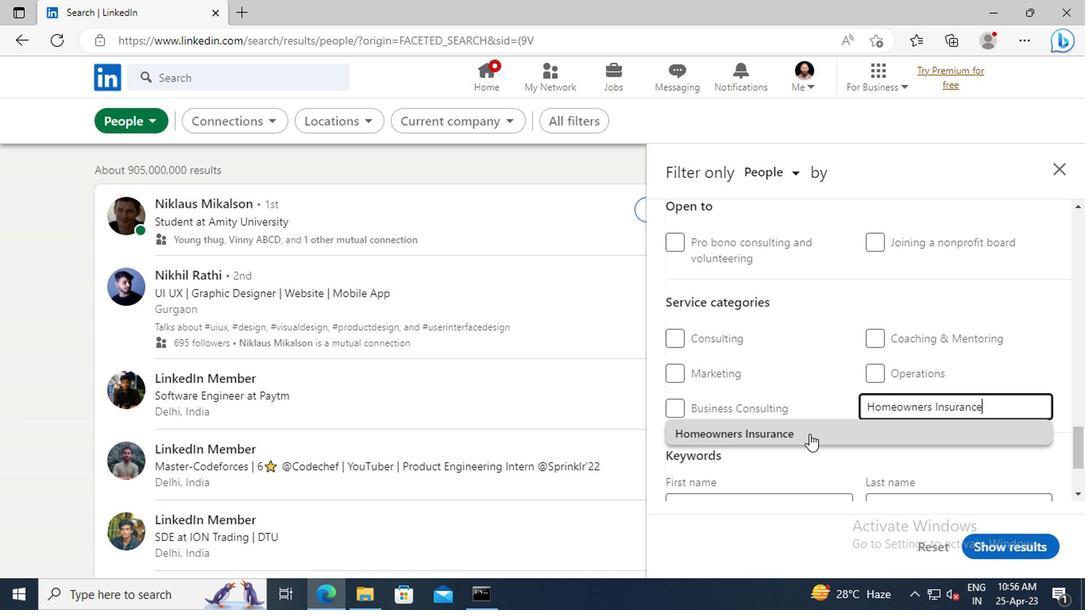 
Action: Mouse moved to (811, 368)
Screenshot: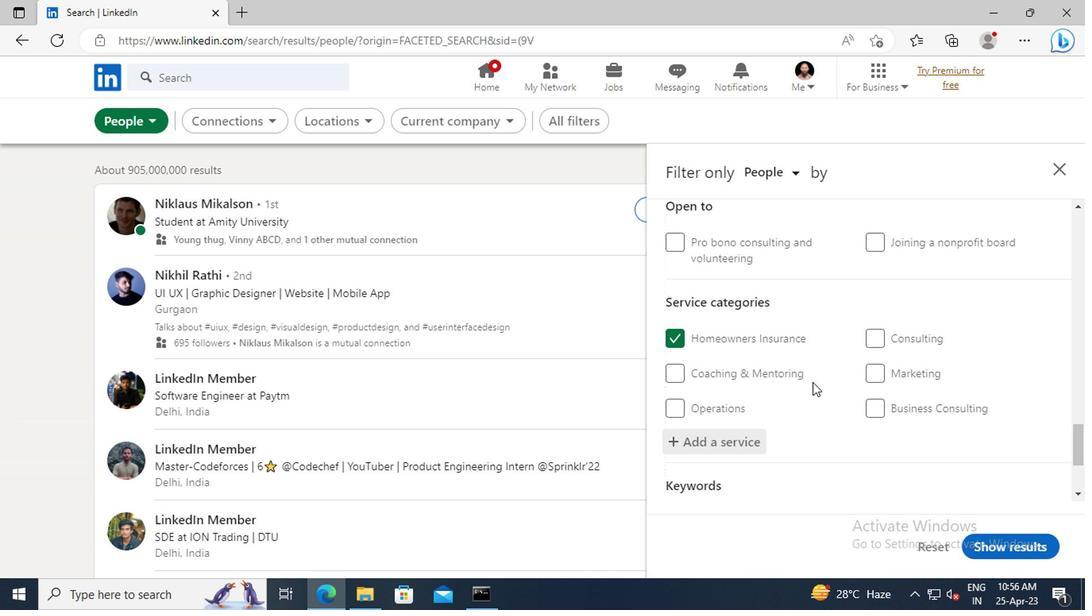 
Action: Mouse scrolled (811, 366) with delta (0, -1)
Screenshot: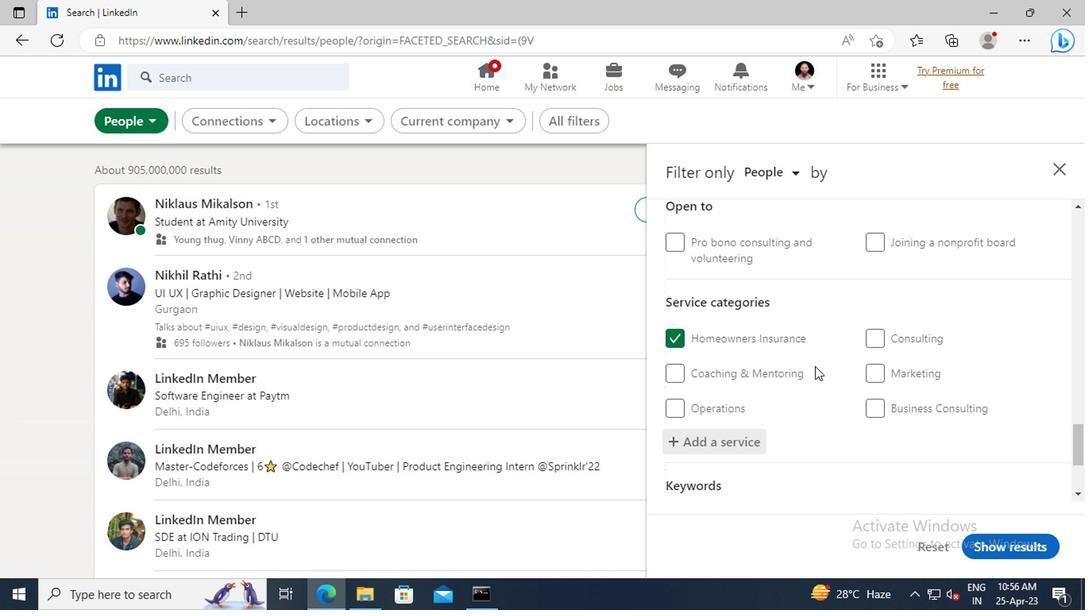 
Action: Mouse scrolled (811, 366) with delta (0, -1)
Screenshot: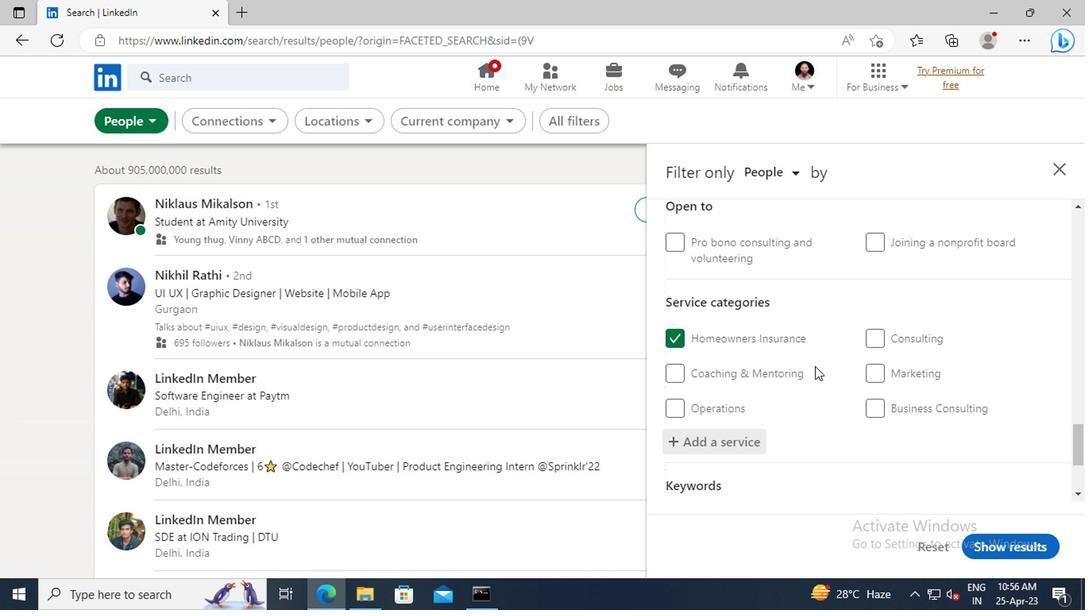 
Action: Mouse scrolled (811, 366) with delta (0, -1)
Screenshot: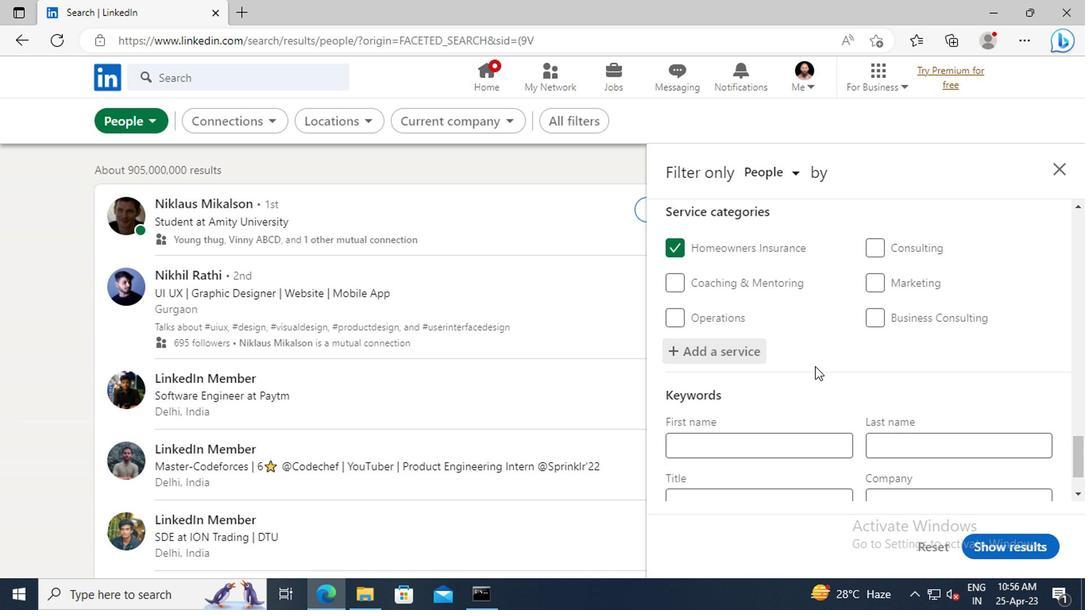 
Action: Mouse scrolled (811, 366) with delta (0, -1)
Screenshot: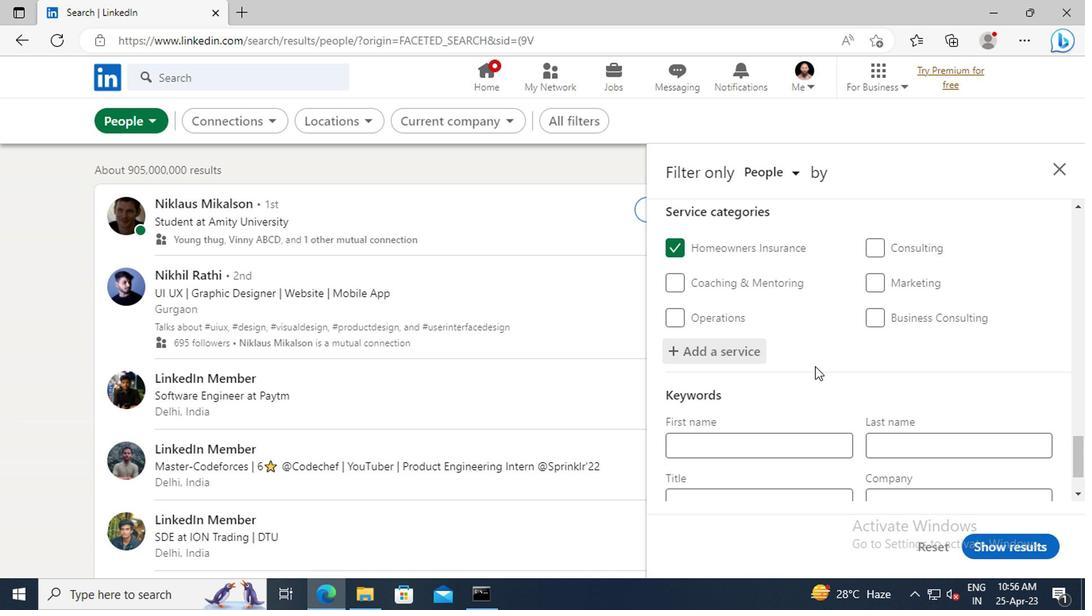 
Action: Mouse scrolled (811, 366) with delta (0, -1)
Screenshot: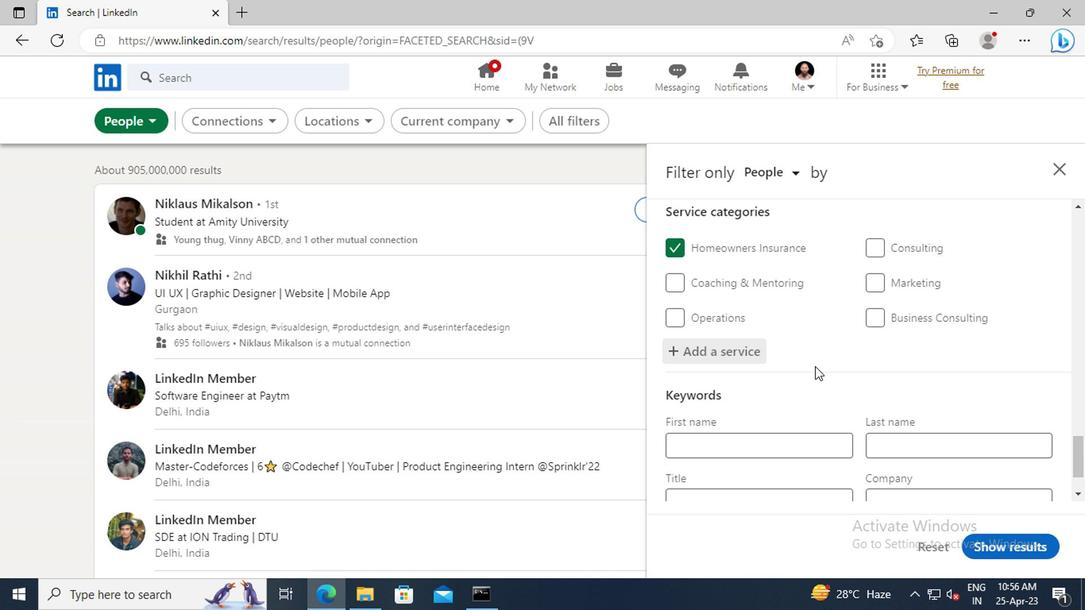 
Action: Mouse moved to (777, 429)
Screenshot: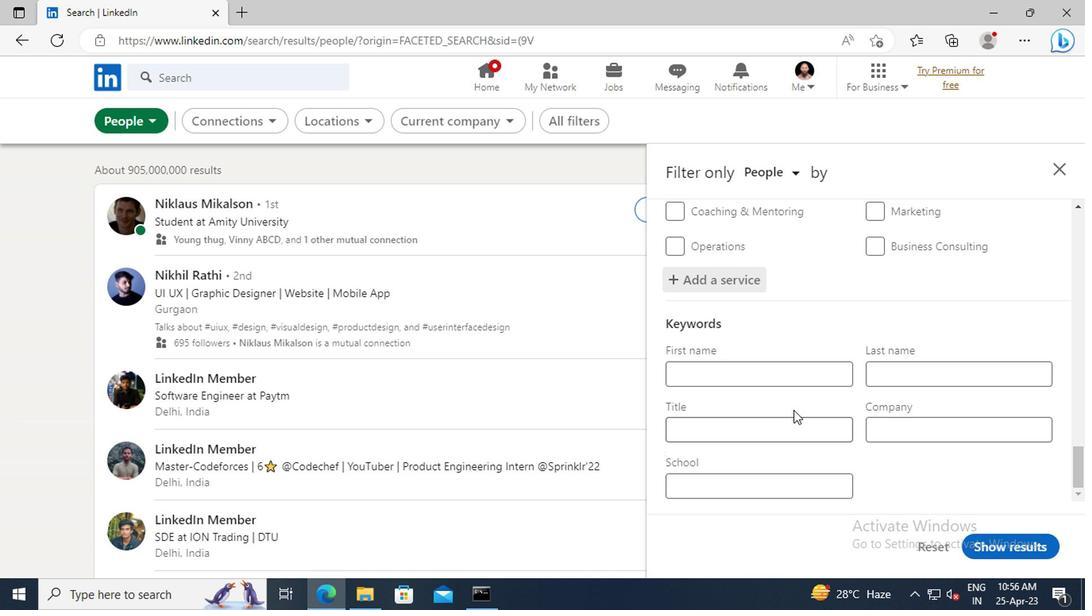 
Action: Mouse pressed left at (777, 429)
Screenshot: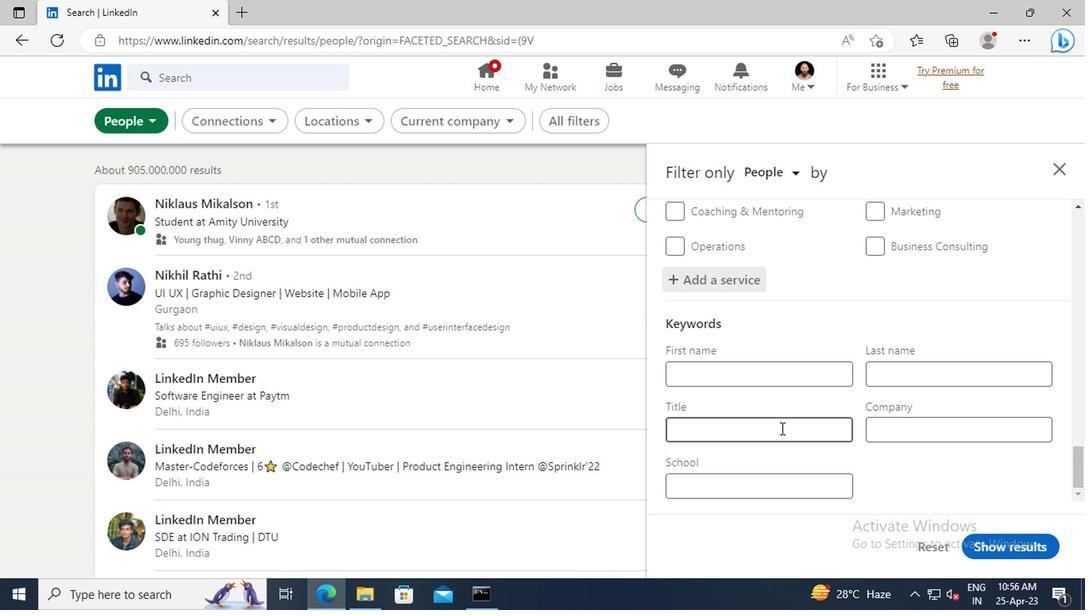 
Action: Key pressed <Key.shift>GRAPHIC<Key.space><Key.shift>DESIGNER
Screenshot: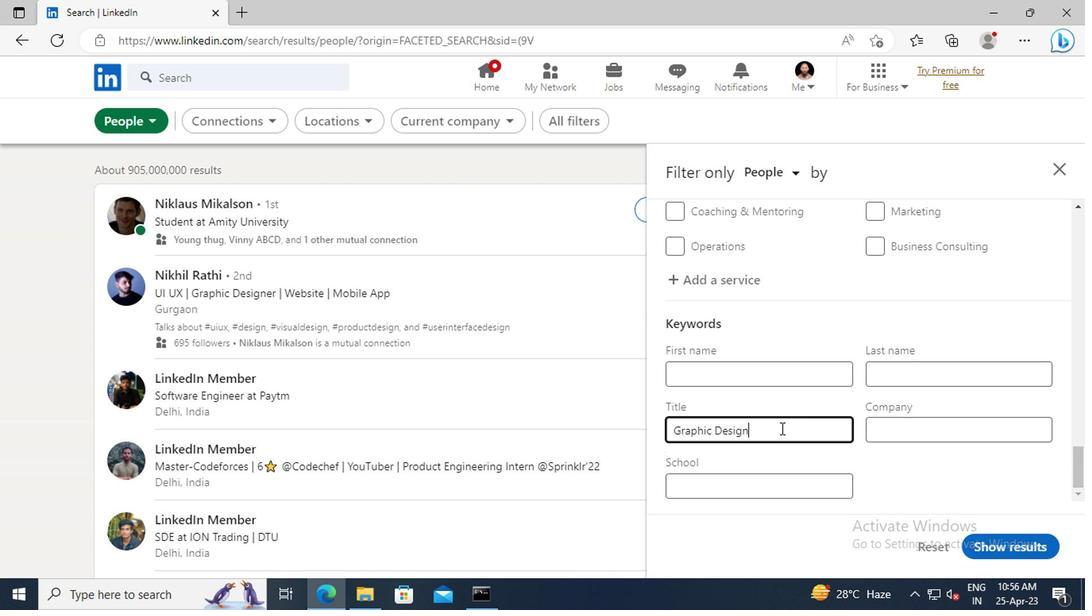 
Action: Mouse moved to (989, 547)
Screenshot: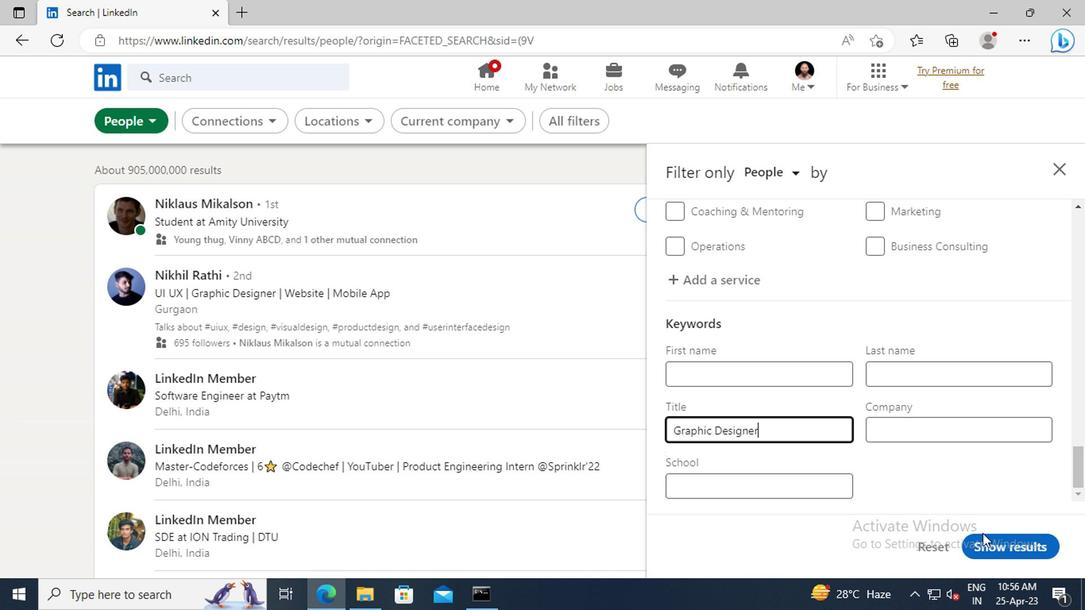 
Action: Mouse pressed left at (989, 547)
Screenshot: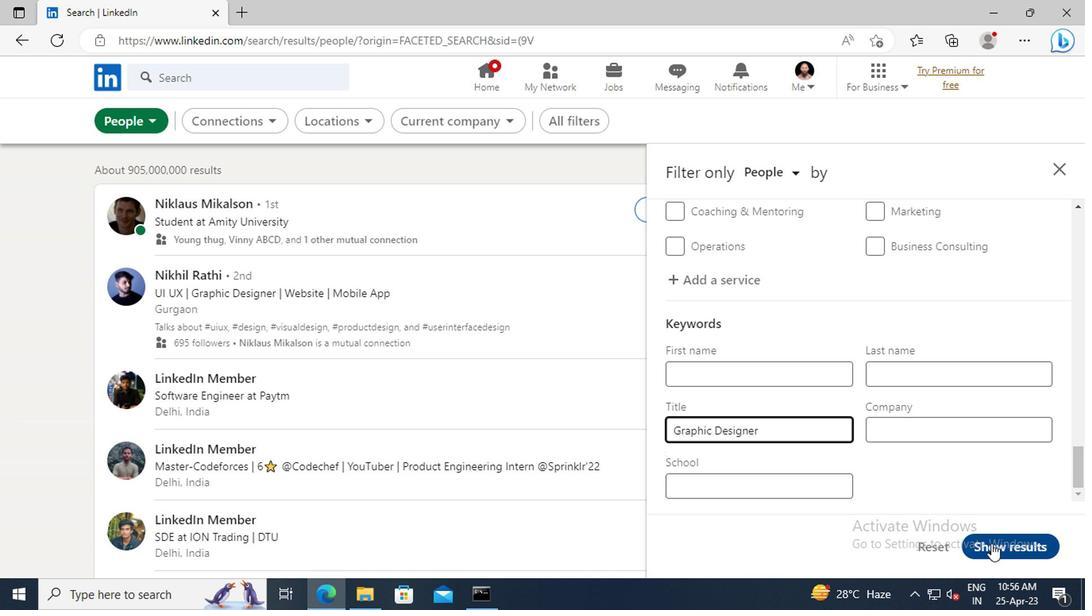 
